 Task: Find connections with filter location Schwalmstadt with filter topic #Healthcarewith filter profile language French with filter current company Remote with filter school B S Abdur rahman University of science and Technology with filter industry Meat Products Manufacturing with filter service category Video Production with filter keywords title Marketing Manager
Action: Mouse moved to (194, 247)
Screenshot: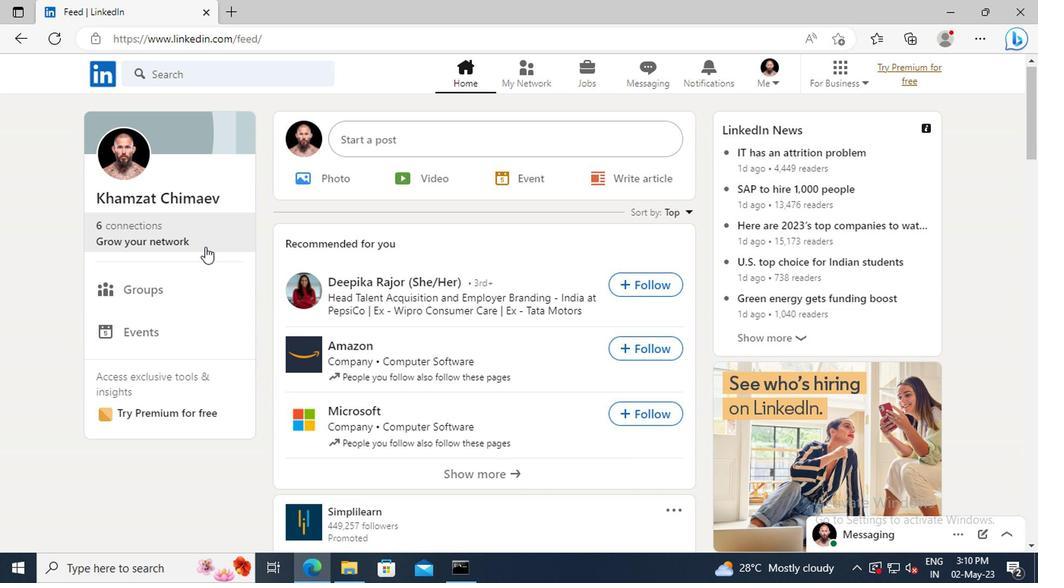 
Action: Mouse pressed left at (194, 247)
Screenshot: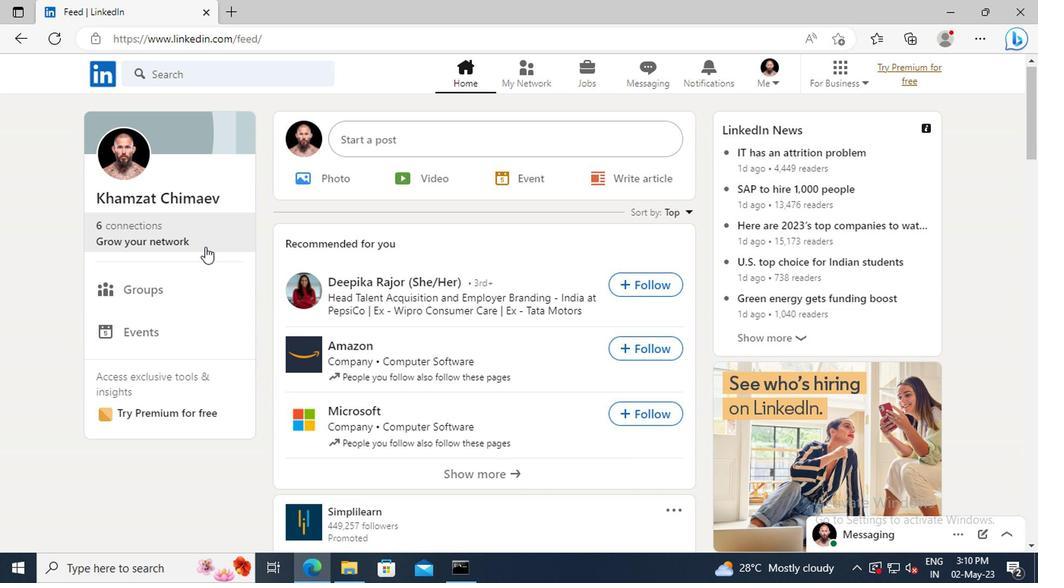 
Action: Mouse moved to (171, 168)
Screenshot: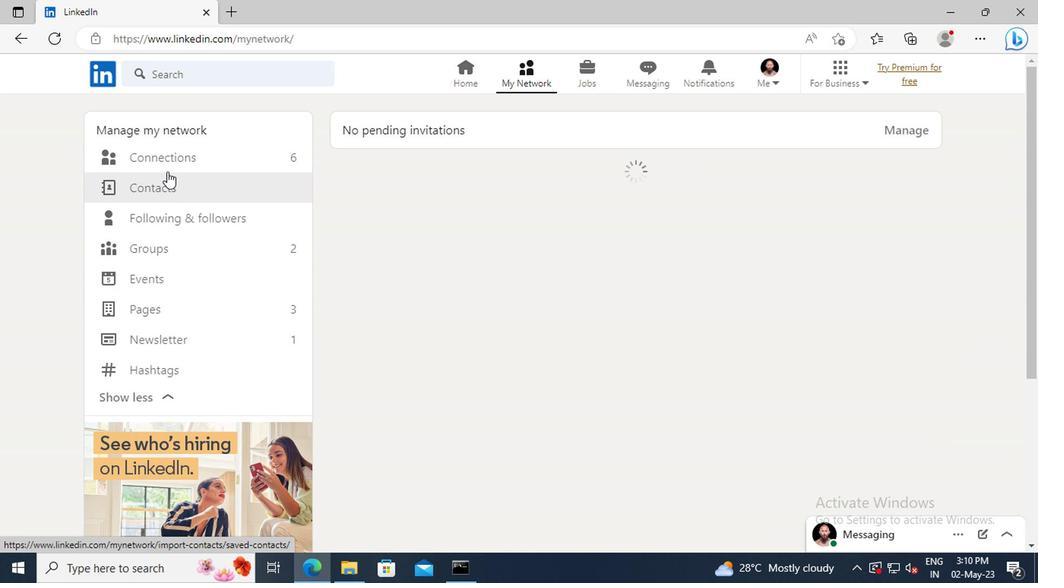 
Action: Mouse pressed left at (171, 168)
Screenshot: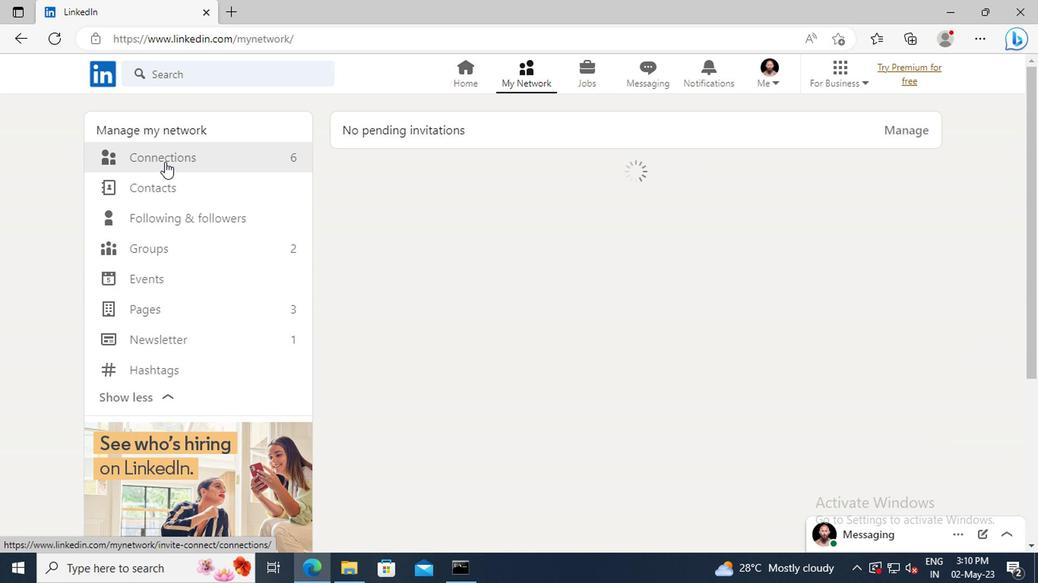 
Action: Mouse moved to (615, 171)
Screenshot: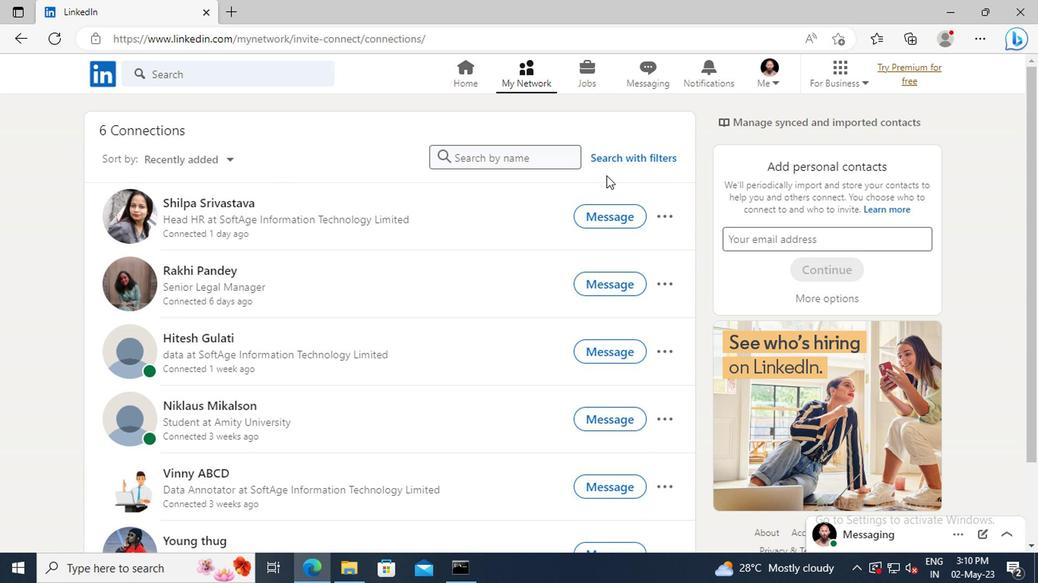 
Action: Mouse pressed left at (615, 171)
Screenshot: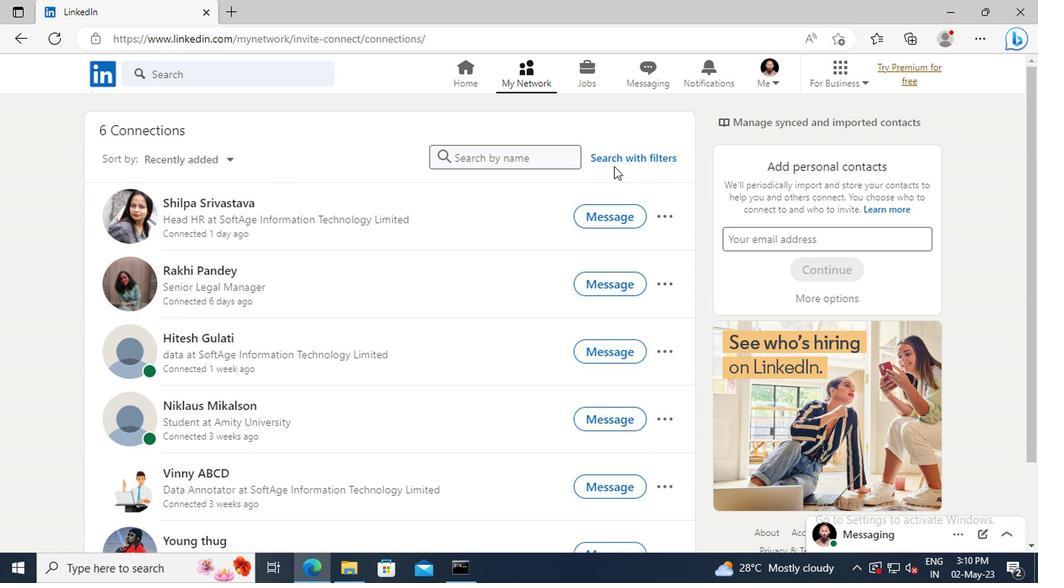
Action: Mouse moved to (576, 128)
Screenshot: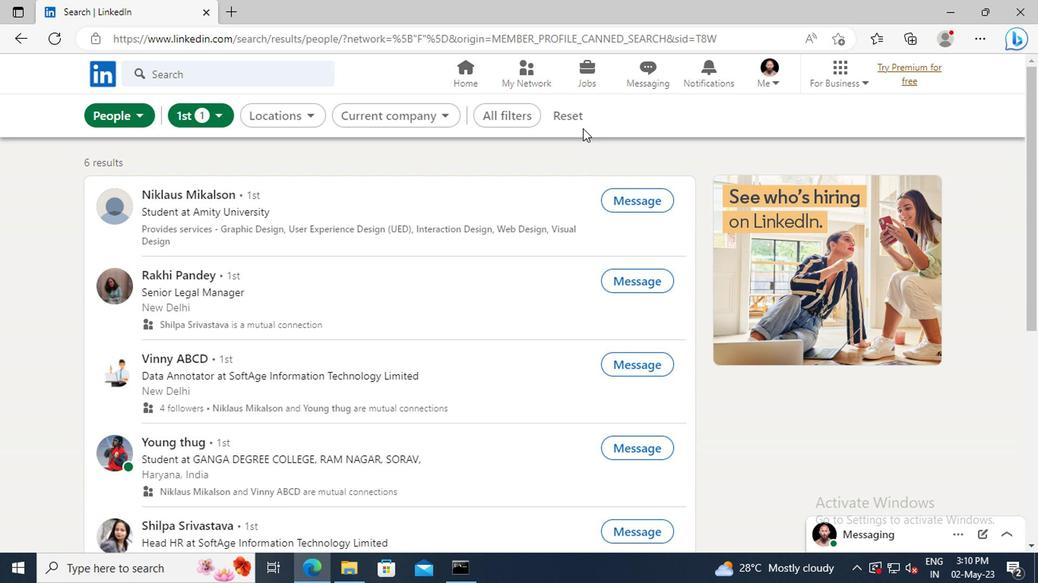 
Action: Mouse pressed left at (576, 128)
Screenshot: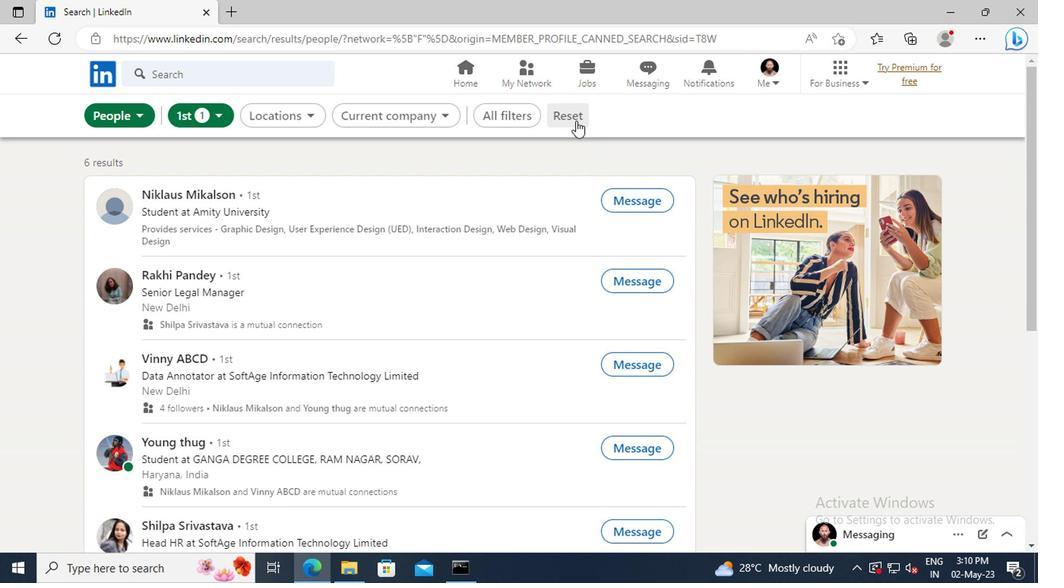 
Action: Mouse moved to (559, 123)
Screenshot: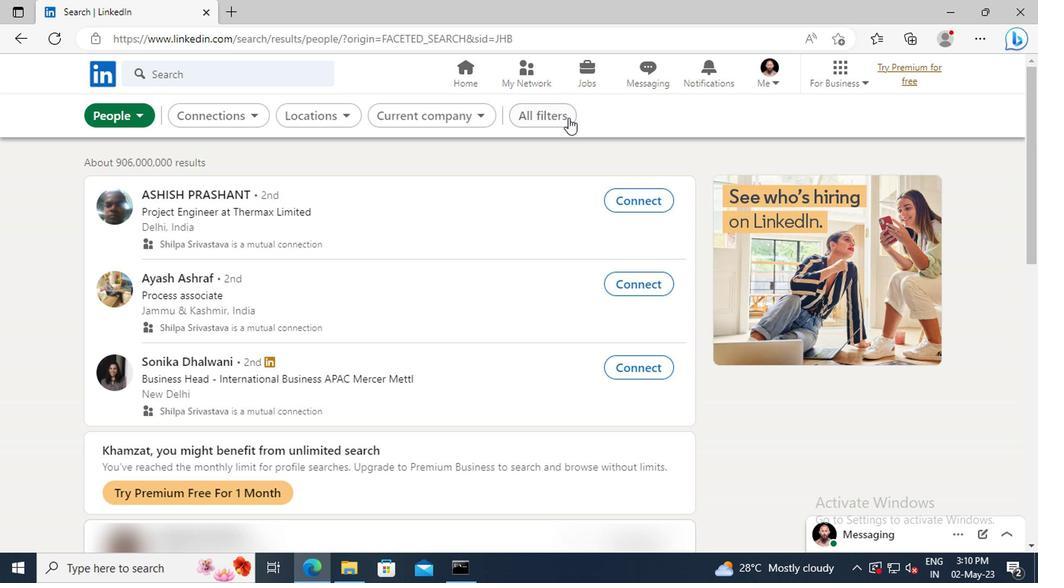 
Action: Mouse pressed left at (559, 123)
Screenshot: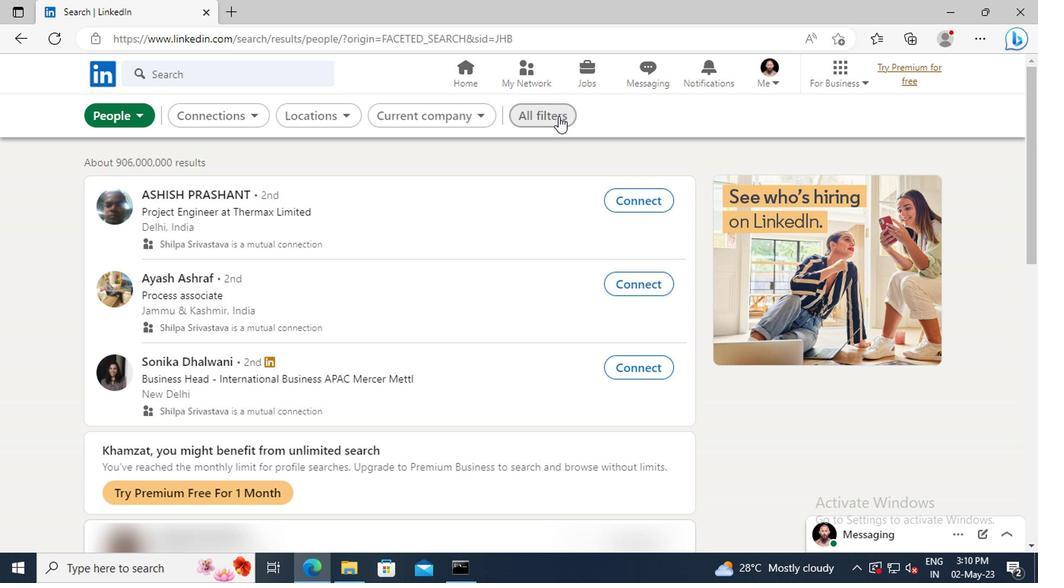 
Action: Mouse moved to (829, 245)
Screenshot: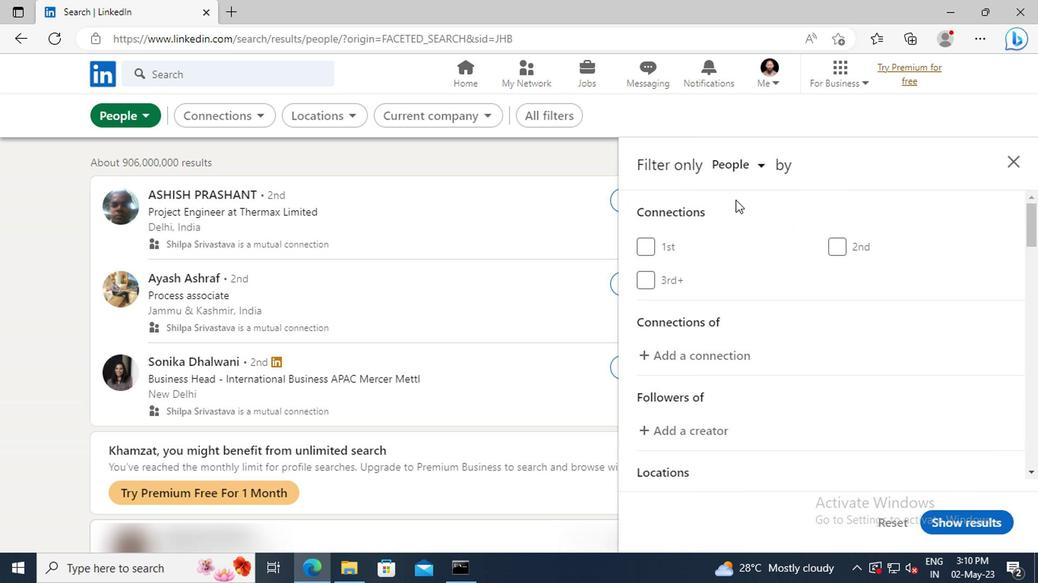 
Action: Mouse scrolled (829, 244) with delta (0, 0)
Screenshot: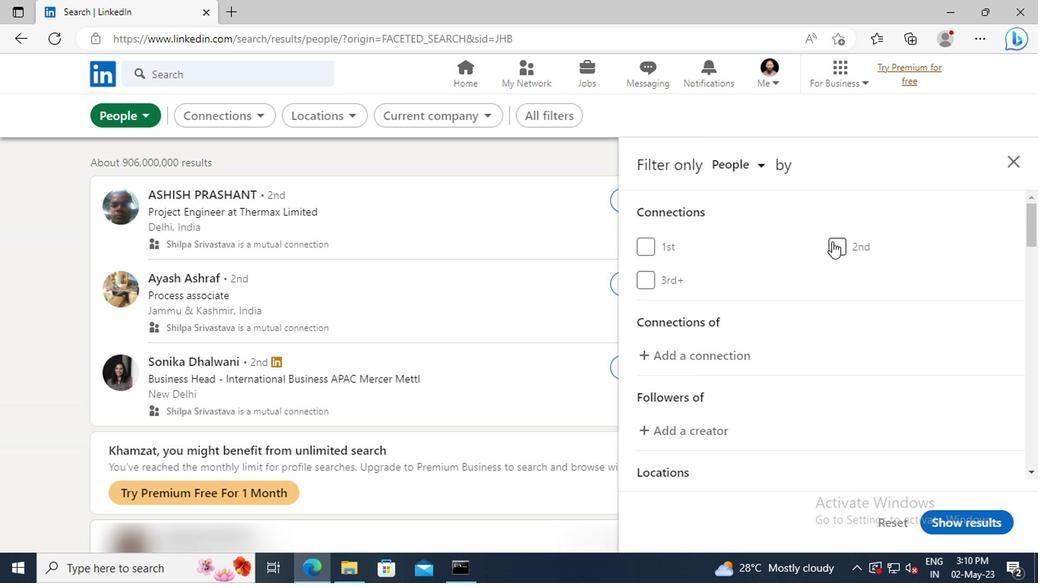 
Action: Mouse scrolled (829, 244) with delta (0, 0)
Screenshot: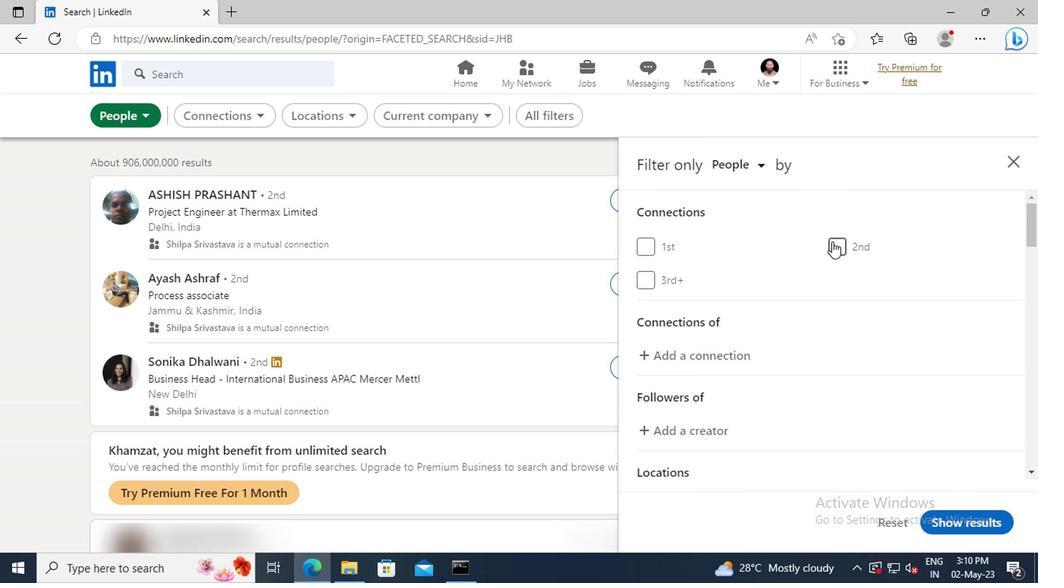 
Action: Mouse scrolled (829, 244) with delta (0, 0)
Screenshot: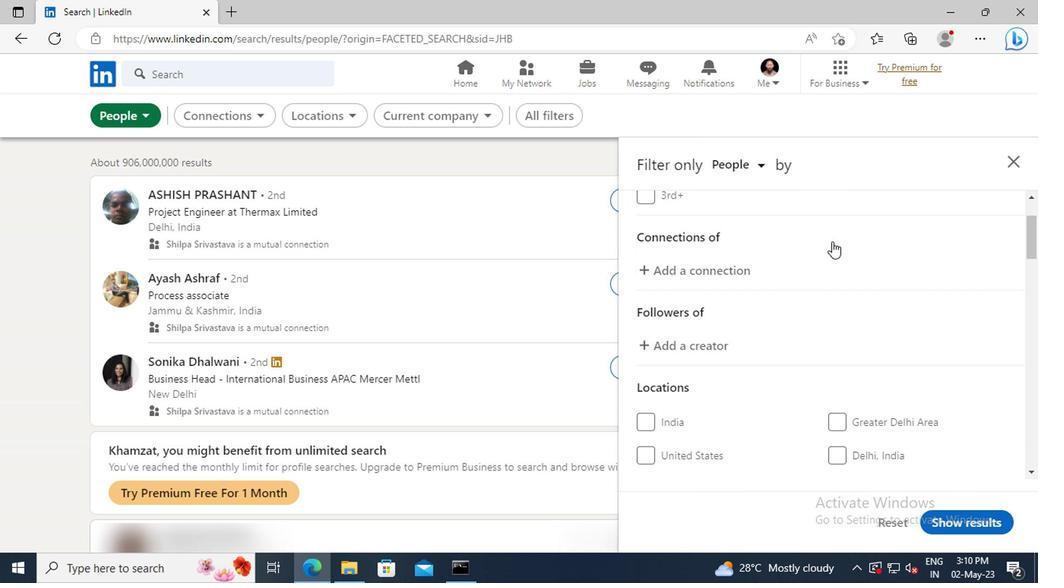 
Action: Mouse scrolled (829, 244) with delta (0, 0)
Screenshot: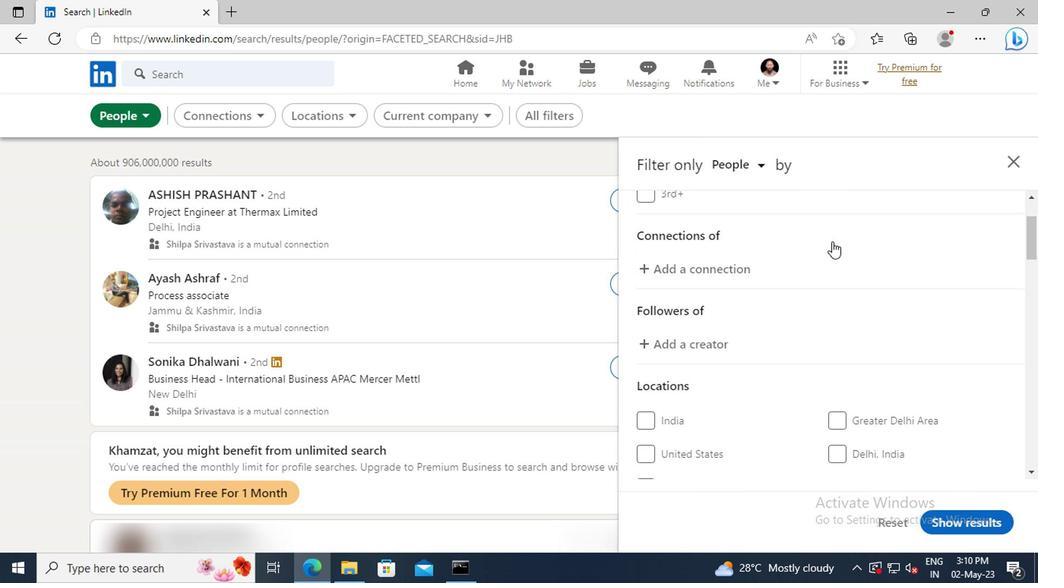 
Action: Mouse scrolled (829, 244) with delta (0, 0)
Screenshot: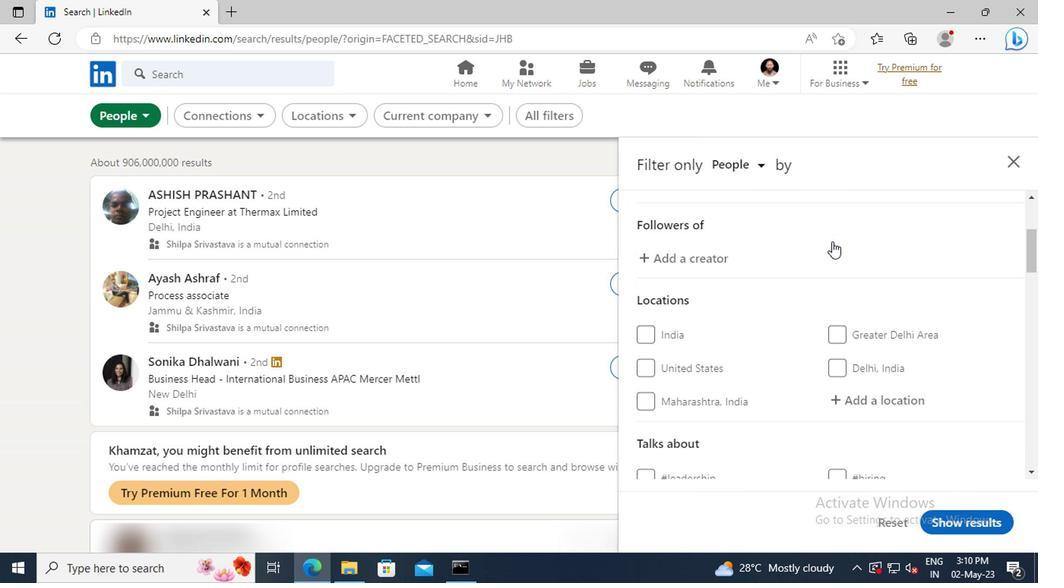 
Action: Mouse moved to (845, 354)
Screenshot: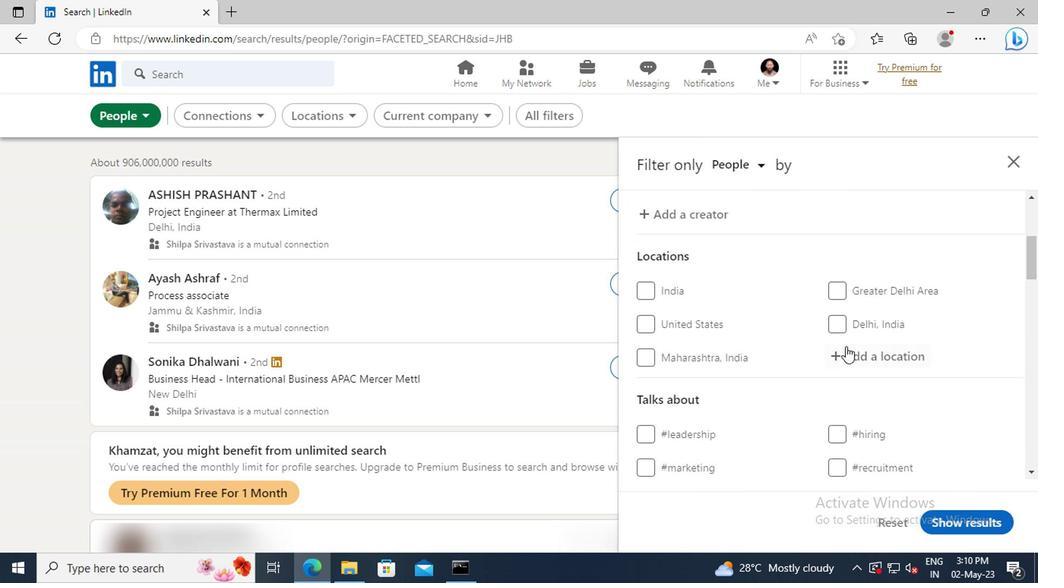 
Action: Mouse pressed left at (845, 354)
Screenshot: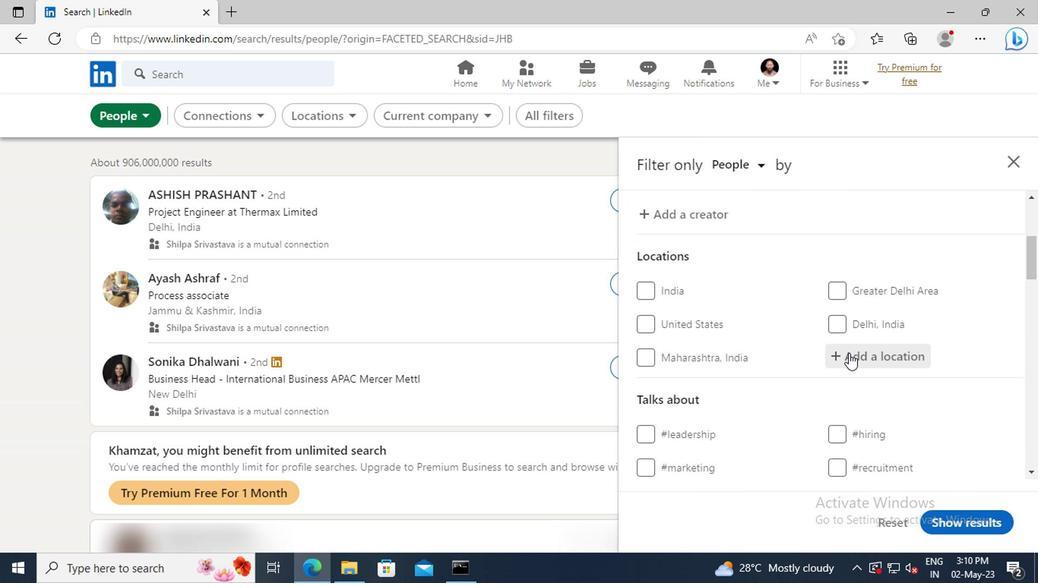 
Action: Key pressed <Key.shift>SCHWALMST
Screenshot: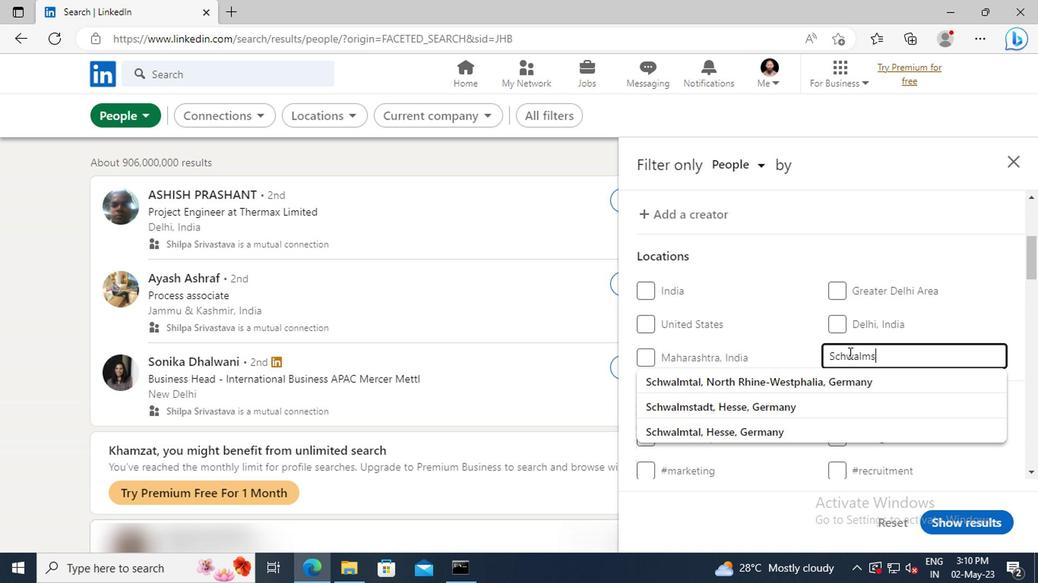 
Action: Mouse moved to (853, 380)
Screenshot: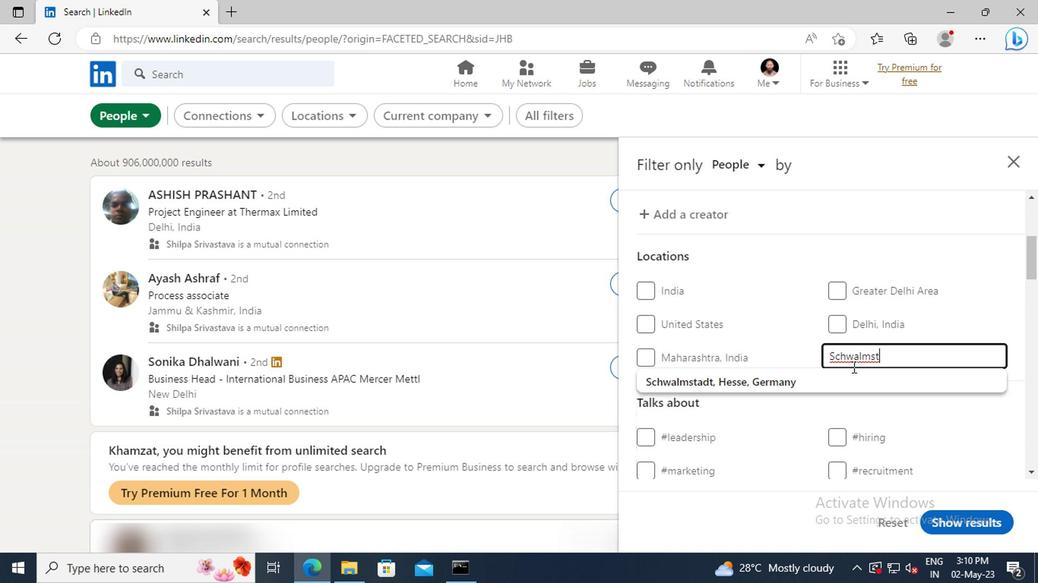 
Action: Mouse pressed left at (853, 380)
Screenshot: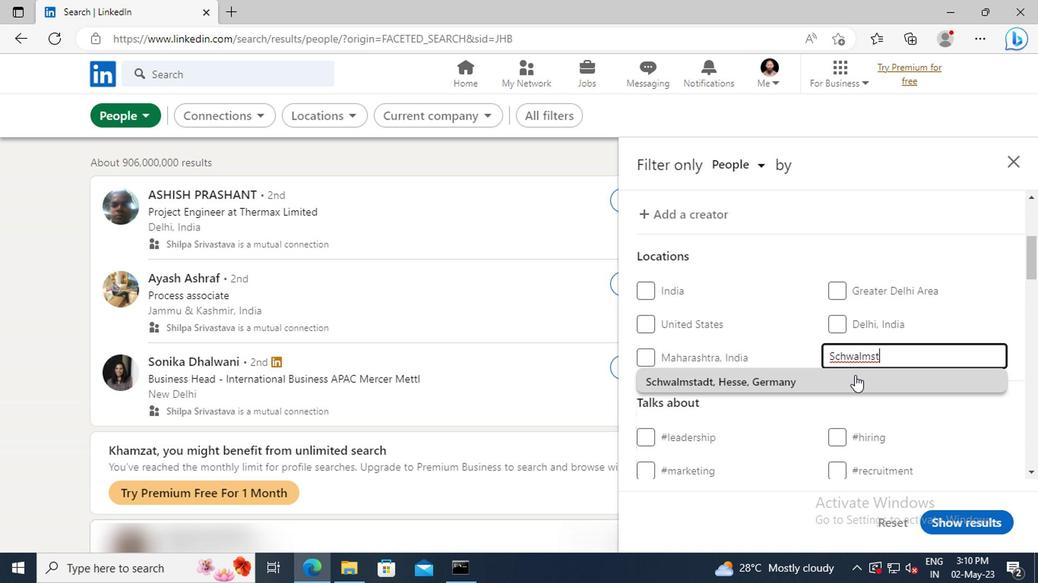 
Action: Mouse scrolled (853, 379) with delta (0, -1)
Screenshot: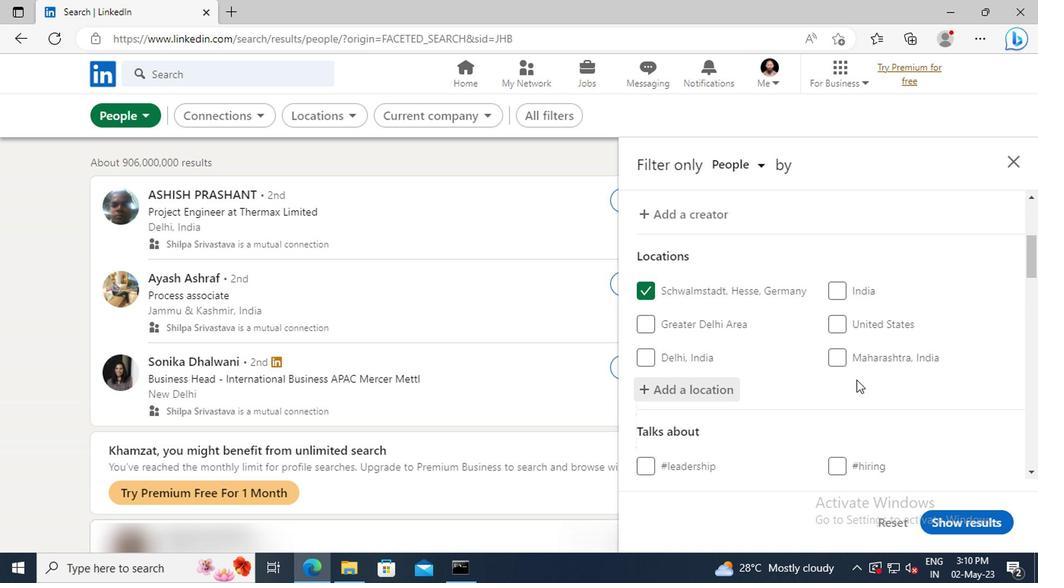 
Action: Mouse scrolled (853, 379) with delta (0, -1)
Screenshot: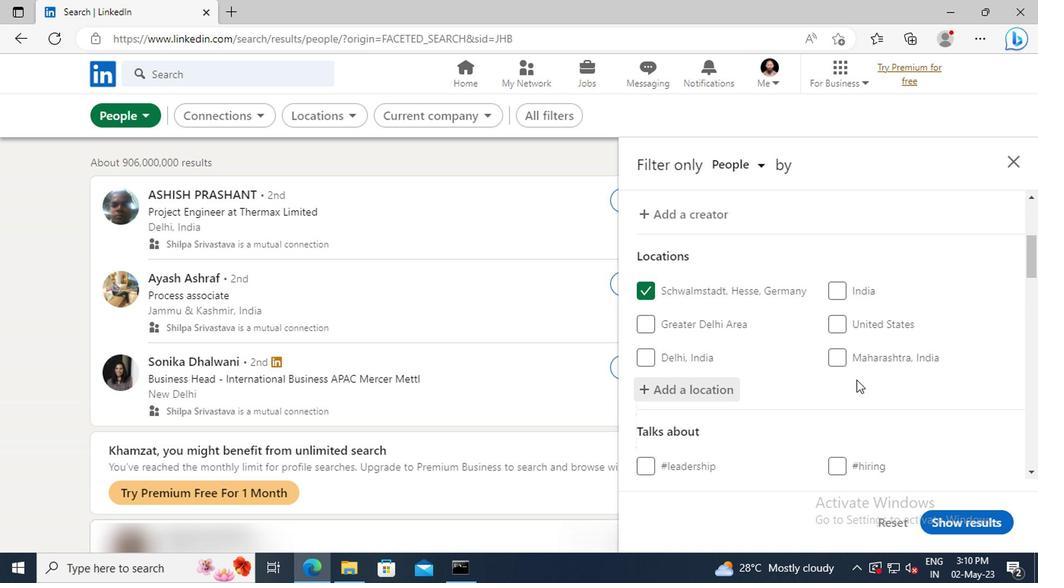 
Action: Mouse moved to (853, 370)
Screenshot: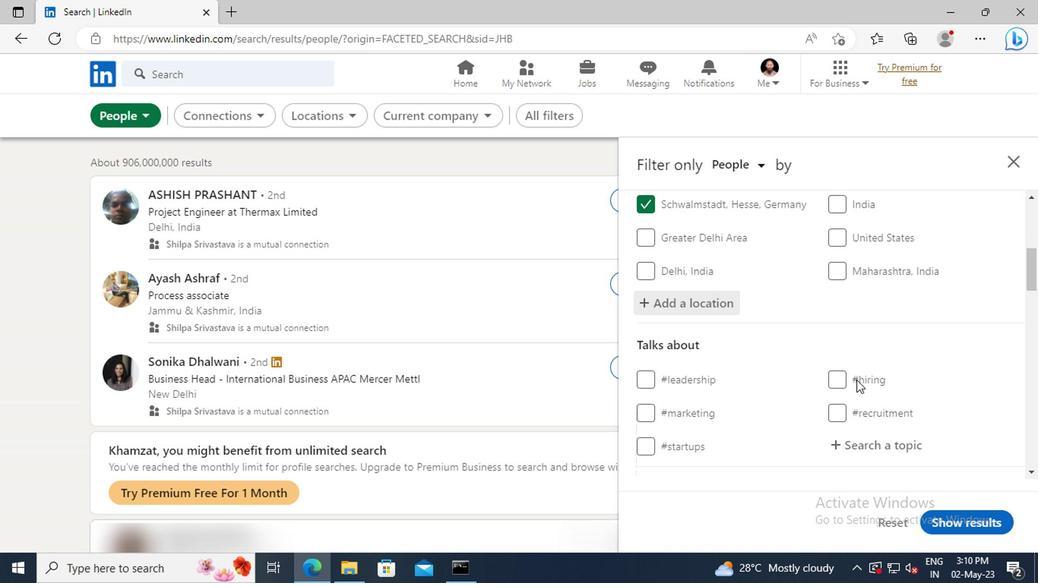 
Action: Mouse scrolled (853, 370) with delta (0, 0)
Screenshot: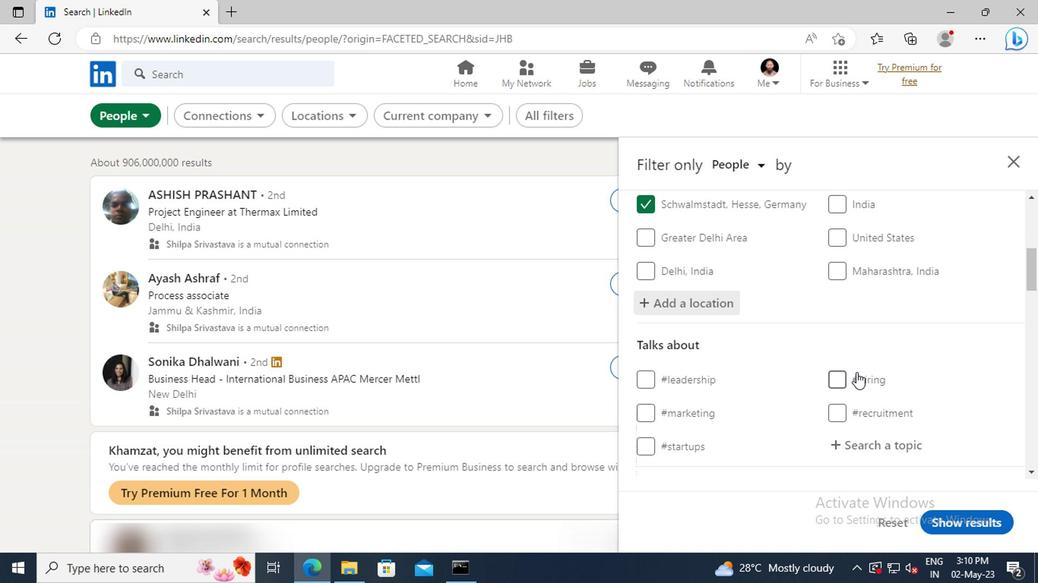 
Action: Mouse scrolled (853, 370) with delta (0, 0)
Screenshot: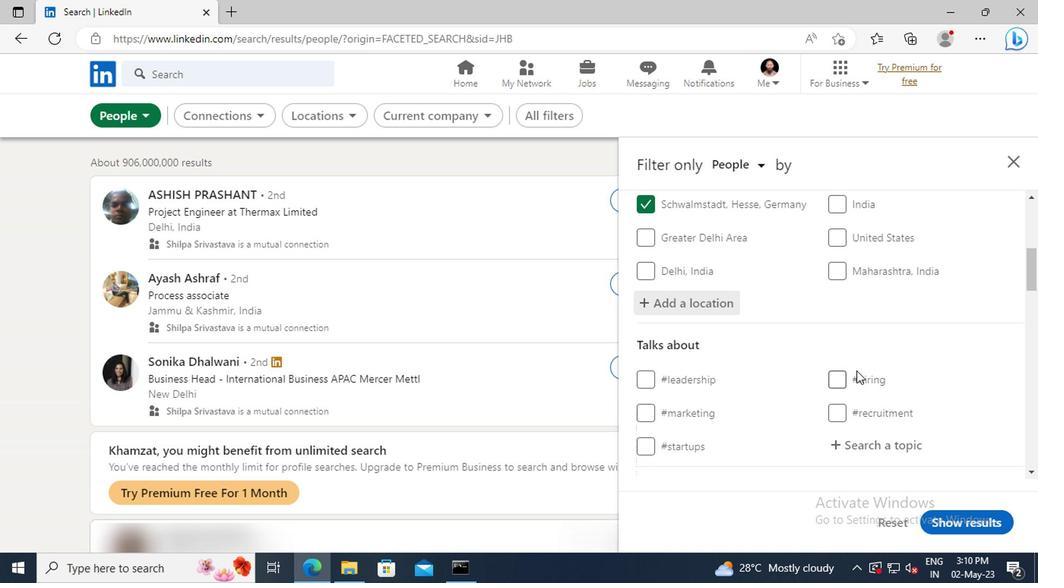 
Action: Mouse moved to (855, 364)
Screenshot: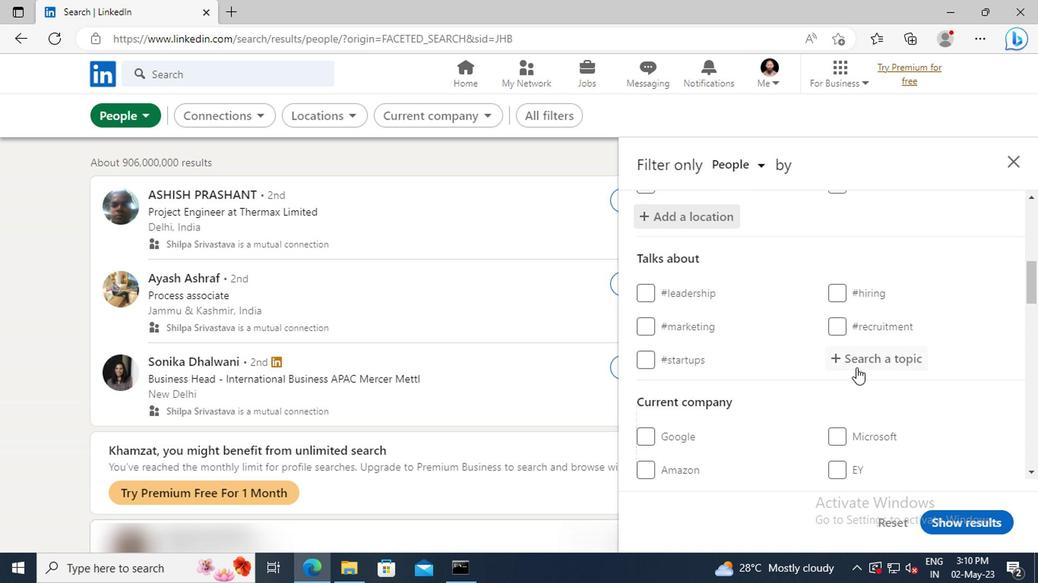 
Action: Mouse pressed left at (855, 364)
Screenshot: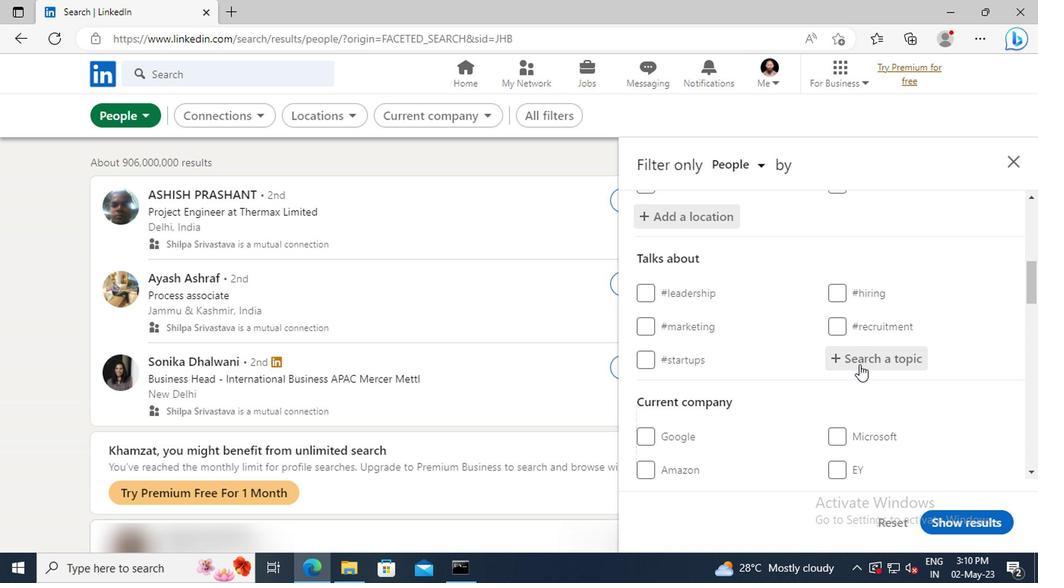 
Action: Key pressed <Key.shift>HEALTHCAR
Screenshot: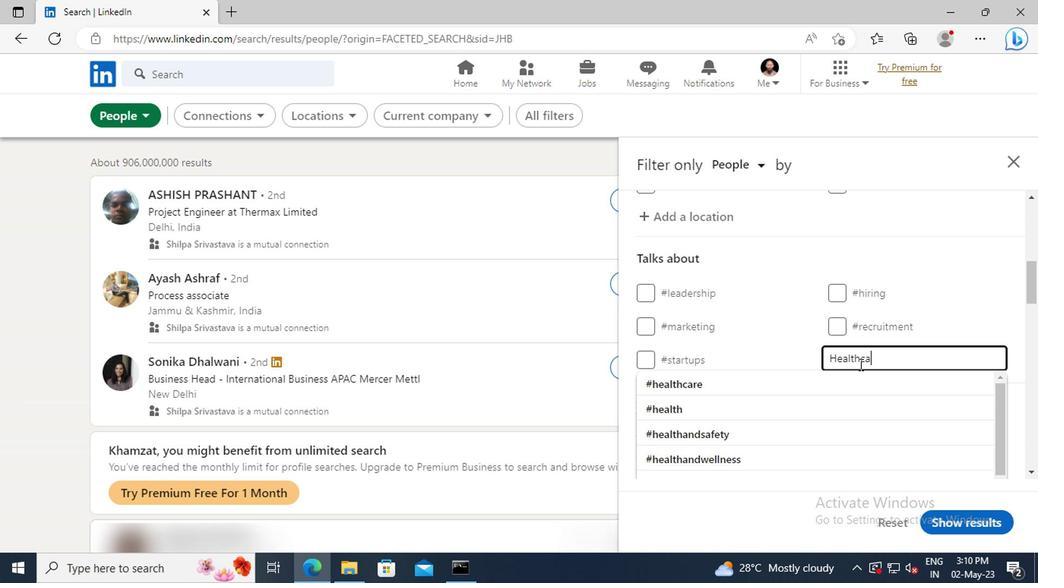 
Action: Mouse moved to (859, 377)
Screenshot: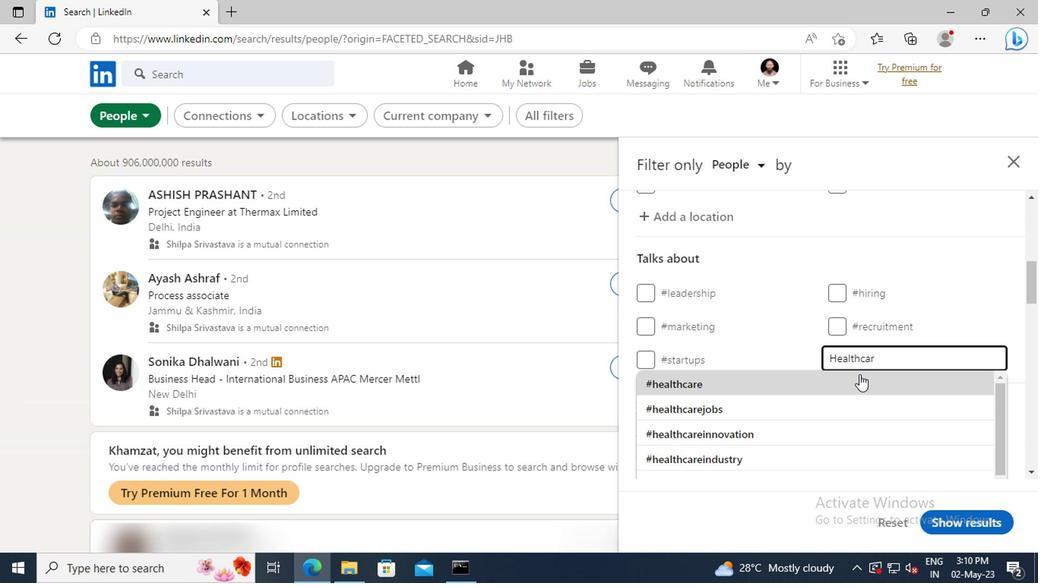 
Action: Mouse pressed left at (859, 377)
Screenshot: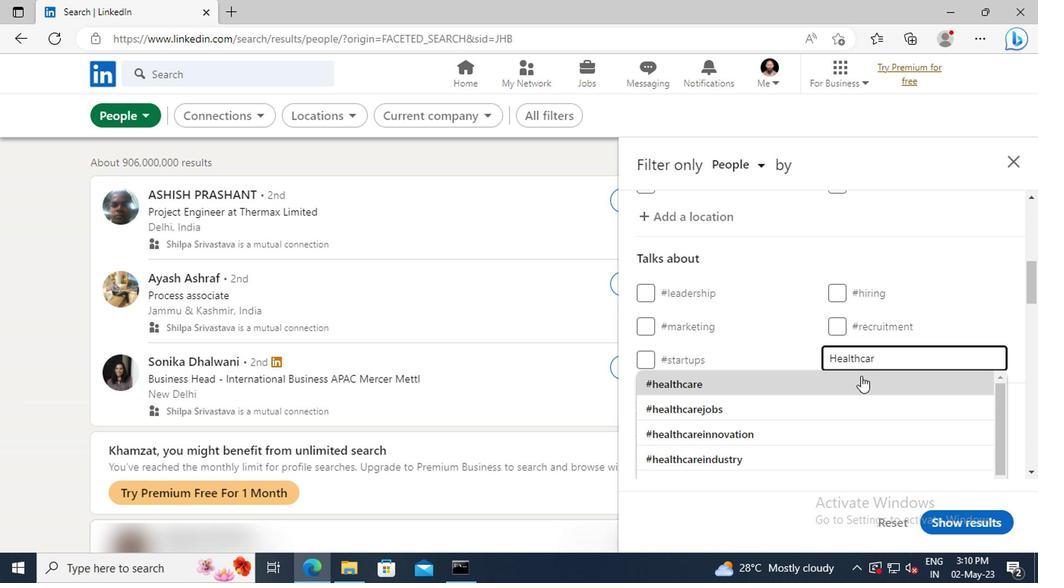 
Action: Mouse scrolled (859, 376) with delta (0, 0)
Screenshot: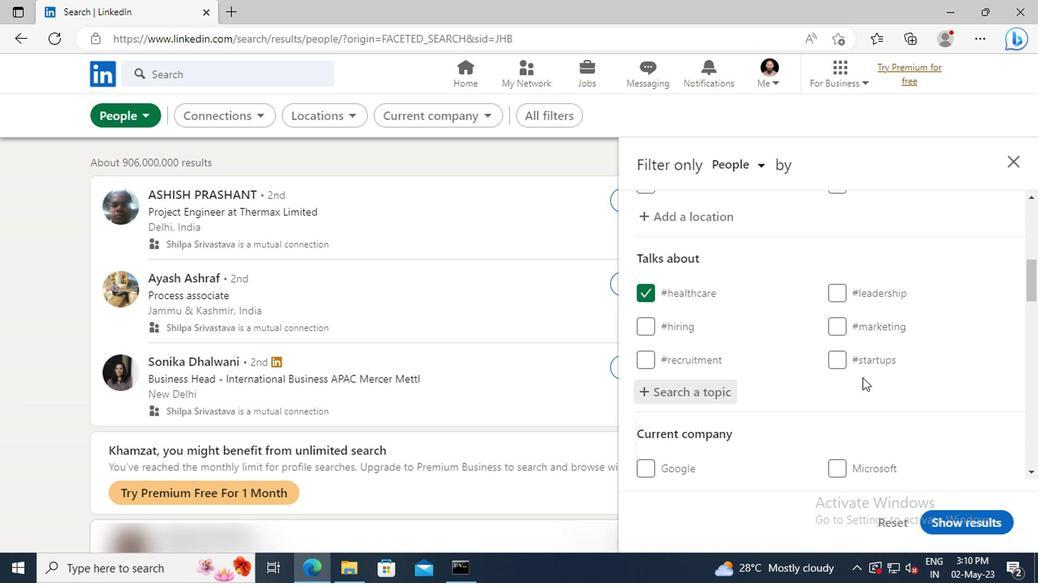 
Action: Mouse scrolled (859, 376) with delta (0, 0)
Screenshot: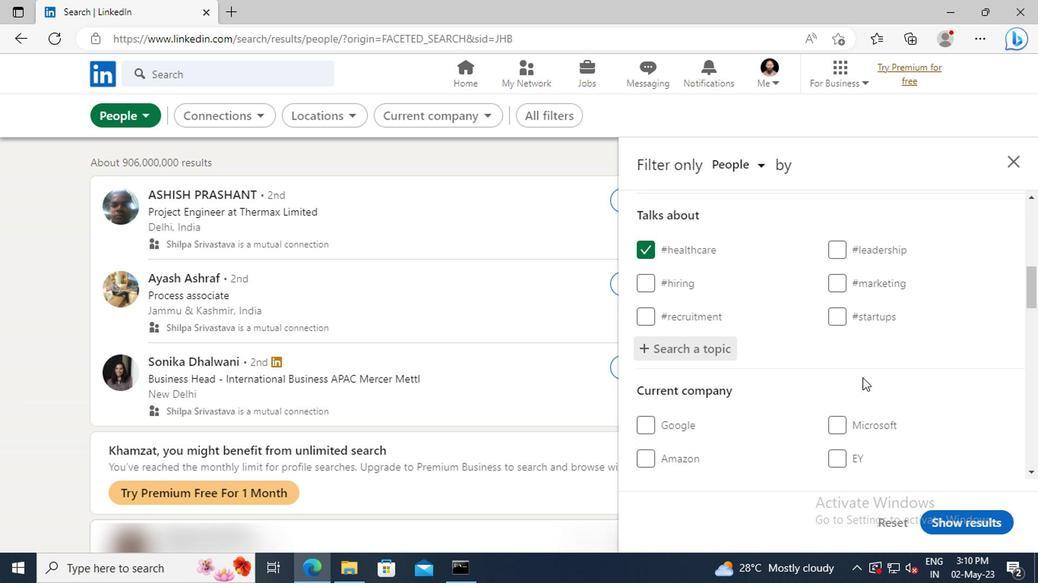 
Action: Mouse scrolled (859, 376) with delta (0, 0)
Screenshot: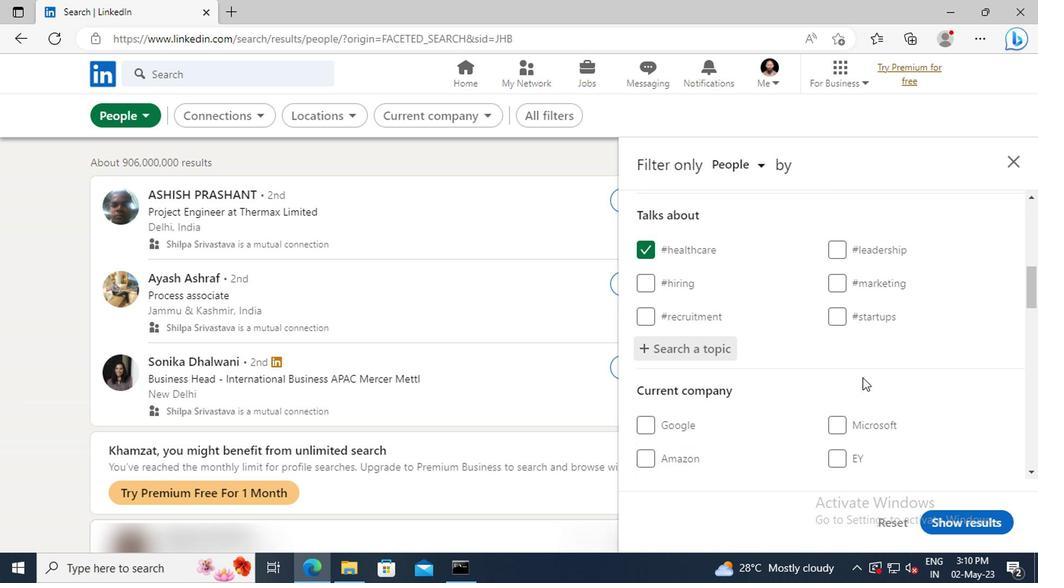 
Action: Mouse scrolled (859, 376) with delta (0, 0)
Screenshot: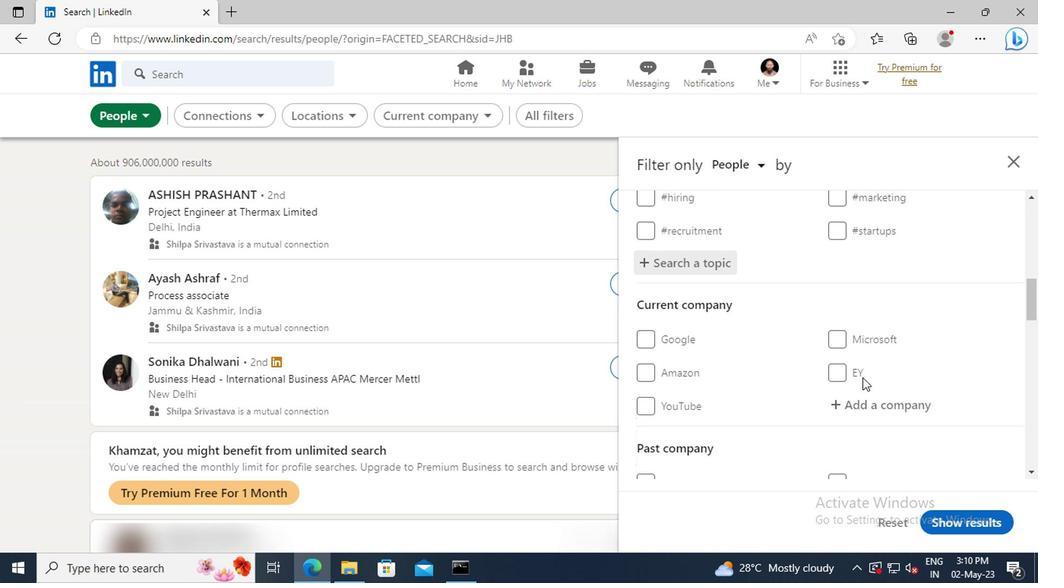 
Action: Mouse scrolled (859, 376) with delta (0, 0)
Screenshot: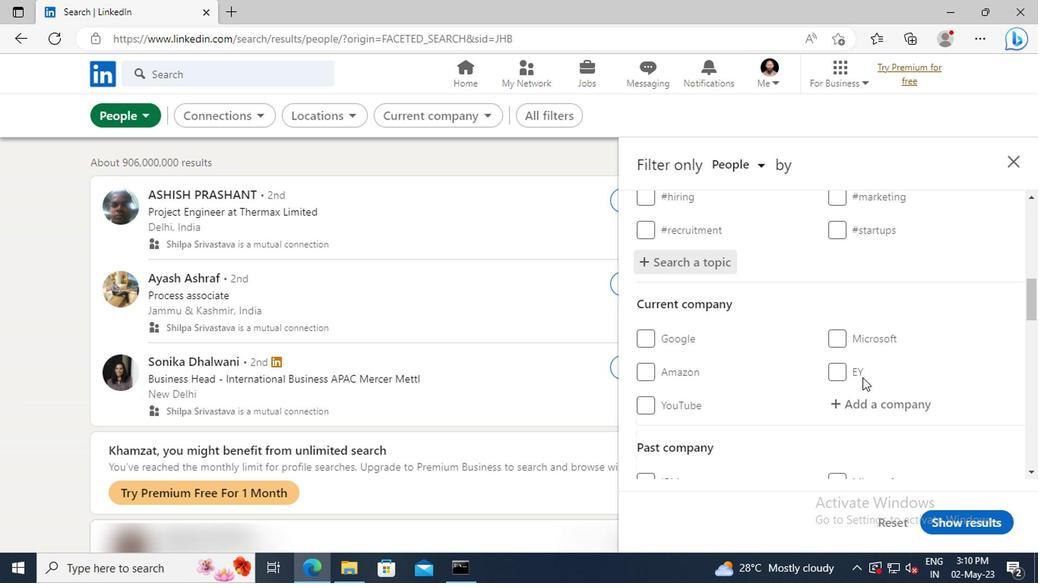 
Action: Mouse scrolled (859, 376) with delta (0, 0)
Screenshot: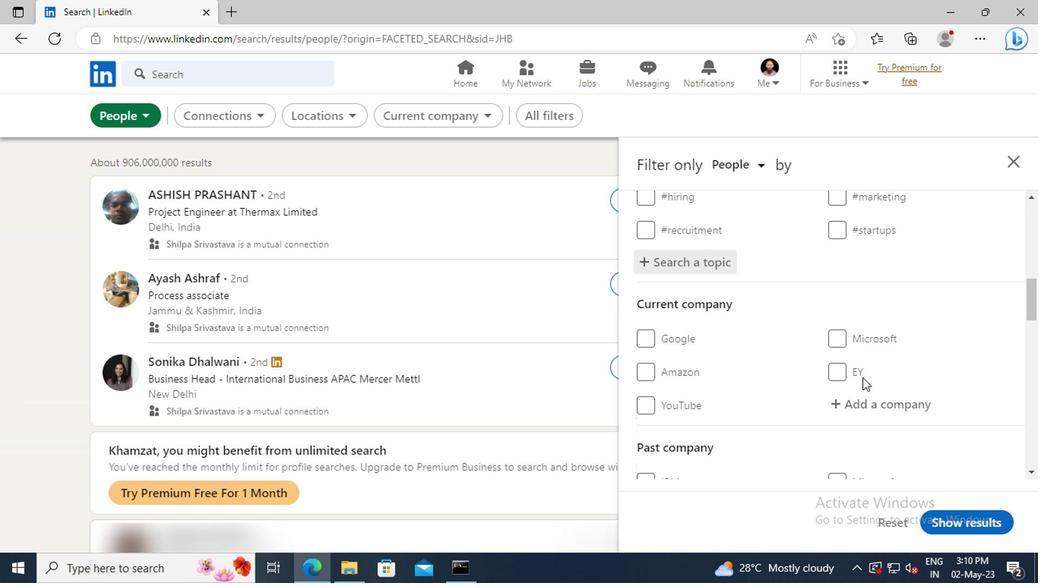 
Action: Mouse scrolled (859, 376) with delta (0, 0)
Screenshot: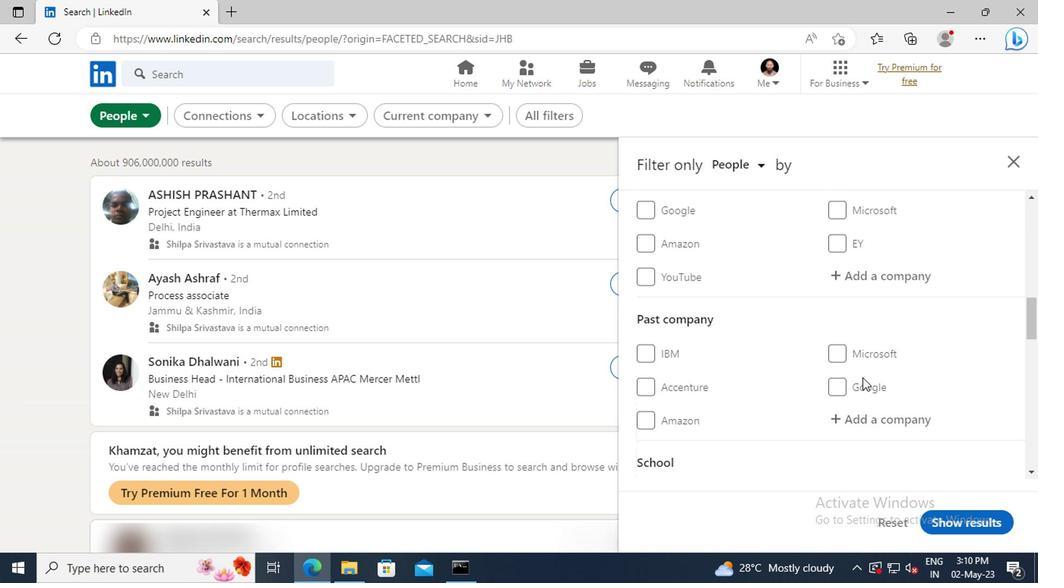 
Action: Mouse scrolled (859, 376) with delta (0, 0)
Screenshot: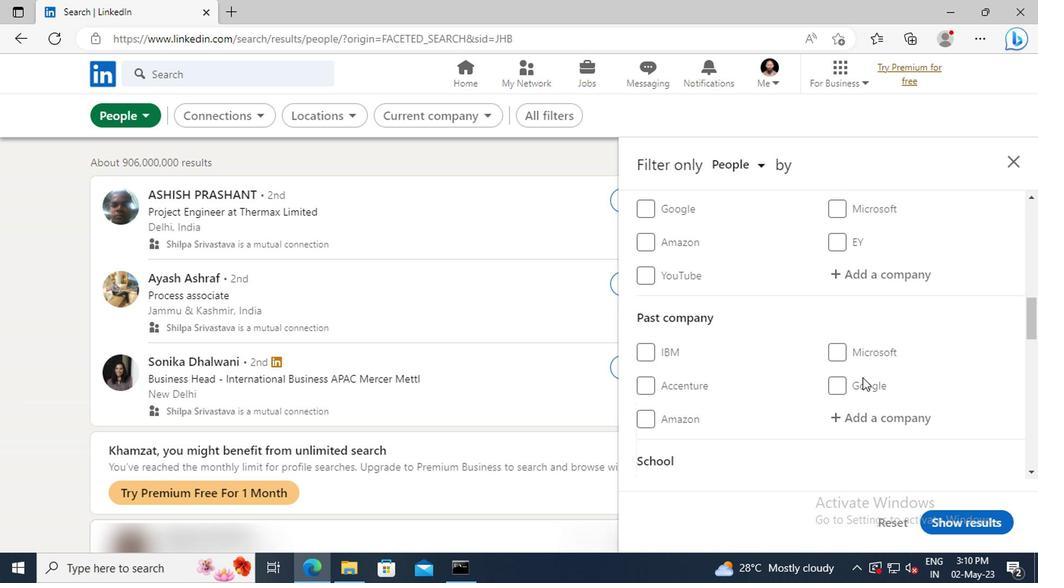 
Action: Mouse scrolled (859, 376) with delta (0, 0)
Screenshot: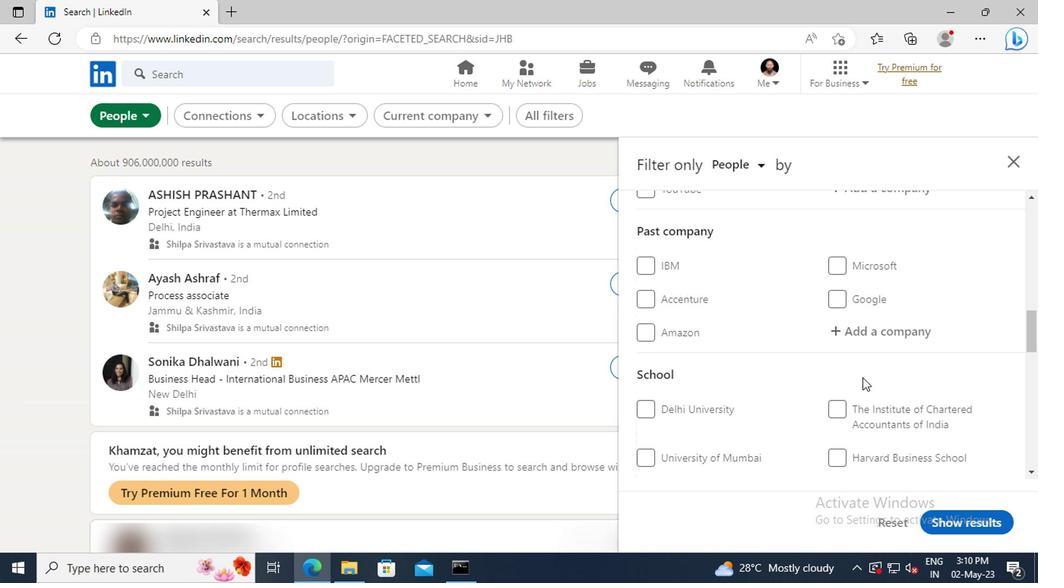 
Action: Mouse scrolled (859, 376) with delta (0, 0)
Screenshot: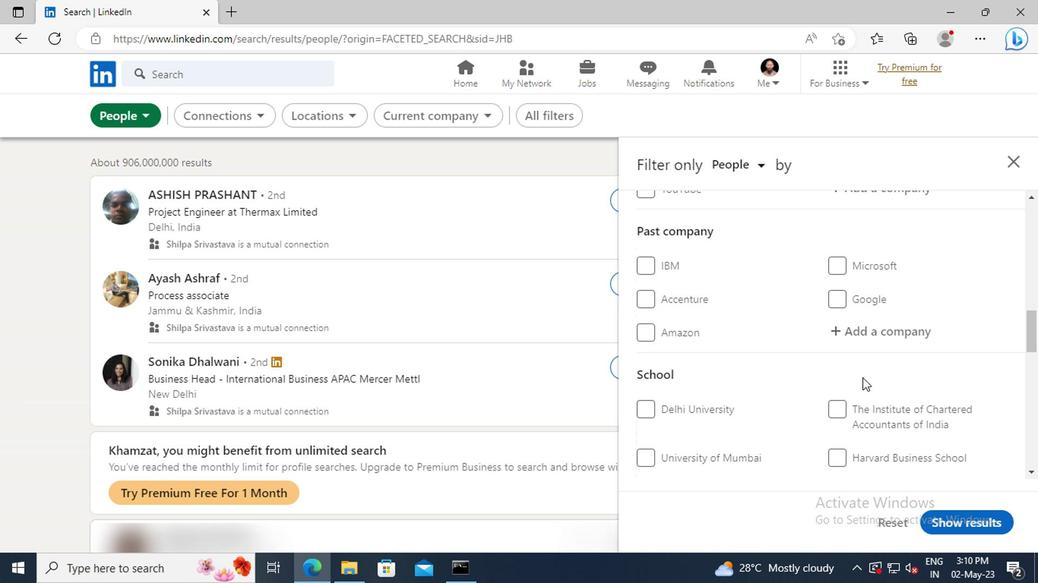 
Action: Mouse scrolled (859, 376) with delta (0, 0)
Screenshot: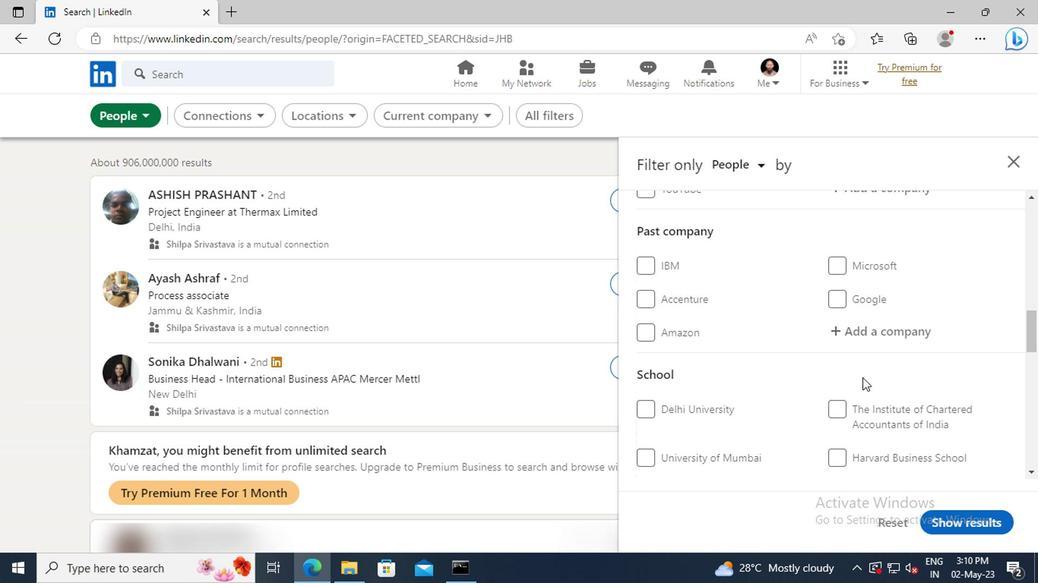 
Action: Mouse scrolled (859, 376) with delta (0, 0)
Screenshot: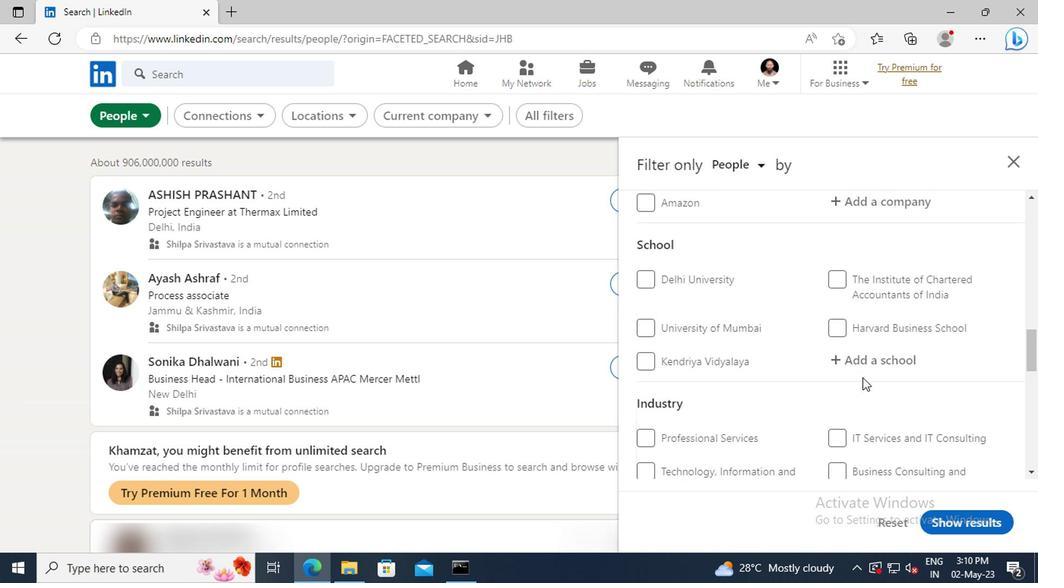 
Action: Mouse scrolled (859, 376) with delta (0, 0)
Screenshot: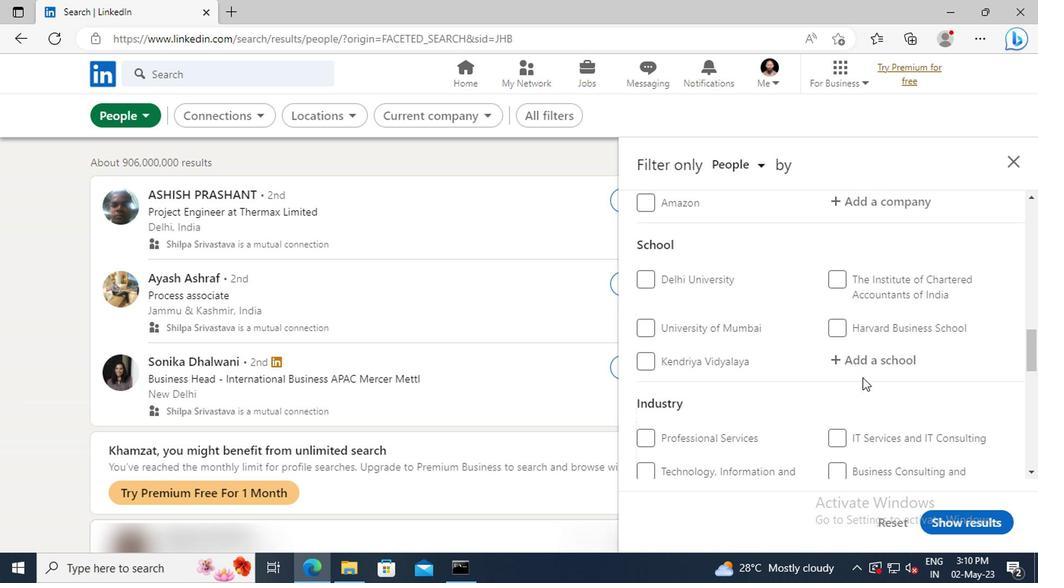
Action: Mouse scrolled (859, 376) with delta (0, 0)
Screenshot: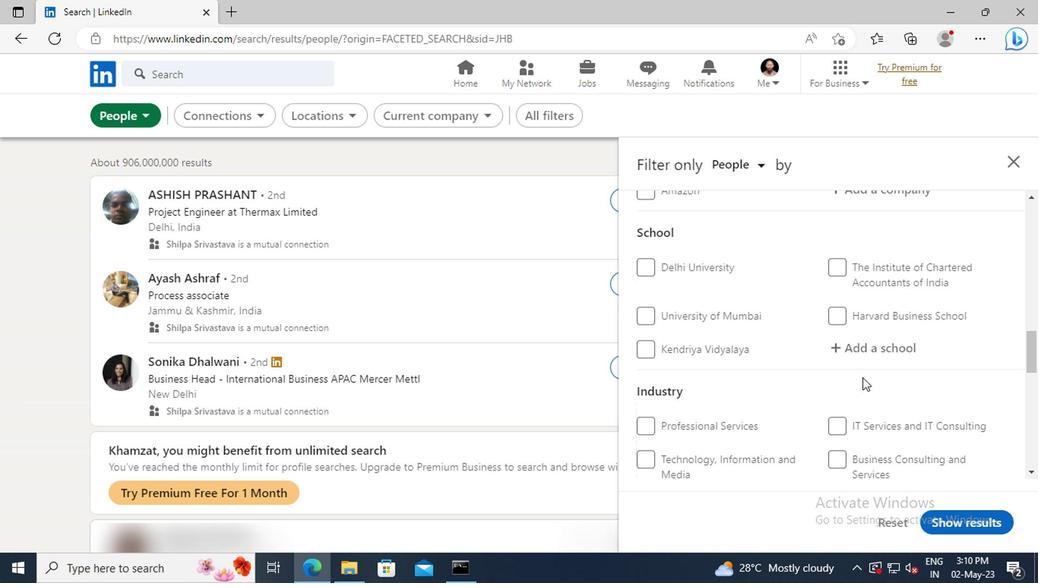 
Action: Mouse scrolled (859, 376) with delta (0, 0)
Screenshot: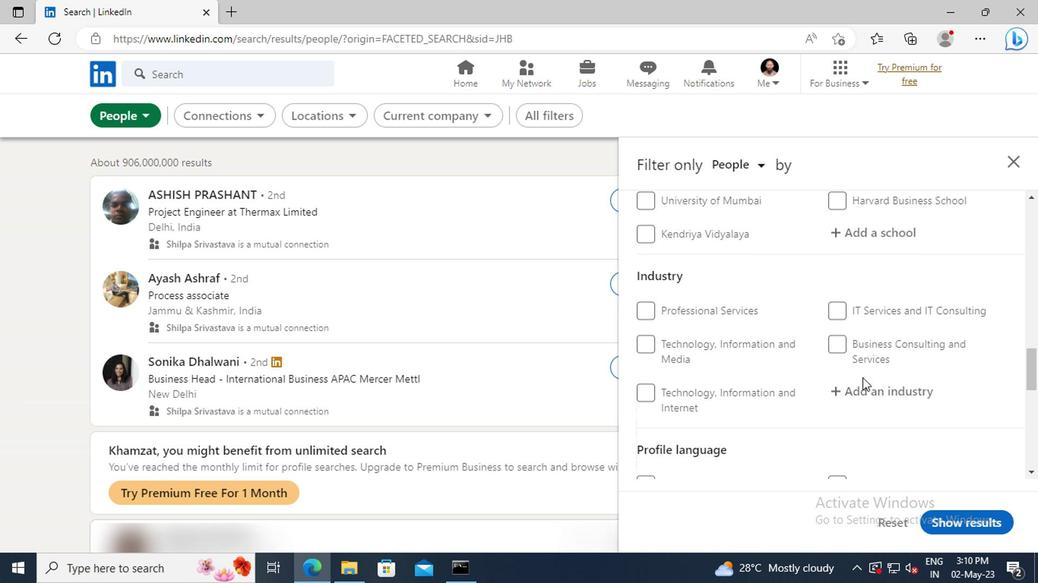 
Action: Mouse scrolled (859, 376) with delta (0, 0)
Screenshot: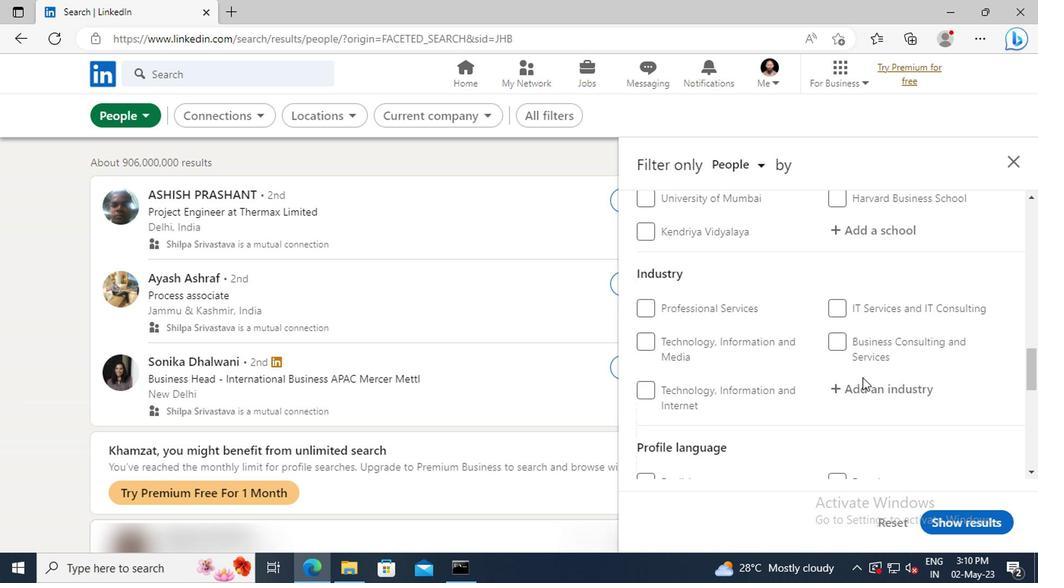 
Action: Mouse moved to (839, 397)
Screenshot: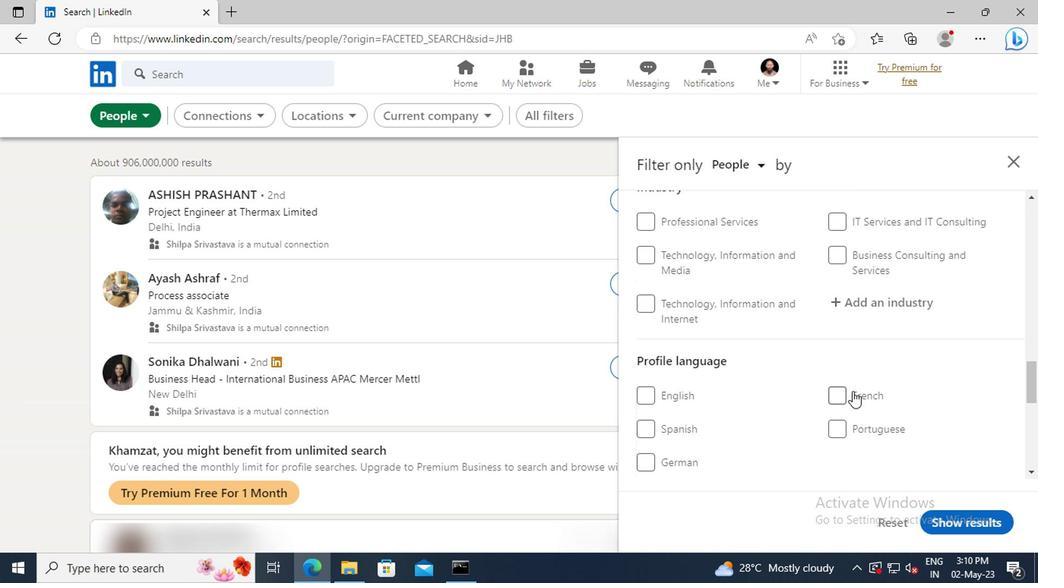 
Action: Mouse pressed left at (839, 397)
Screenshot: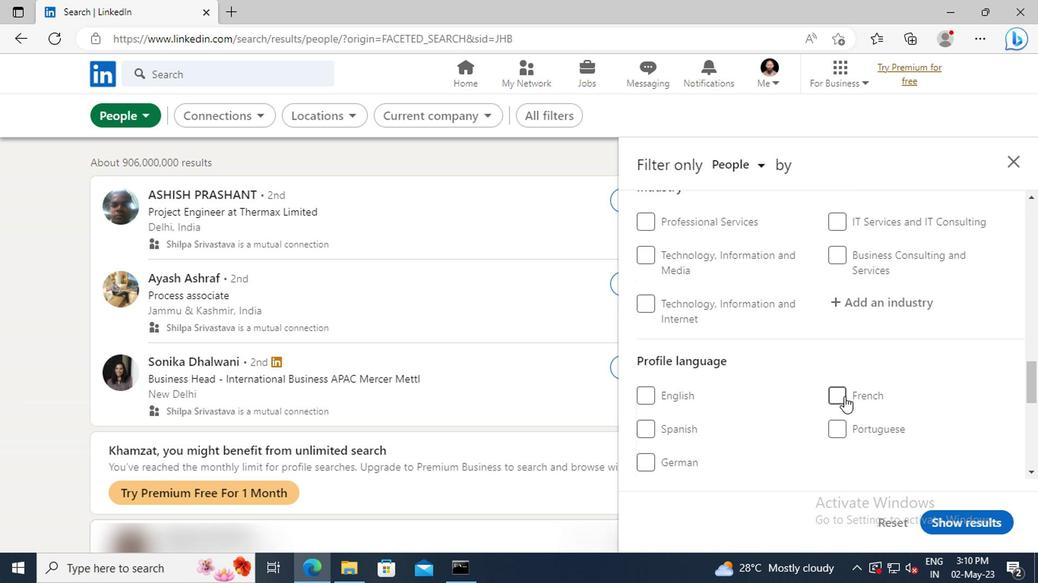 
Action: Mouse moved to (870, 369)
Screenshot: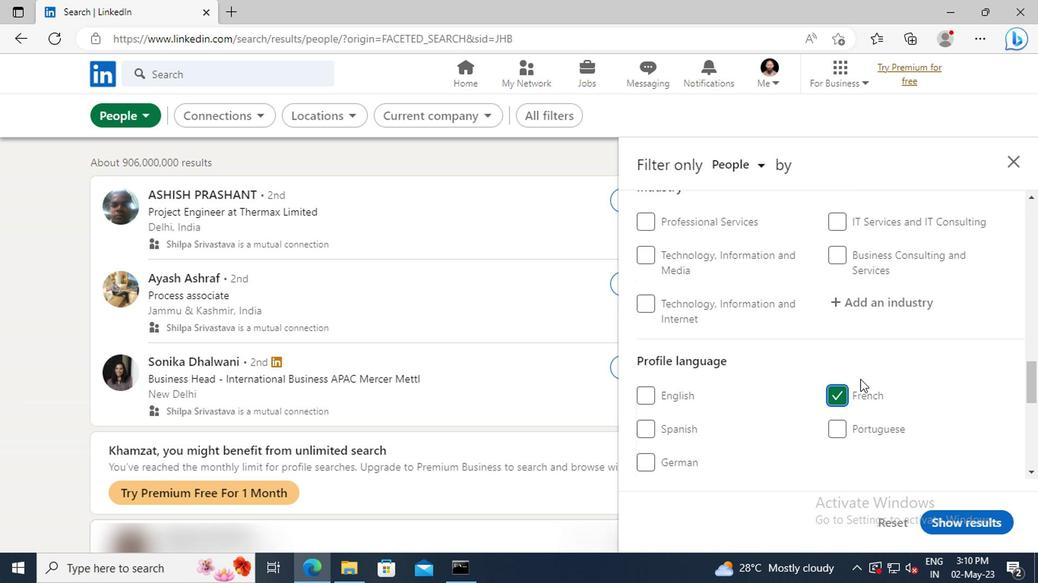 
Action: Mouse scrolled (870, 370) with delta (0, 1)
Screenshot: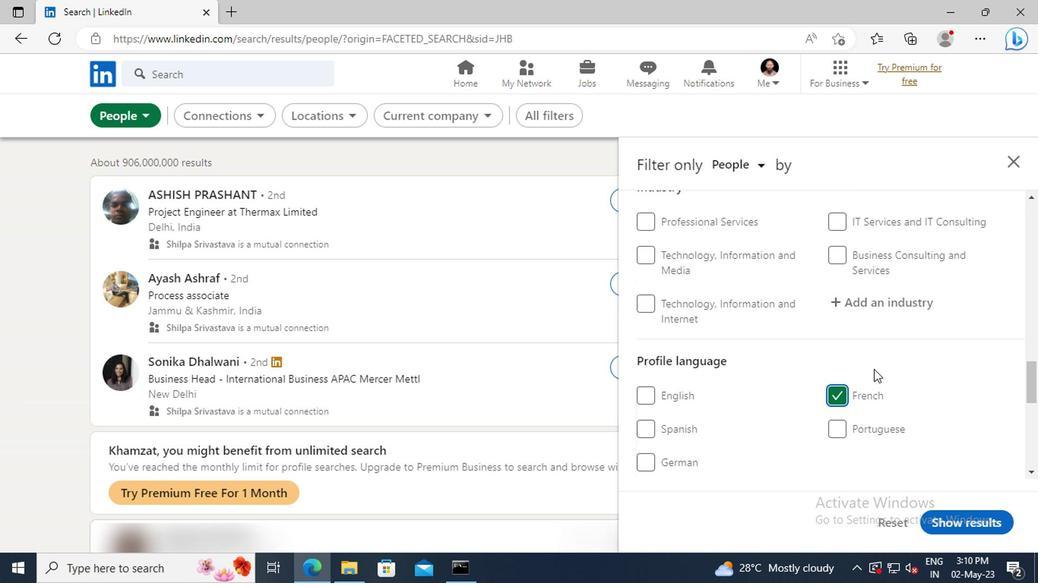 
Action: Mouse scrolled (870, 370) with delta (0, 1)
Screenshot: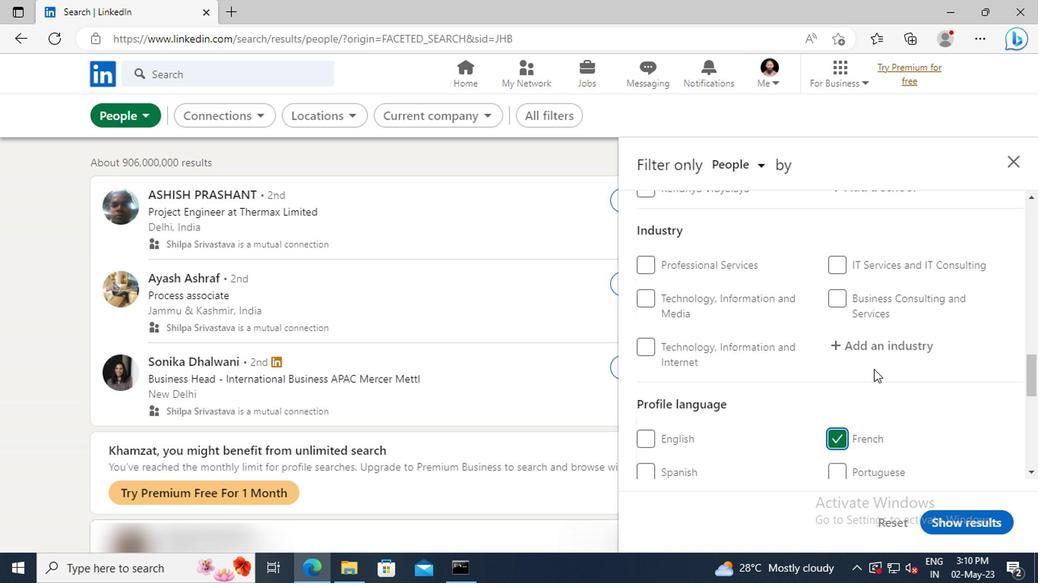
Action: Mouse scrolled (870, 370) with delta (0, 1)
Screenshot: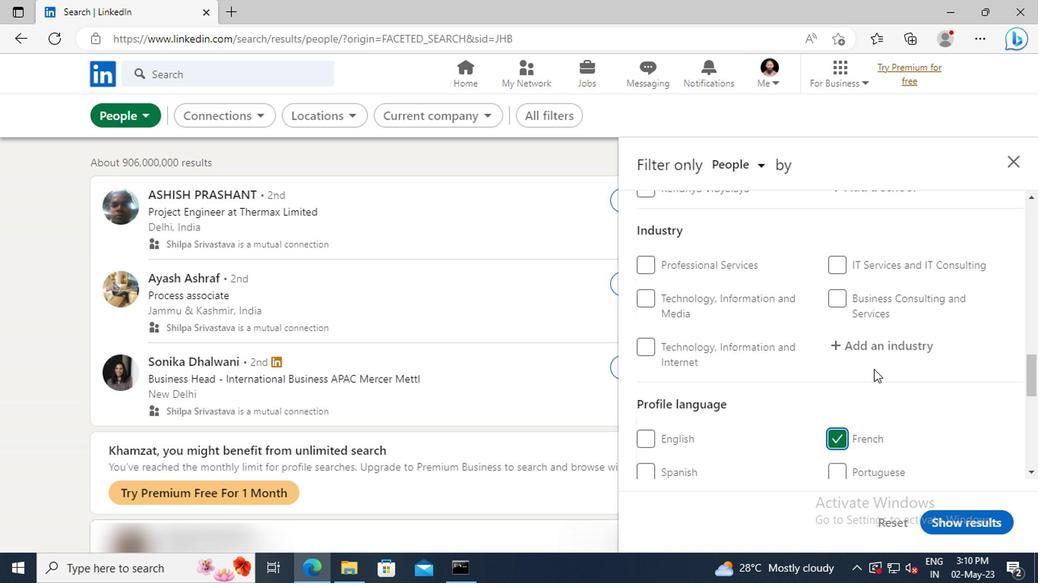 
Action: Mouse scrolled (870, 370) with delta (0, 1)
Screenshot: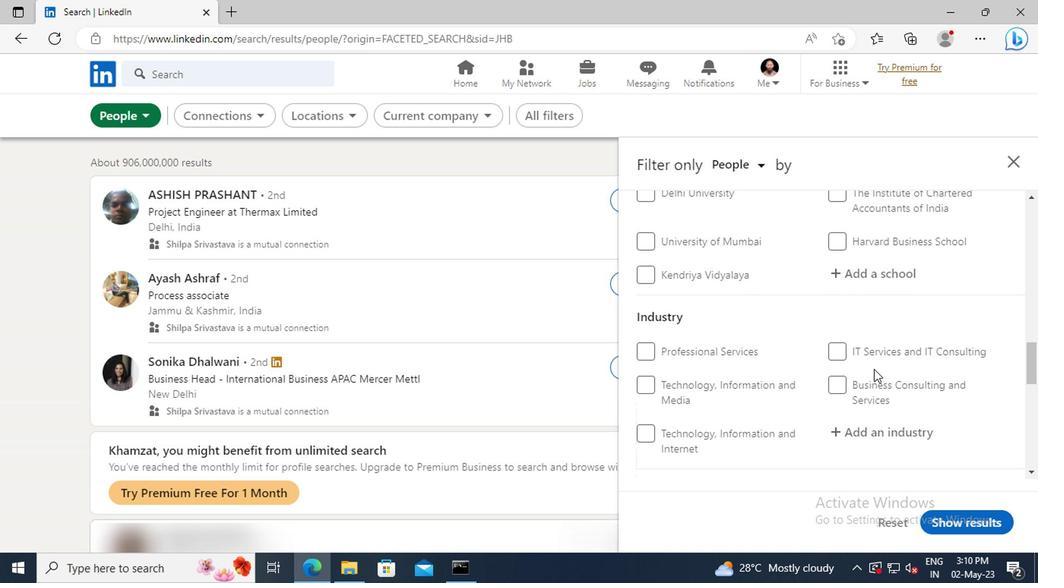 
Action: Mouse scrolled (870, 370) with delta (0, 1)
Screenshot: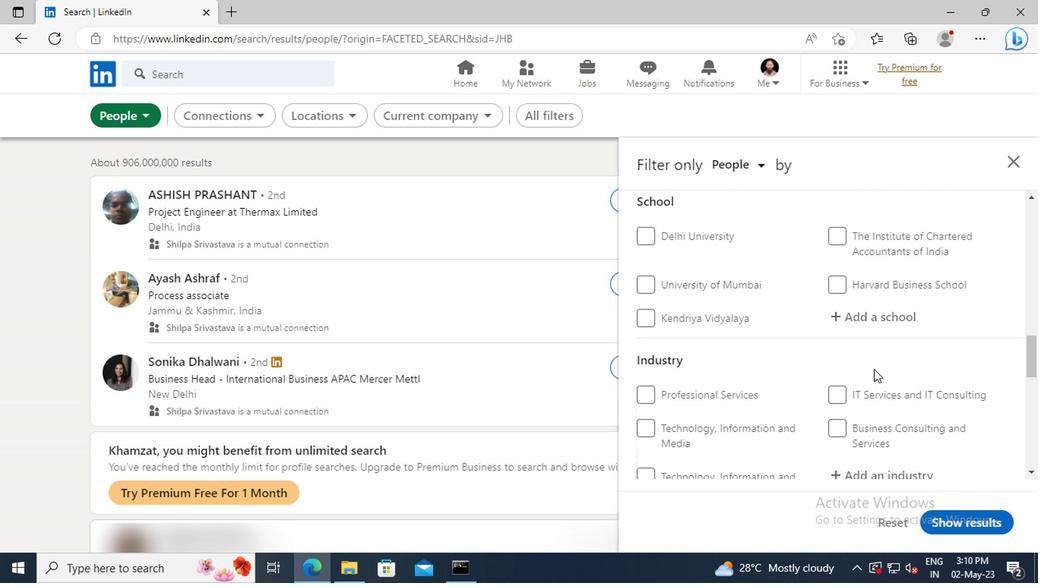 
Action: Mouse scrolled (870, 370) with delta (0, 1)
Screenshot: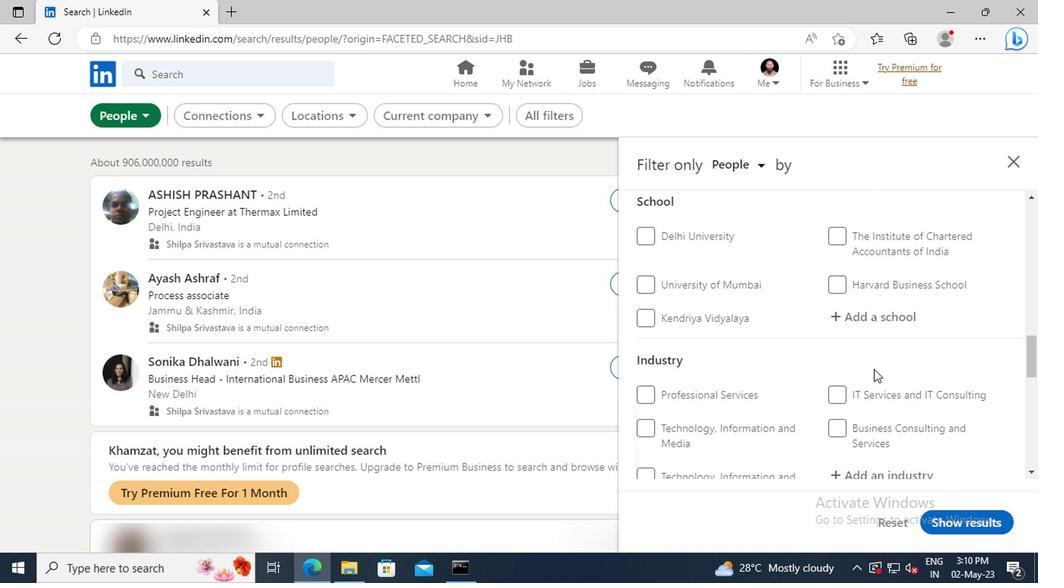 
Action: Mouse scrolled (870, 370) with delta (0, 1)
Screenshot: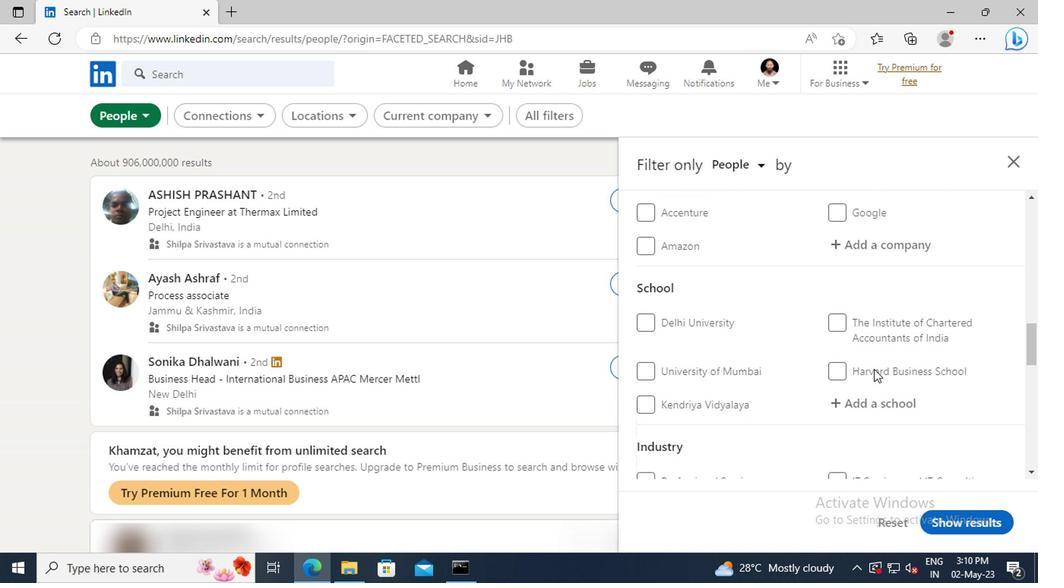 
Action: Mouse scrolled (870, 370) with delta (0, 1)
Screenshot: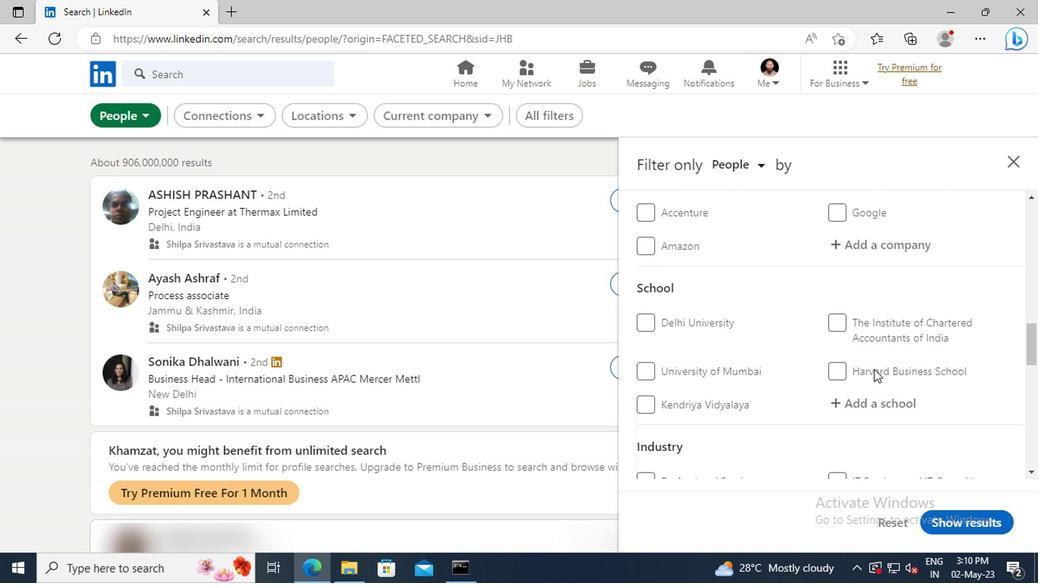 
Action: Mouse scrolled (870, 370) with delta (0, 1)
Screenshot: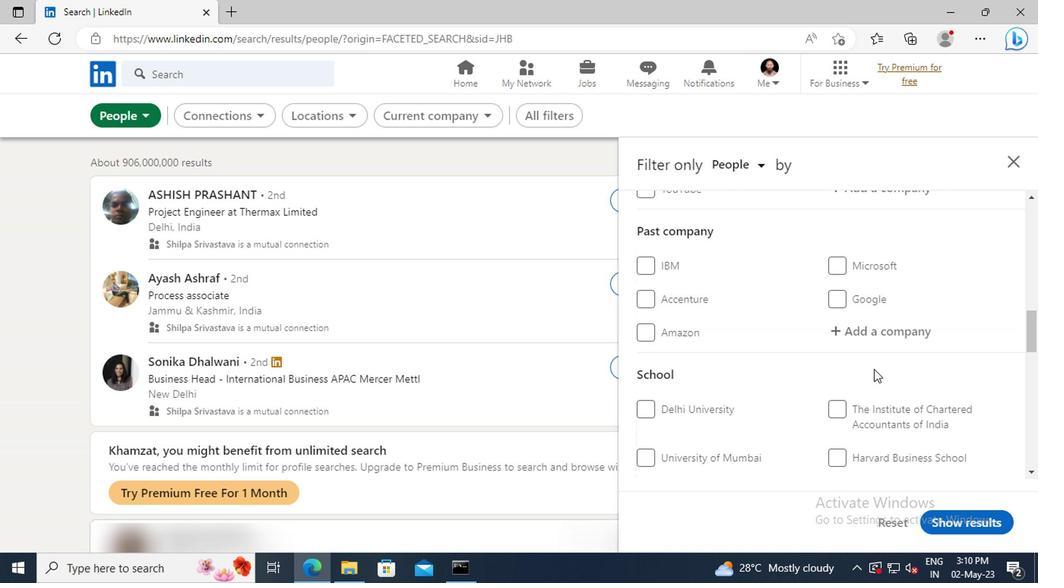
Action: Mouse scrolled (870, 370) with delta (0, 1)
Screenshot: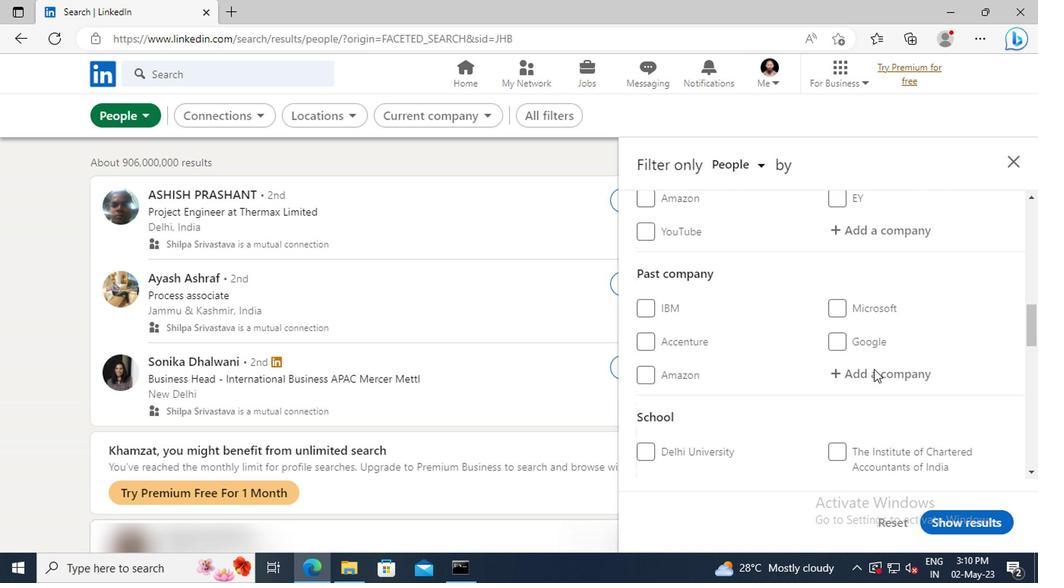 
Action: Mouse scrolled (870, 370) with delta (0, 1)
Screenshot: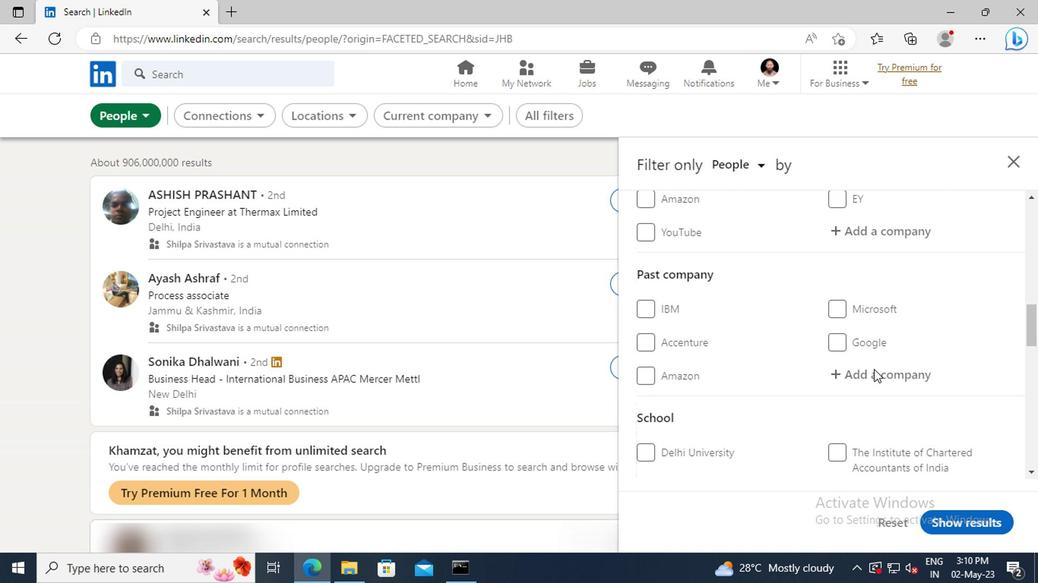 
Action: Mouse moved to (855, 323)
Screenshot: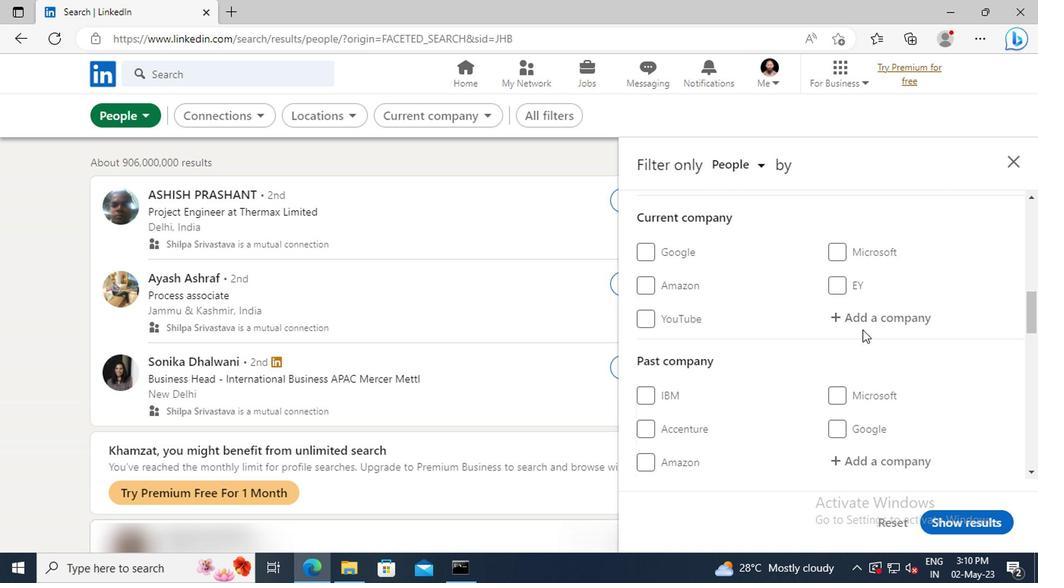 
Action: Mouse pressed left at (855, 323)
Screenshot: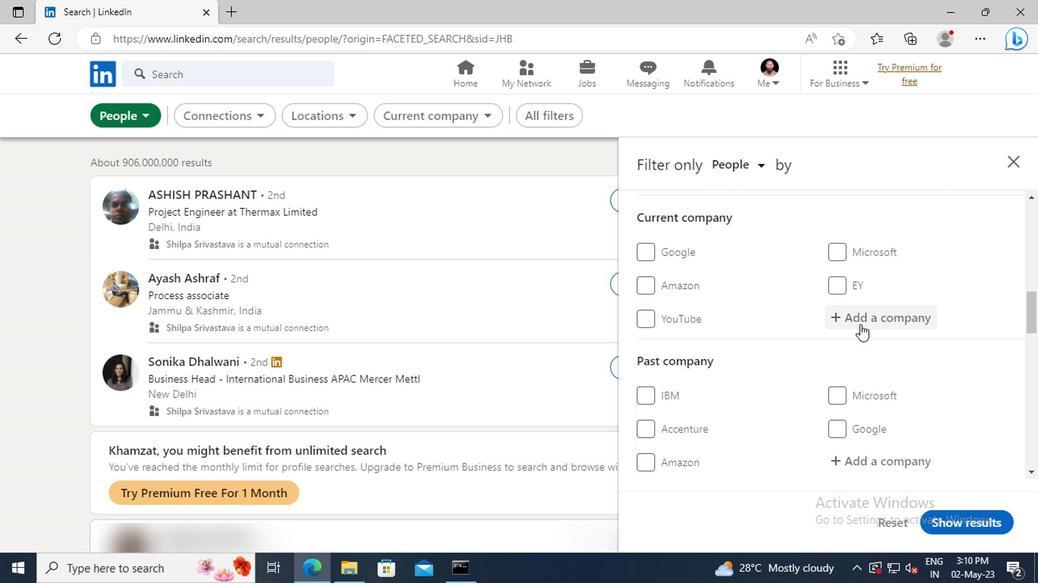 
Action: Key pressed <Key.shift>REMOTE
Screenshot: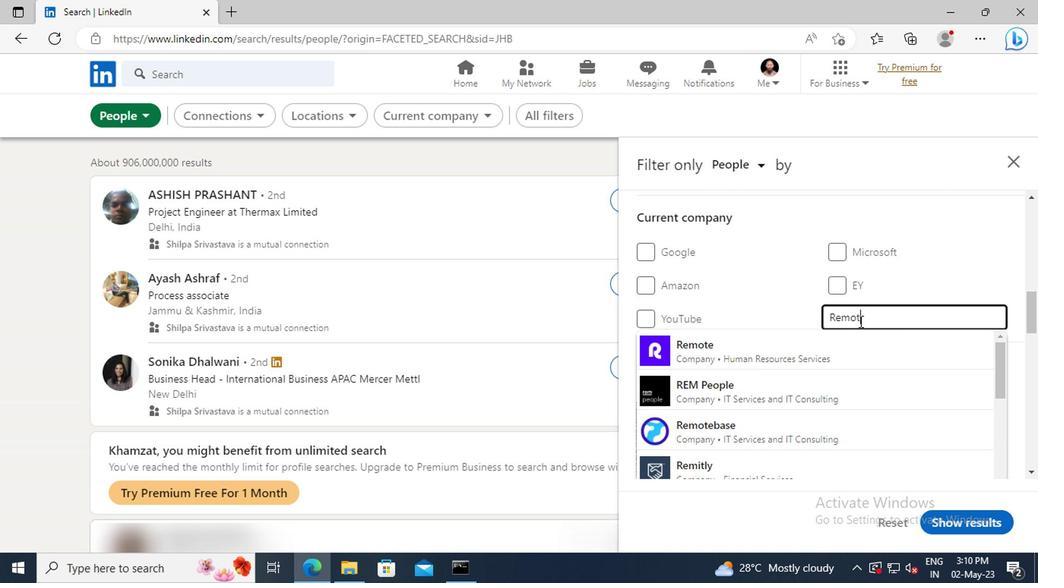 
Action: Mouse moved to (858, 341)
Screenshot: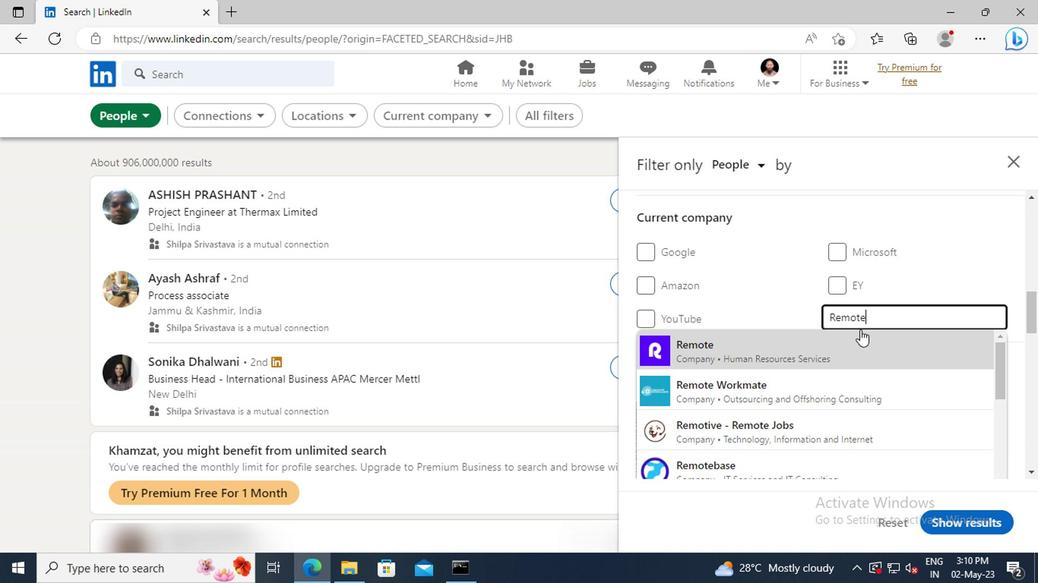 
Action: Mouse pressed left at (858, 341)
Screenshot: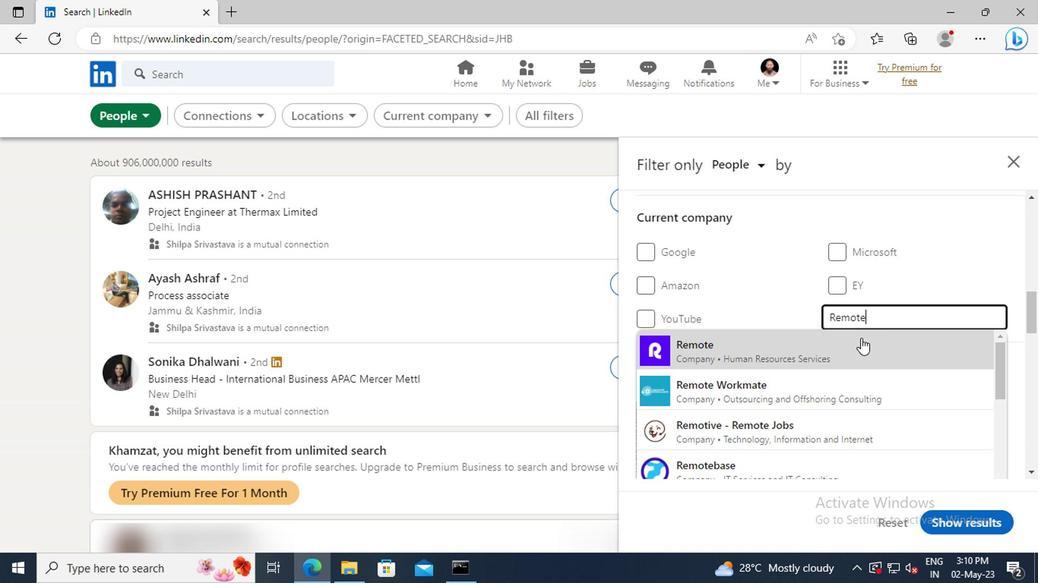 
Action: Mouse scrolled (858, 340) with delta (0, -1)
Screenshot: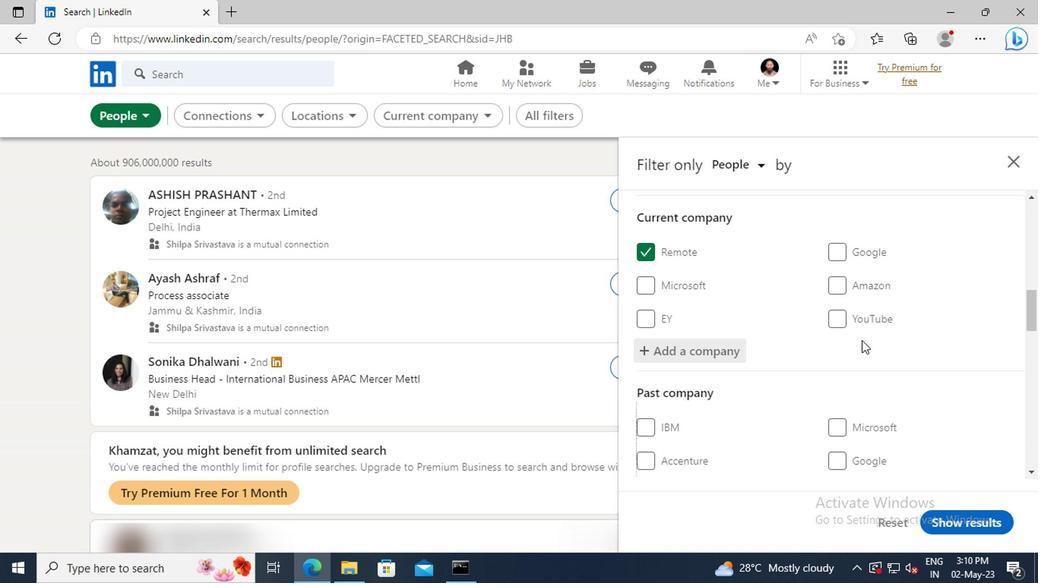 
Action: Mouse scrolled (858, 340) with delta (0, -1)
Screenshot: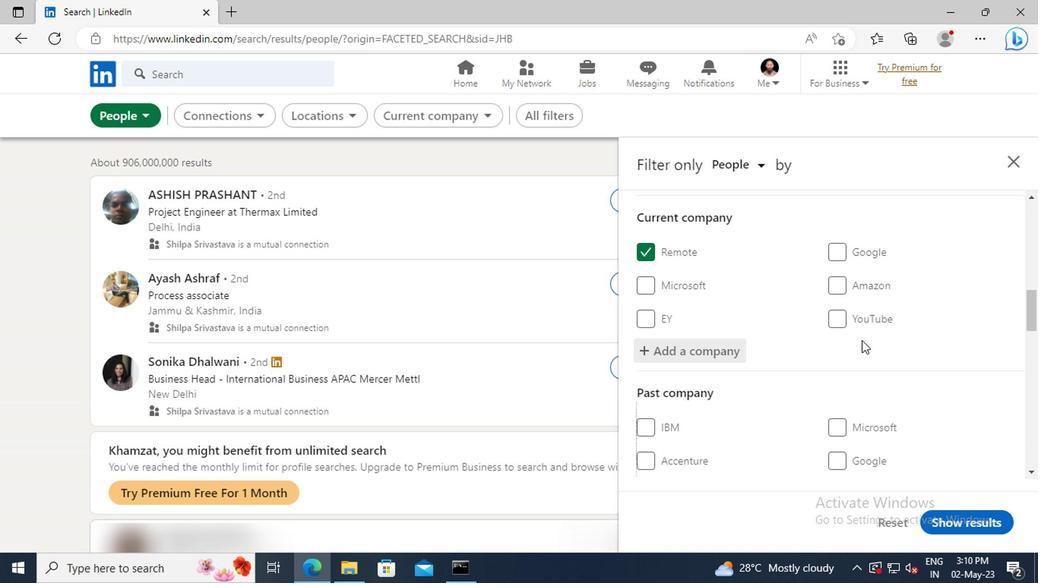 
Action: Mouse scrolled (858, 340) with delta (0, -1)
Screenshot: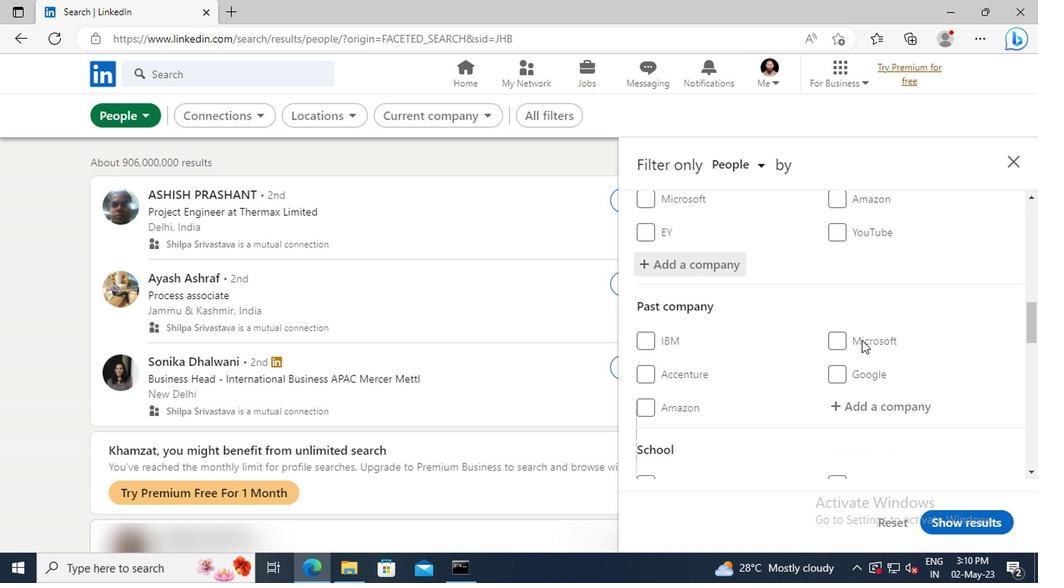 
Action: Mouse scrolled (858, 340) with delta (0, -1)
Screenshot: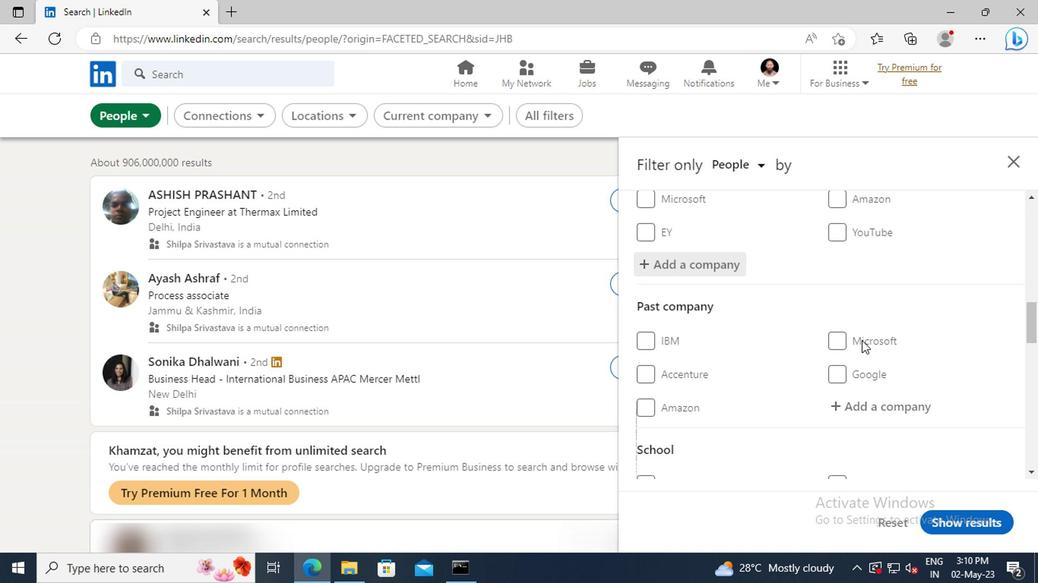 
Action: Mouse scrolled (858, 340) with delta (0, -1)
Screenshot: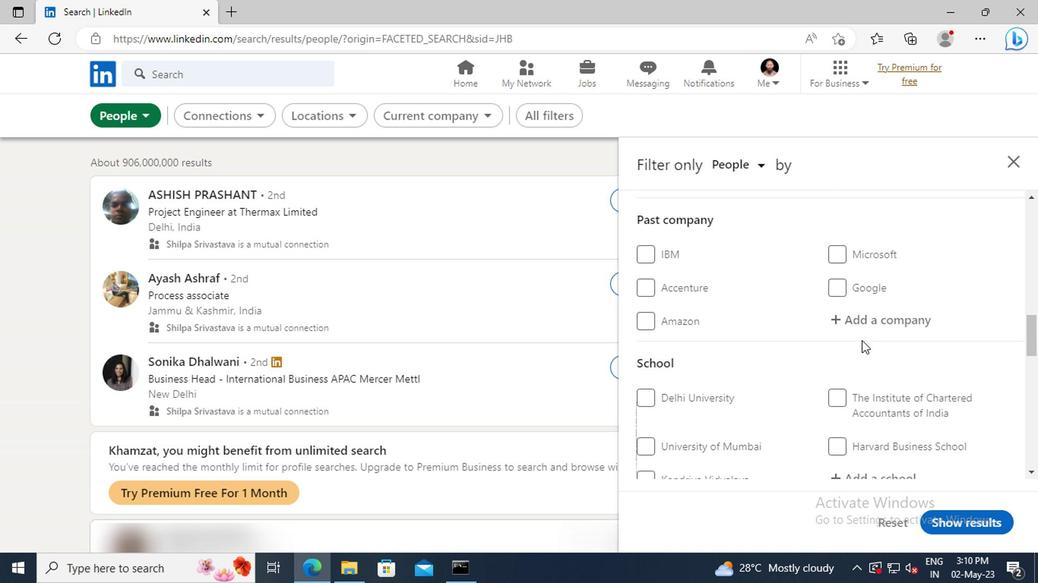 
Action: Mouse scrolled (858, 340) with delta (0, -1)
Screenshot: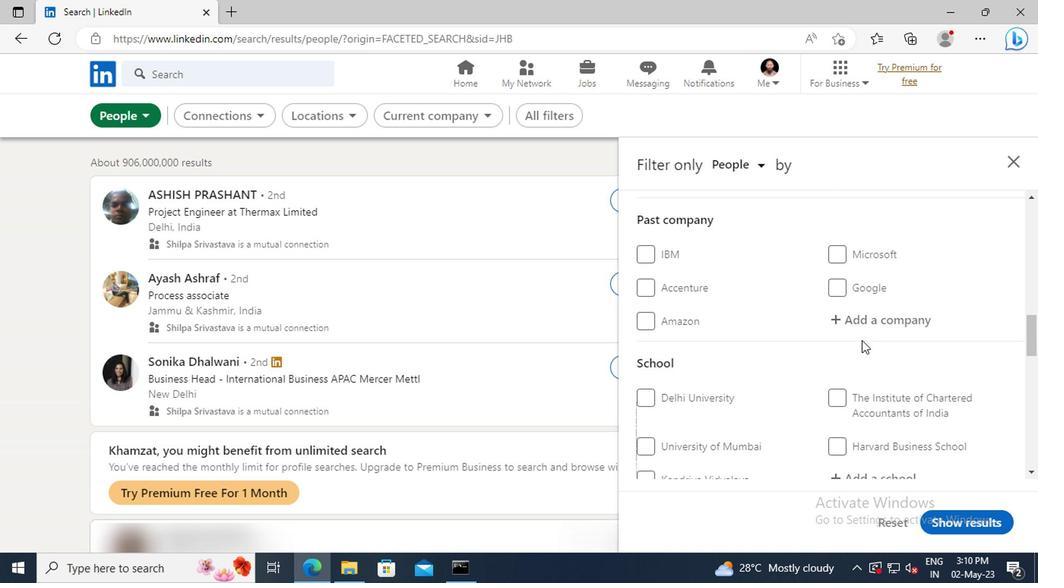 
Action: Mouse scrolled (858, 340) with delta (0, -1)
Screenshot: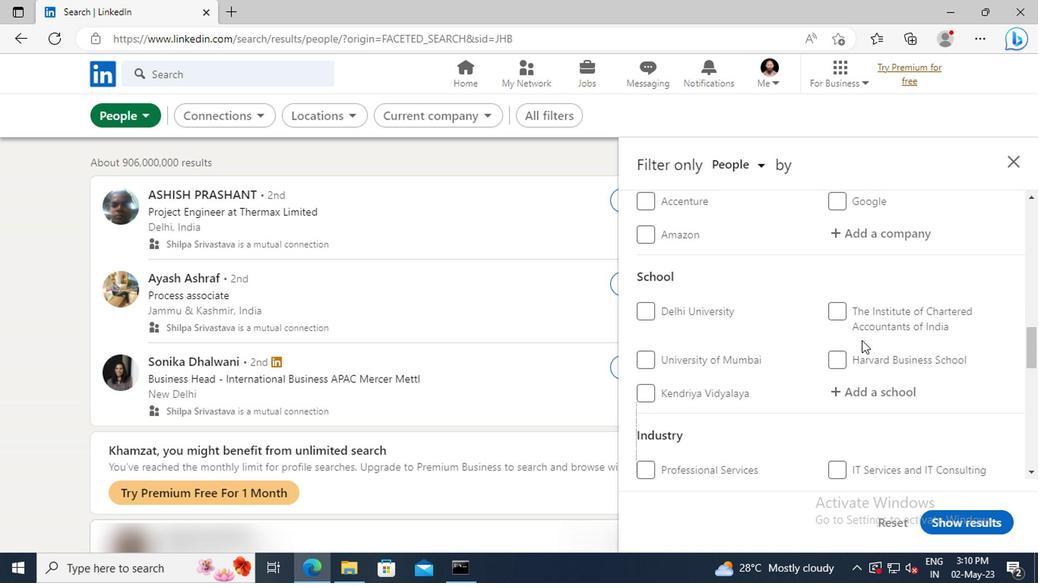 
Action: Mouse moved to (861, 350)
Screenshot: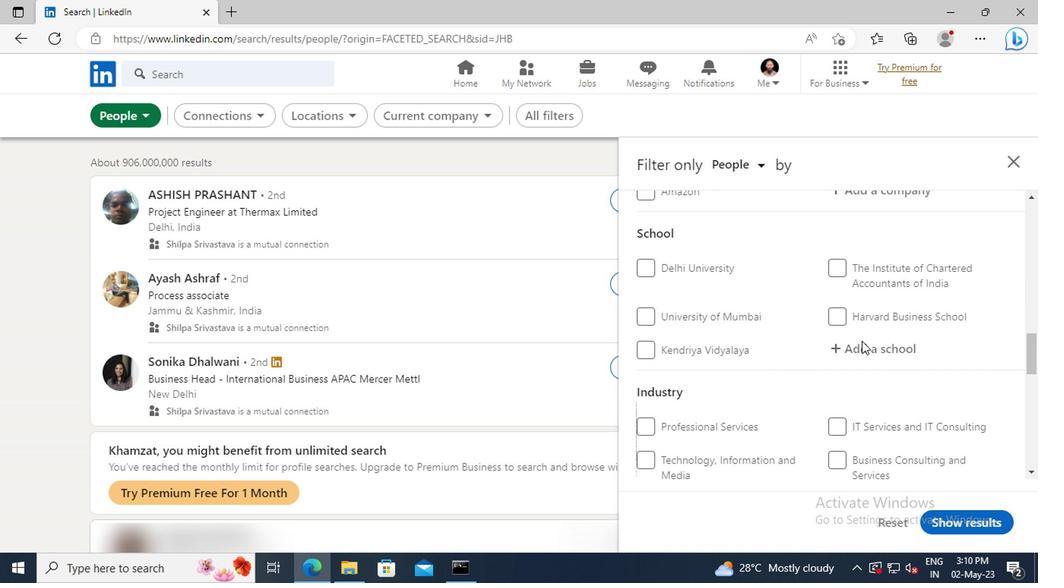 
Action: Mouse pressed left at (861, 350)
Screenshot: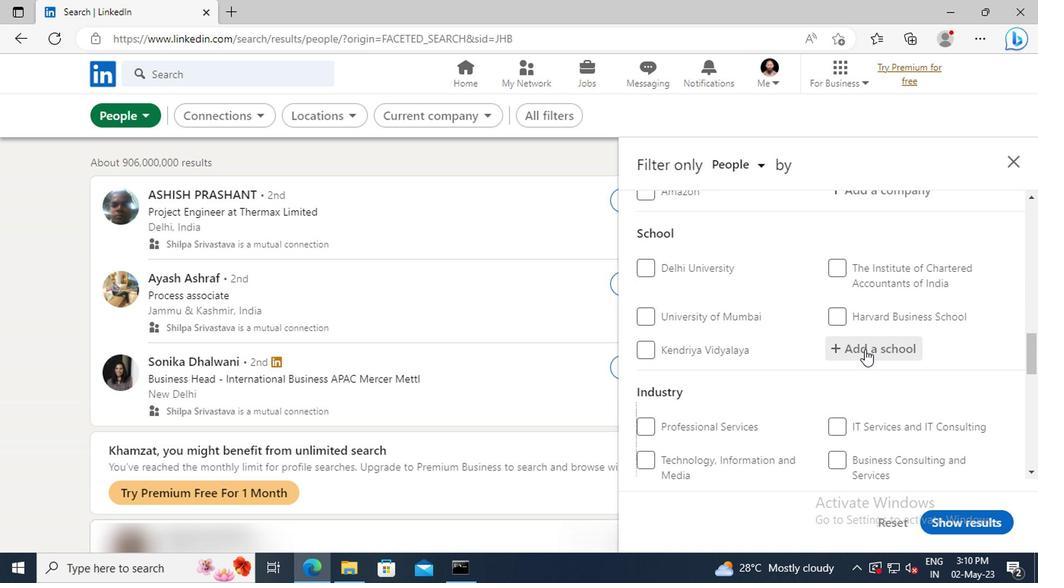 
Action: Key pressed <Key.shift>B<Key.space><Key.shift>S
Screenshot: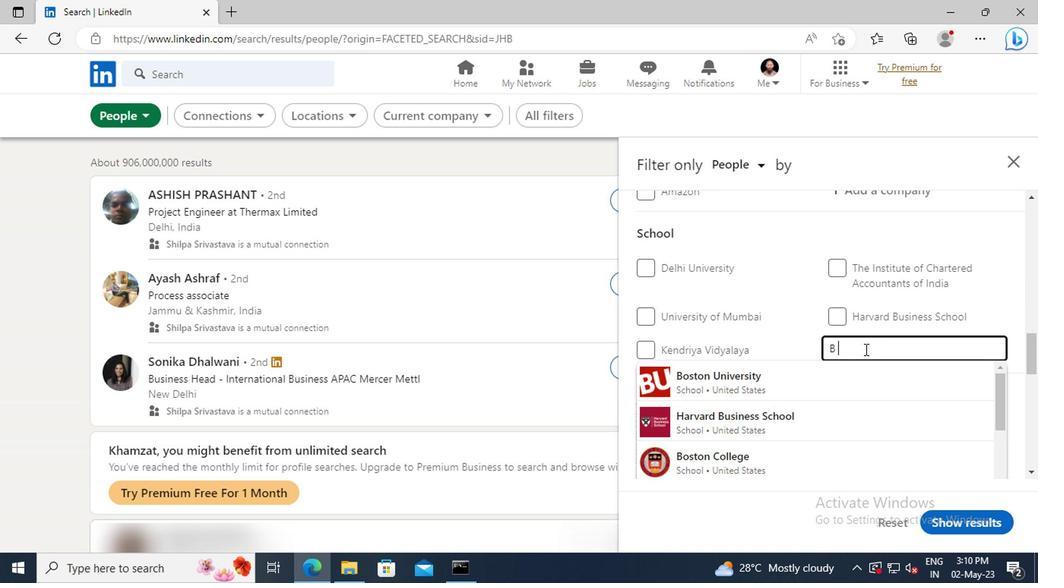 
Action: Mouse moved to (861, 350)
Screenshot: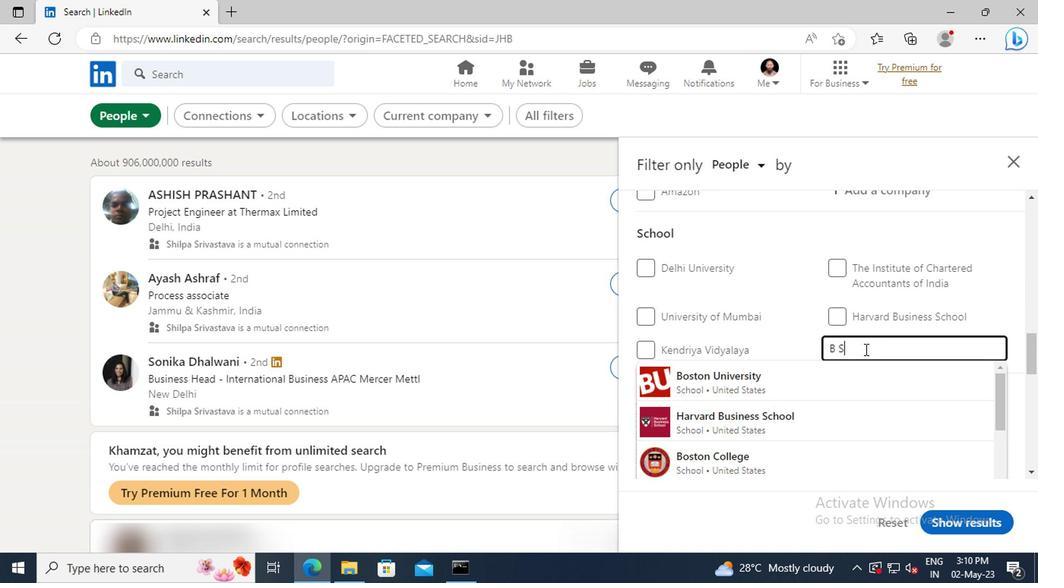 
Action: Key pressed <Key.space><Key.shift>ABDUR
Screenshot: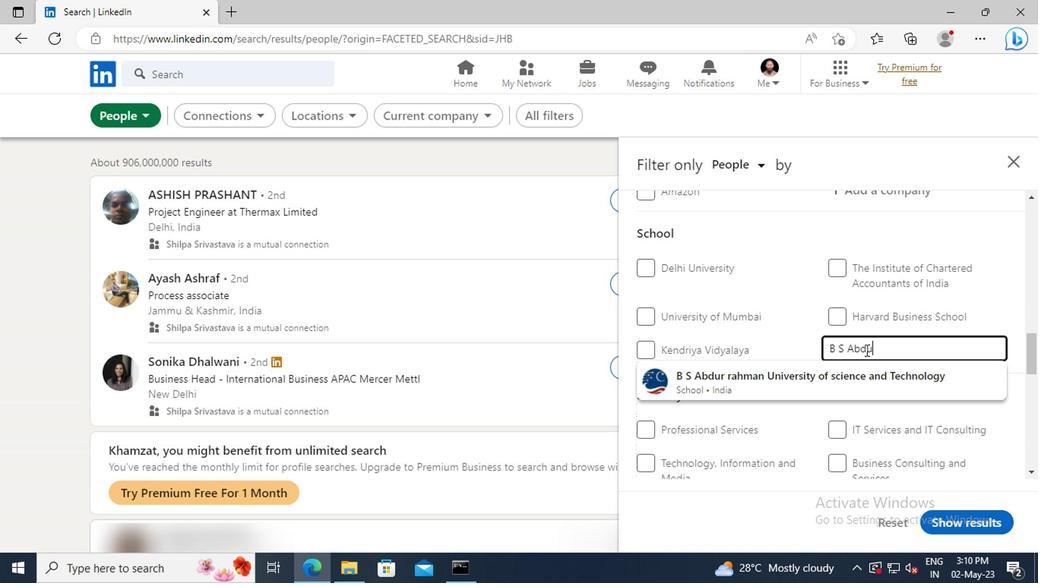 
Action: Mouse moved to (867, 374)
Screenshot: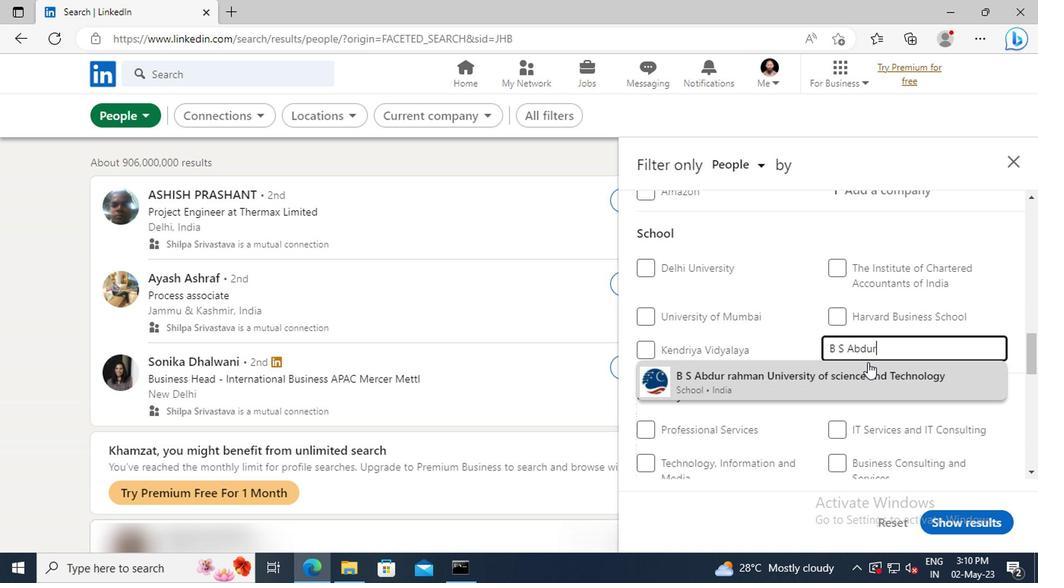 
Action: Mouse pressed left at (867, 374)
Screenshot: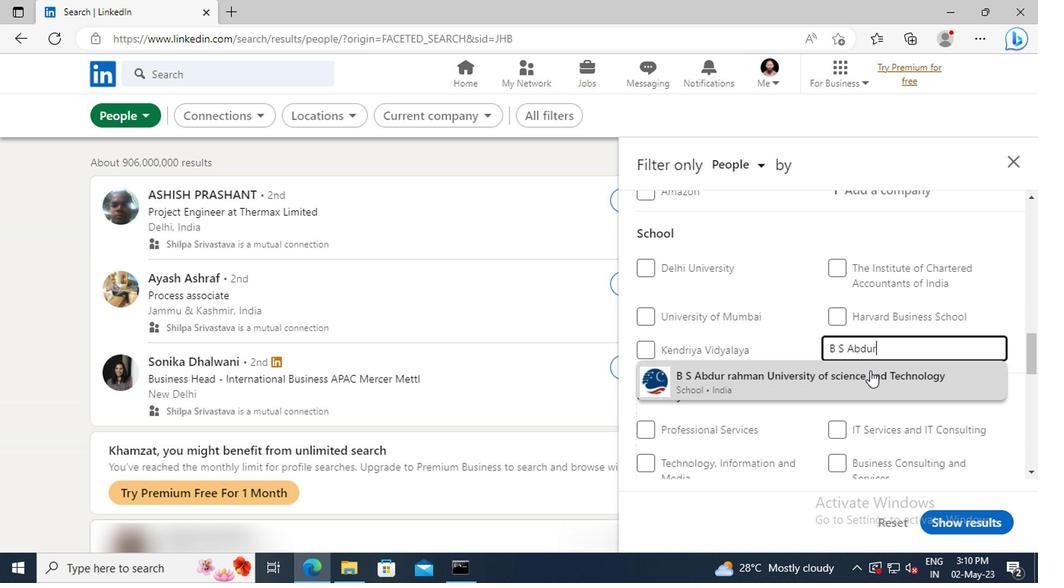 
Action: Mouse scrolled (867, 373) with delta (0, -1)
Screenshot: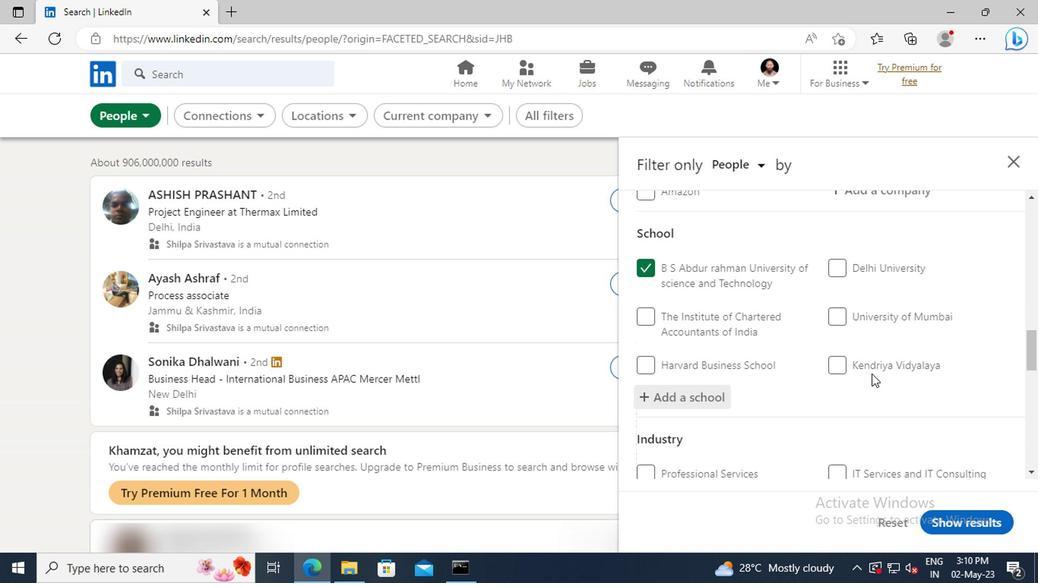 
Action: Mouse scrolled (867, 373) with delta (0, -1)
Screenshot: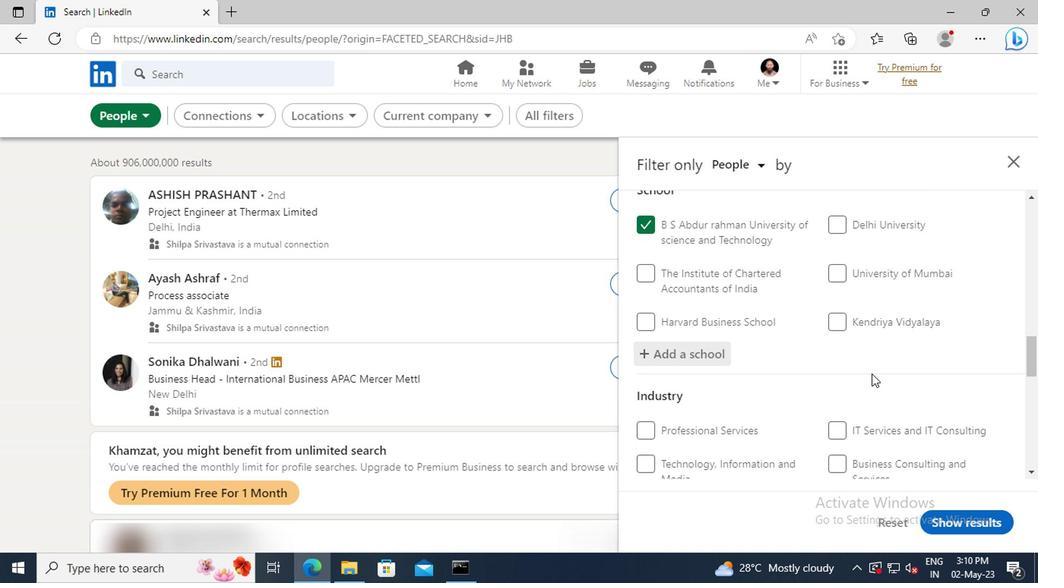 
Action: Mouse scrolled (867, 373) with delta (0, -1)
Screenshot: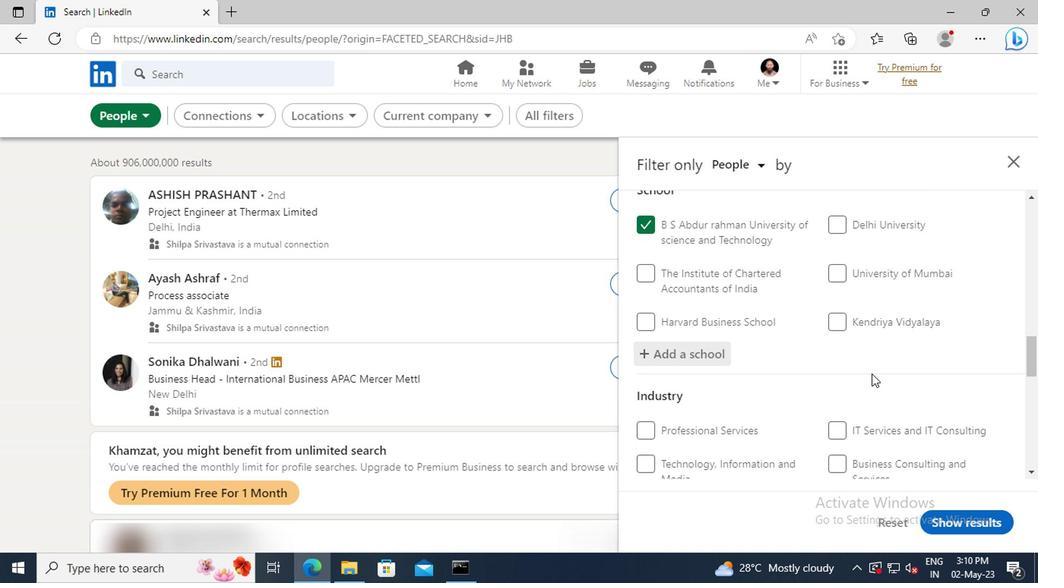 
Action: Mouse moved to (869, 375)
Screenshot: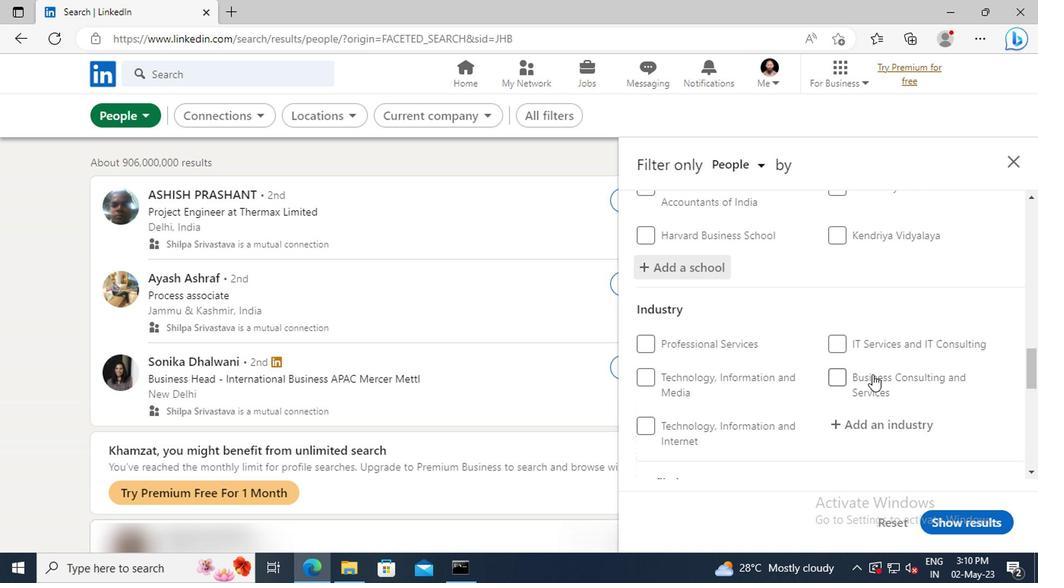 
Action: Mouse scrolled (869, 374) with delta (0, 0)
Screenshot: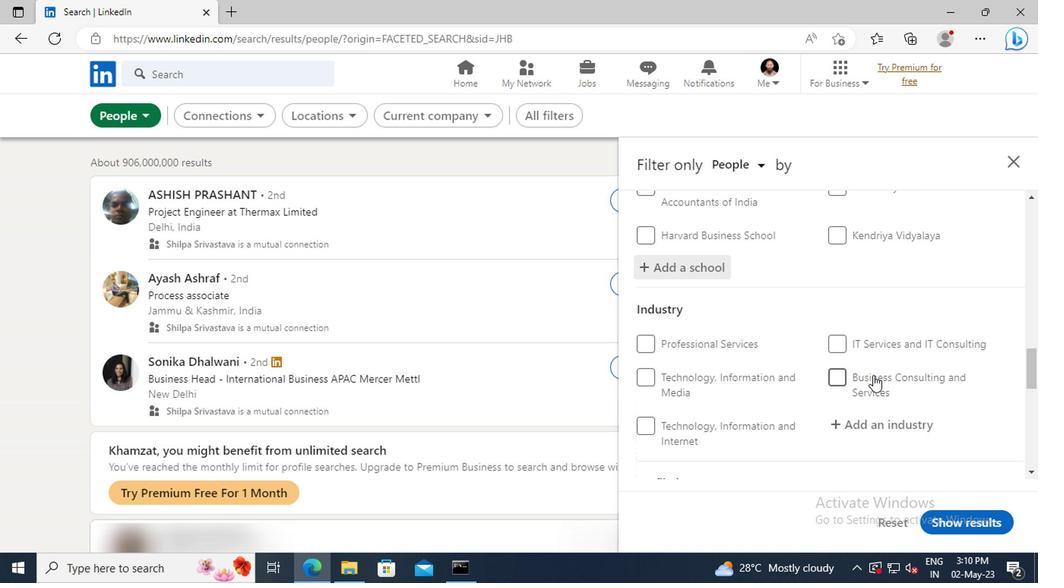 
Action: Mouse moved to (872, 380)
Screenshot: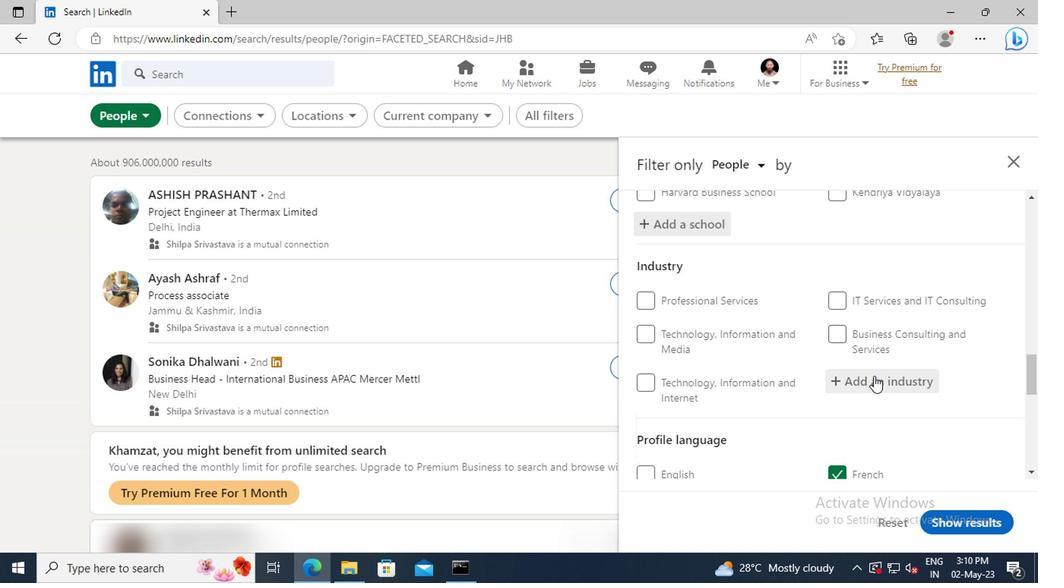 
Action: Mouse pressed left at (872, 380)
Screenshot: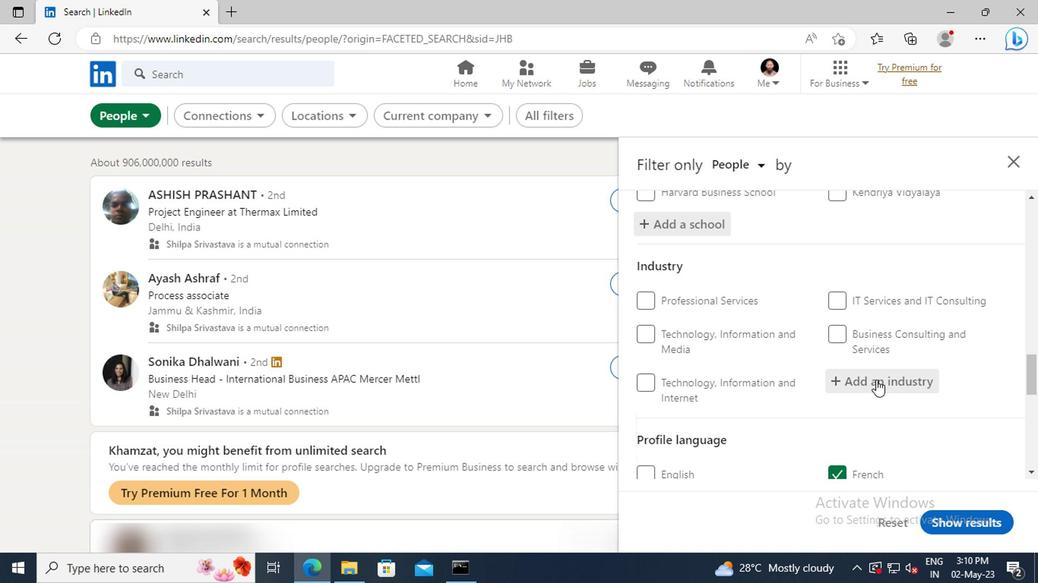 
Action: Key pressed <Key.shift>MEAT<Key.space>
Screenshot: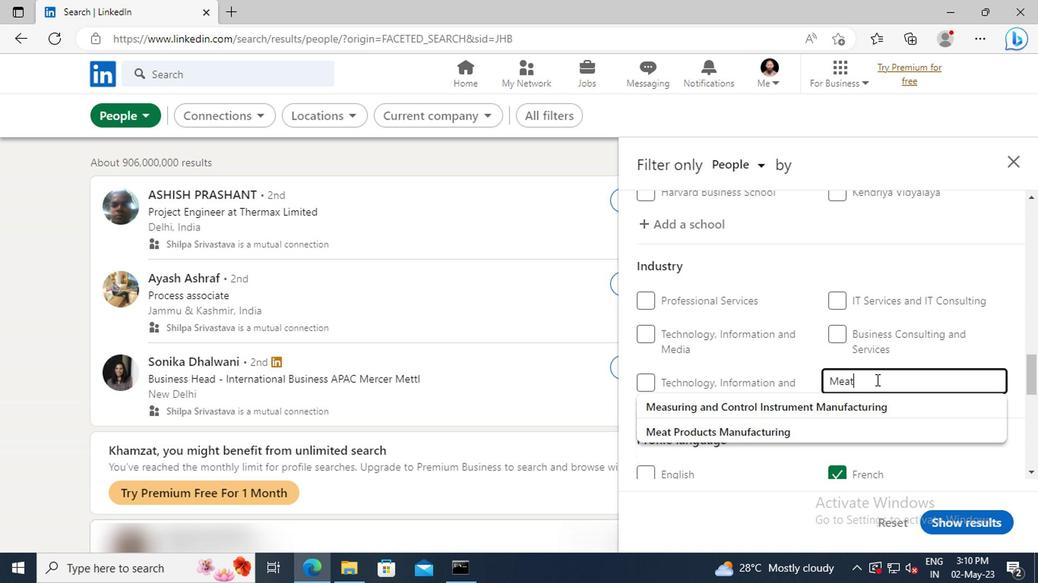 
Action: Mouse moved to (876, 406)
Screenshot: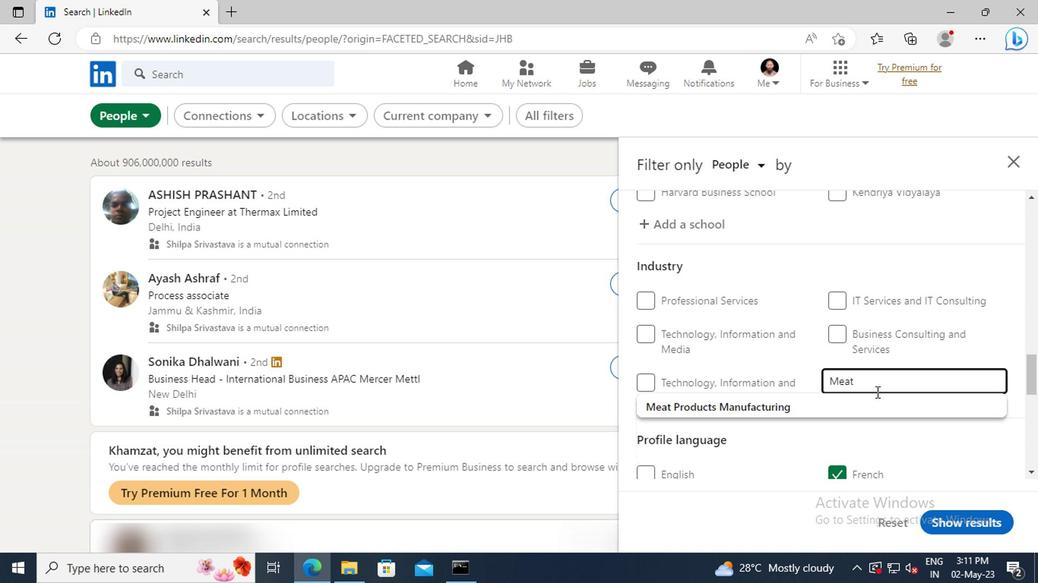 
Action: Mouse pressed left at (876, 406)
Screenshot: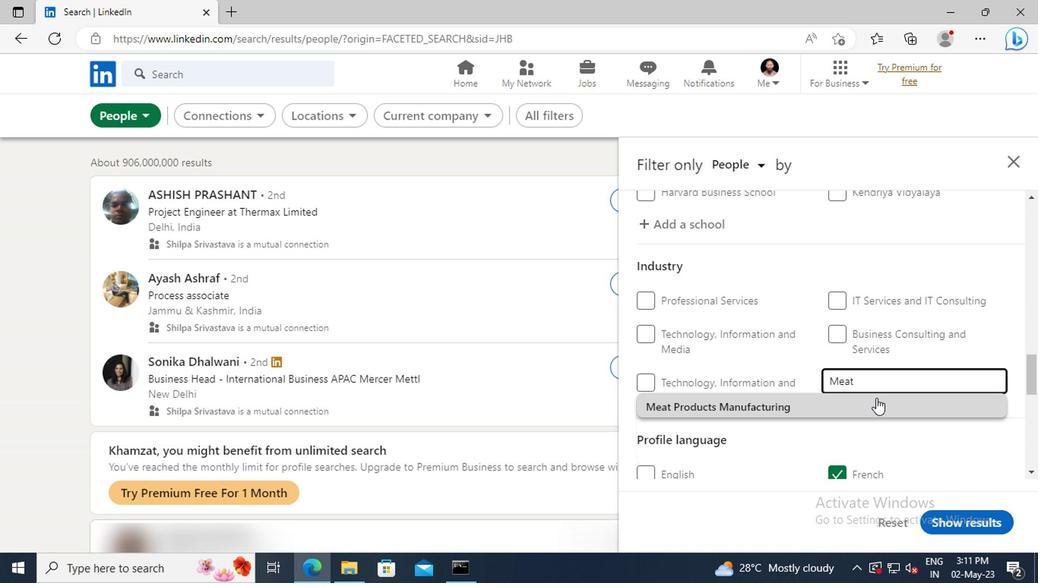 
Action: Mouse scrolled (876, 405) with delta (0, -1)
Screenshot: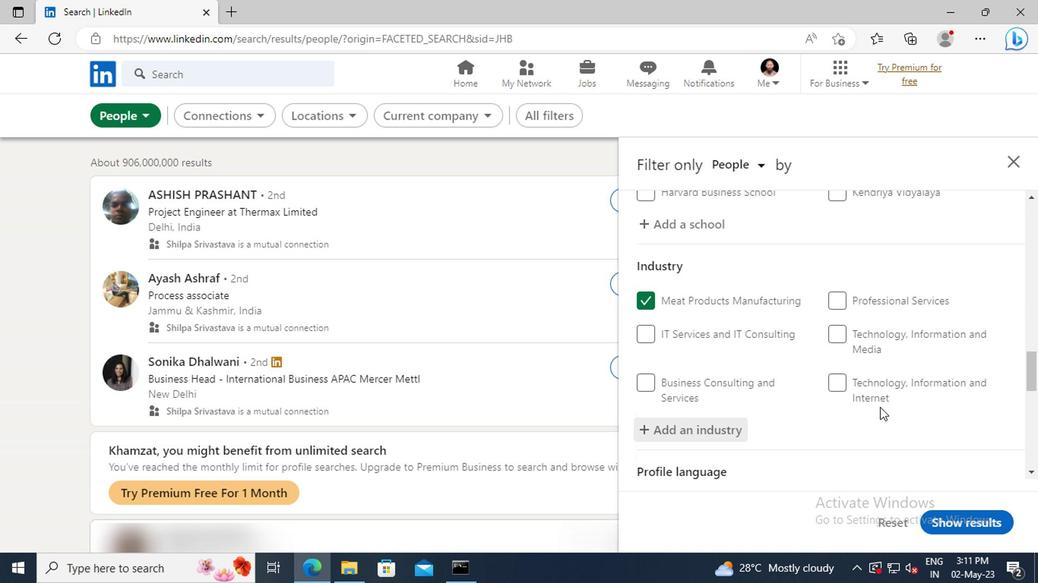 
Action: Mouse scrolled (876, 405) with delta (0, -1)
Screenshot: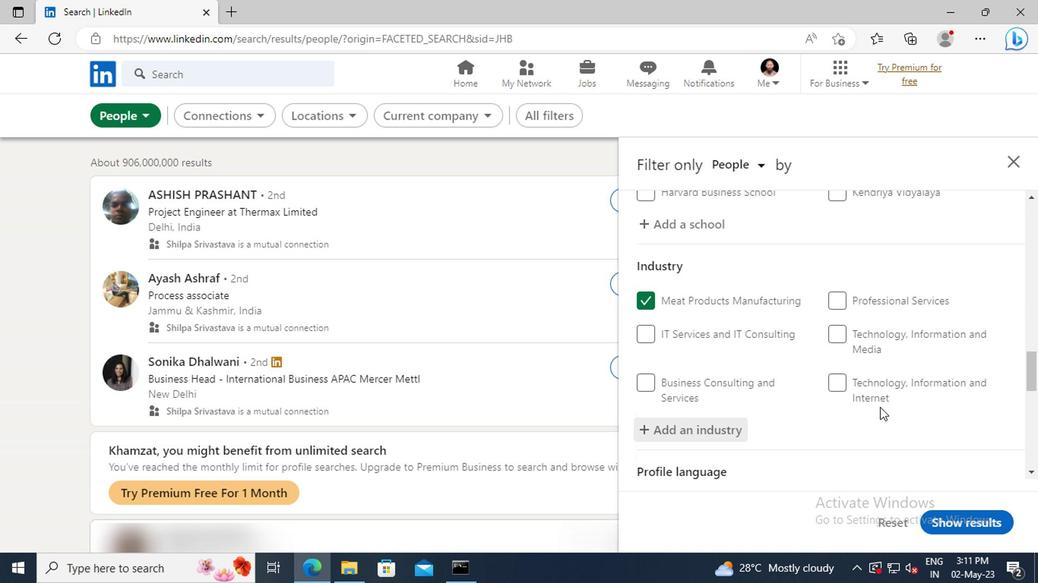 
Action: Mouse moved to (872, 390)
Screenshot: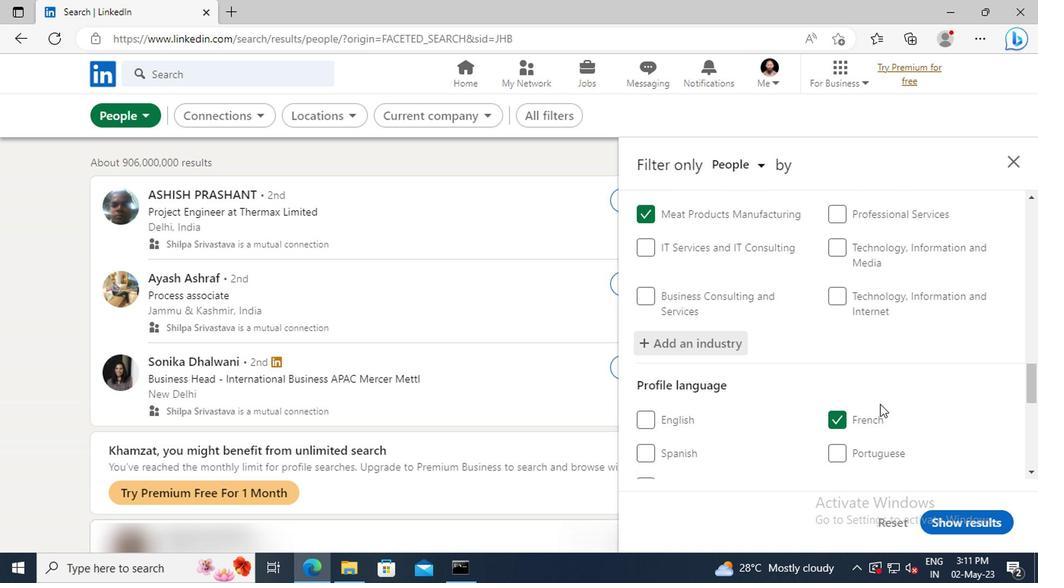 
Action: Mouse scrolled (872, 389) with delta (0, -1)
Screenshot: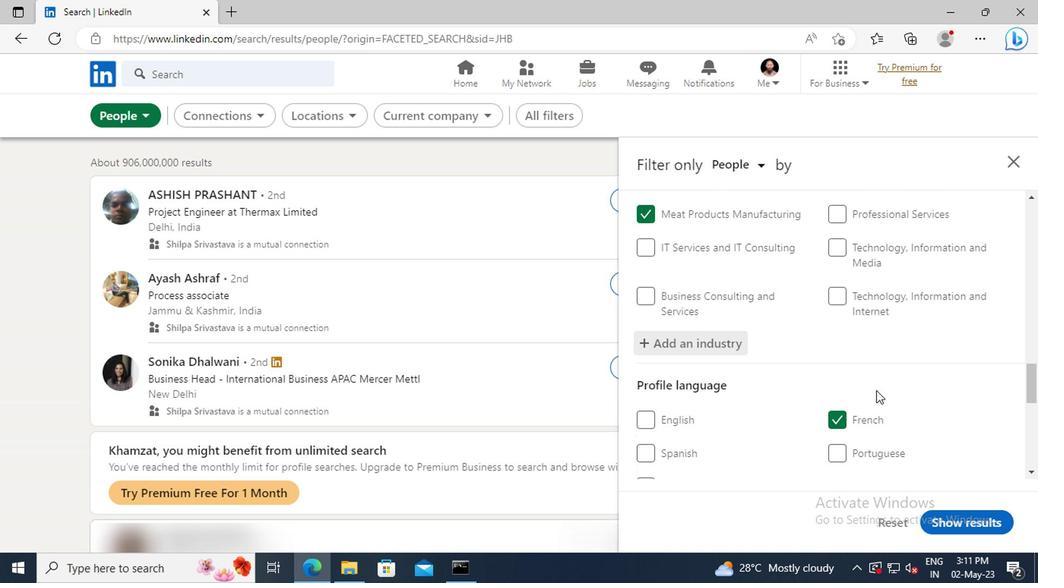 
Action: Mouse scrolled (872, 389) with delta (0, -1)
Screenshot: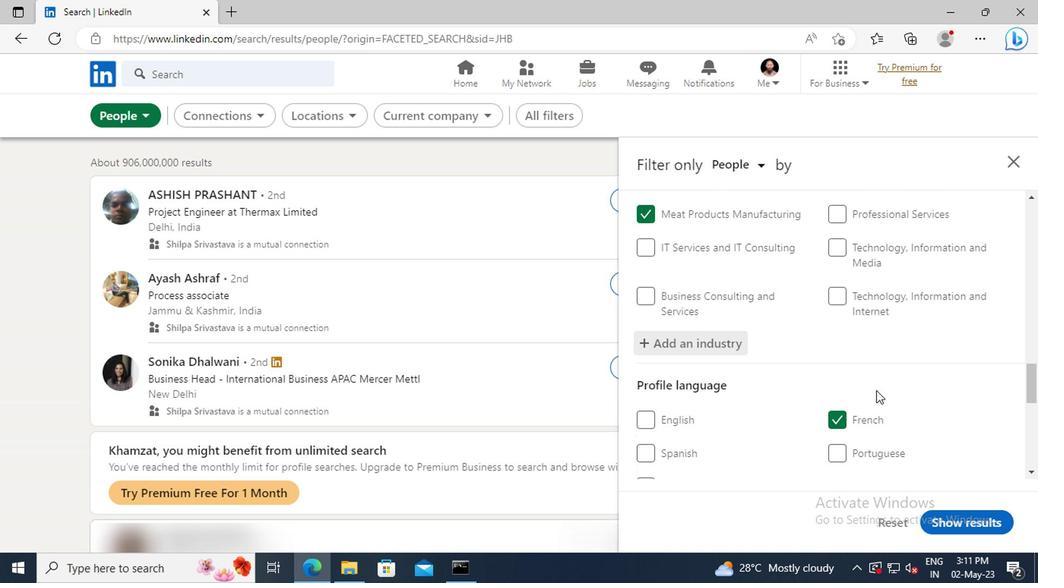 
Action: Mouse moved to (858, 341)
Screenshot: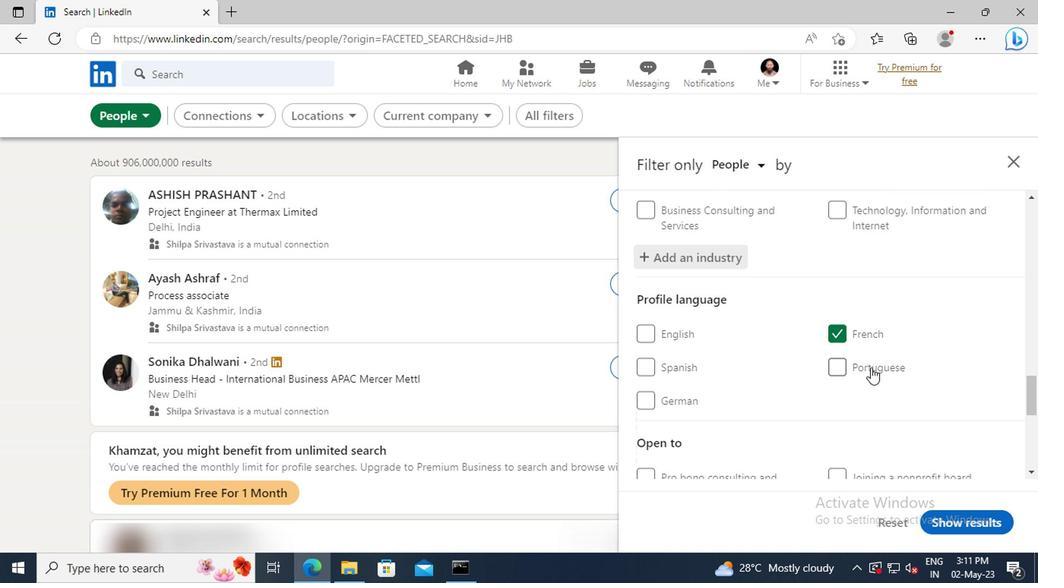
Action: Mouse scrolled (858, 340) with delta (0, -1)
Screenshot: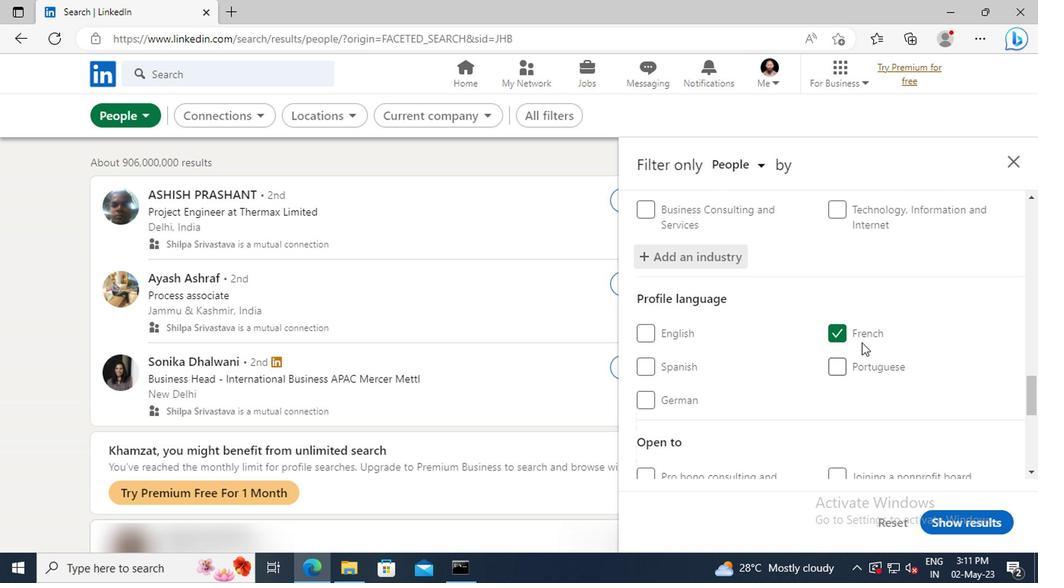 
Action: Mouse scrolled (858, 340) with delta (0, -1)
Screenshot: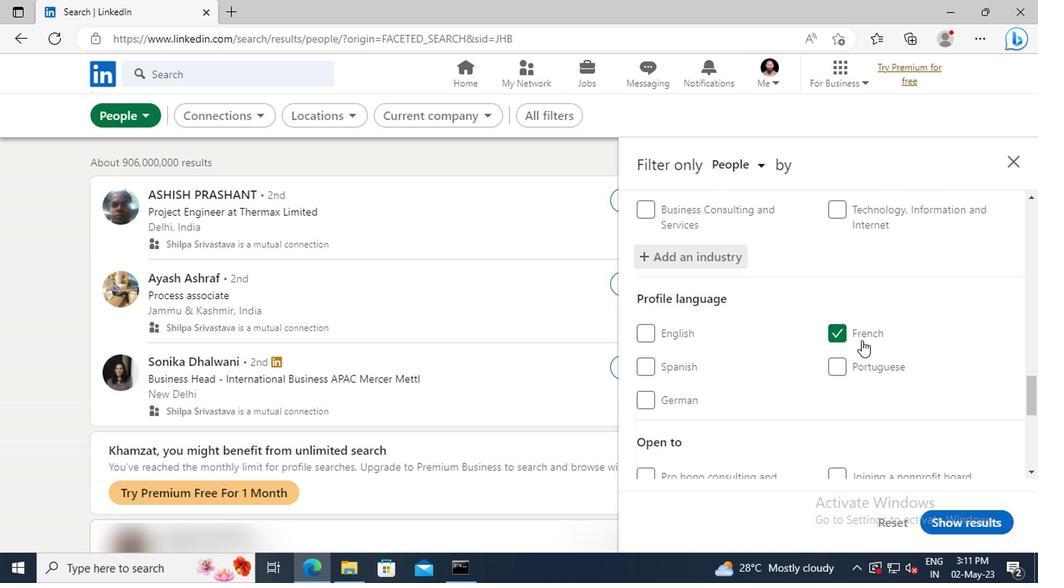 
Action: Mouse moved to (857, 337)
Screenshot: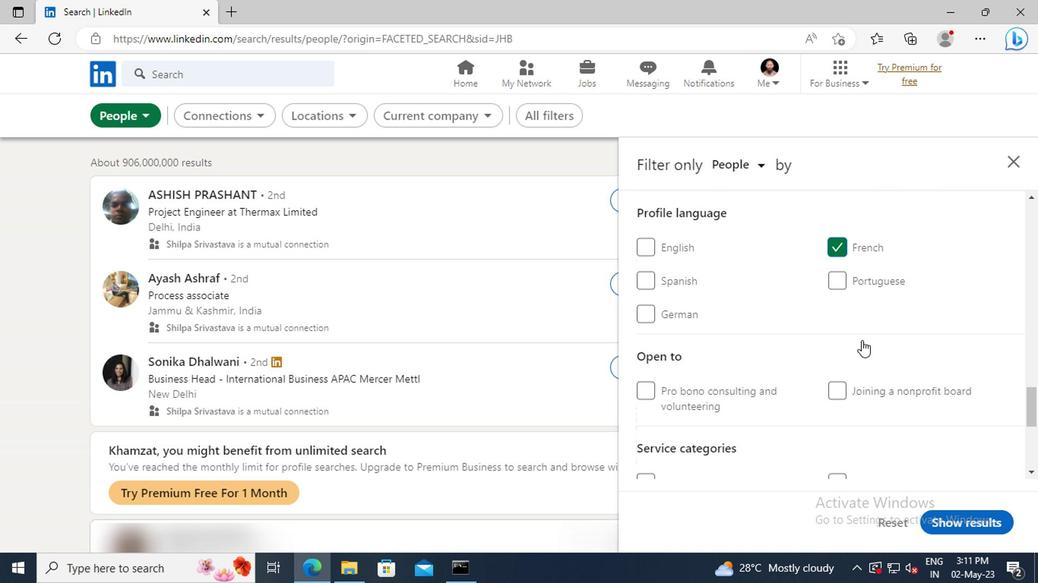 
Action: Mouse scrolled (857, 336) with delta (0, -1)
Screenshot: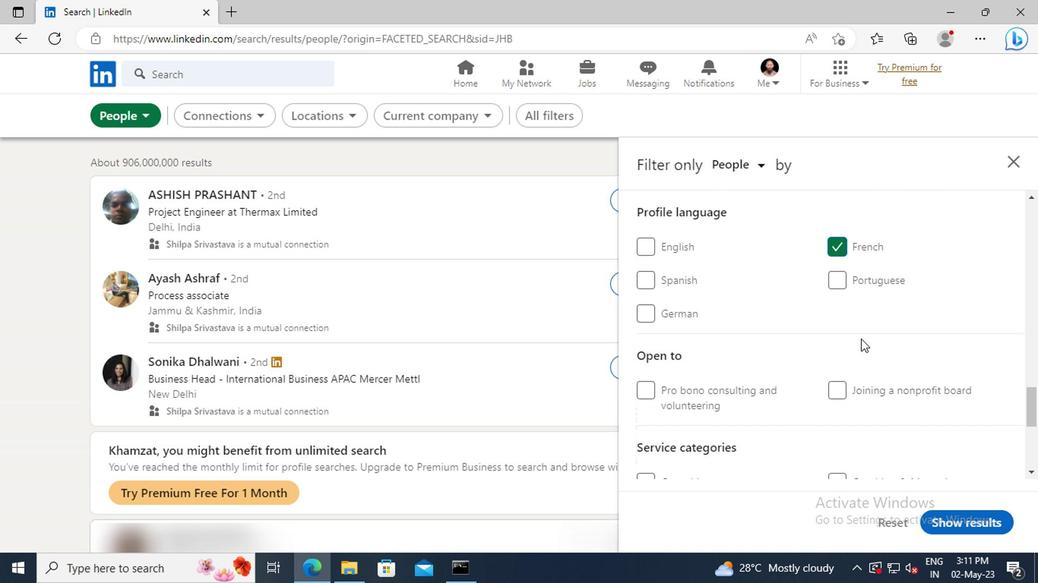 
Action: Mouse scrolled (857, 336) with delta (0, -1)
Screenshot: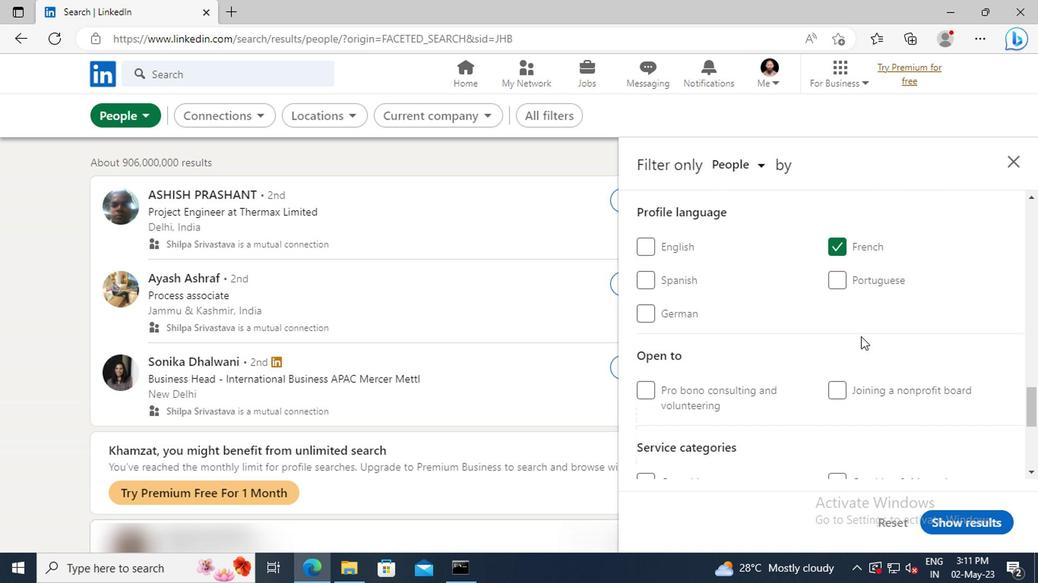 
Action: Mouse scrolled (857, 336) with delta (0, -1)
Screenshot: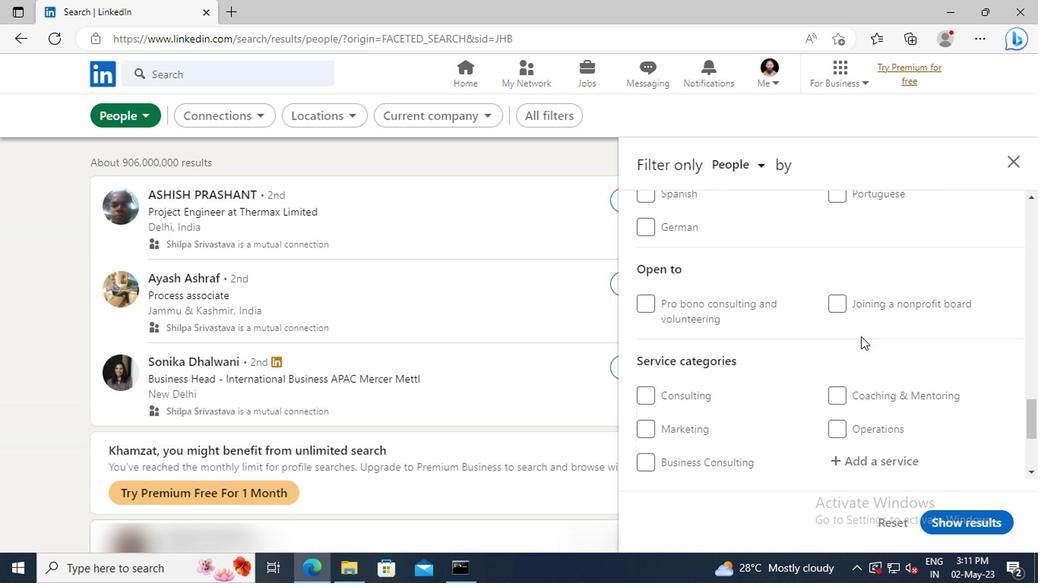 
Action: Mouse scrolled (857, 336) with delta (0, -1)
Screenshot: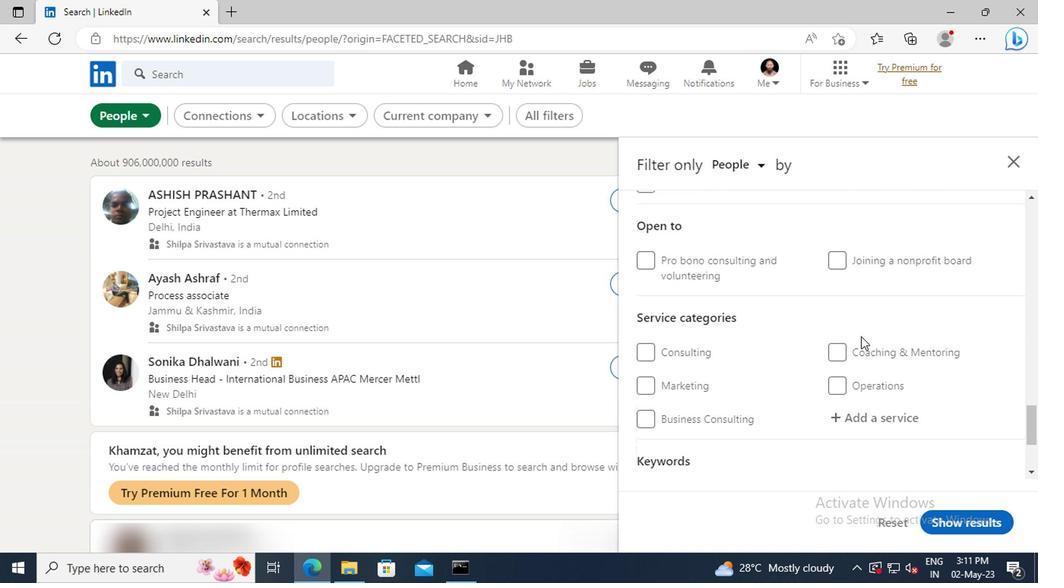 
Action: Mouse moved to (858, 374)
Screenshot: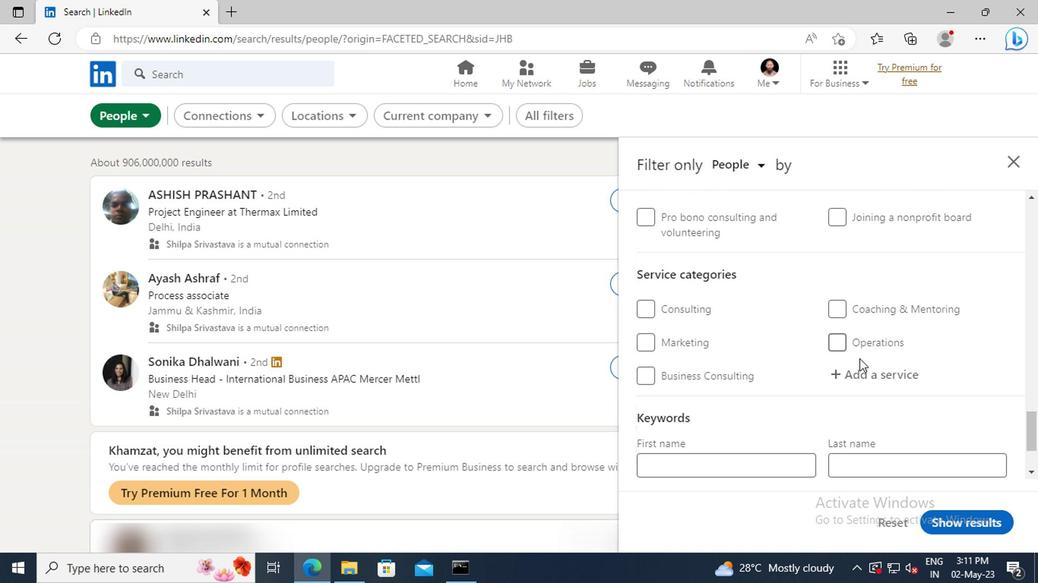 
Action: Mouse pressed left at (858, 374)
Screenshot: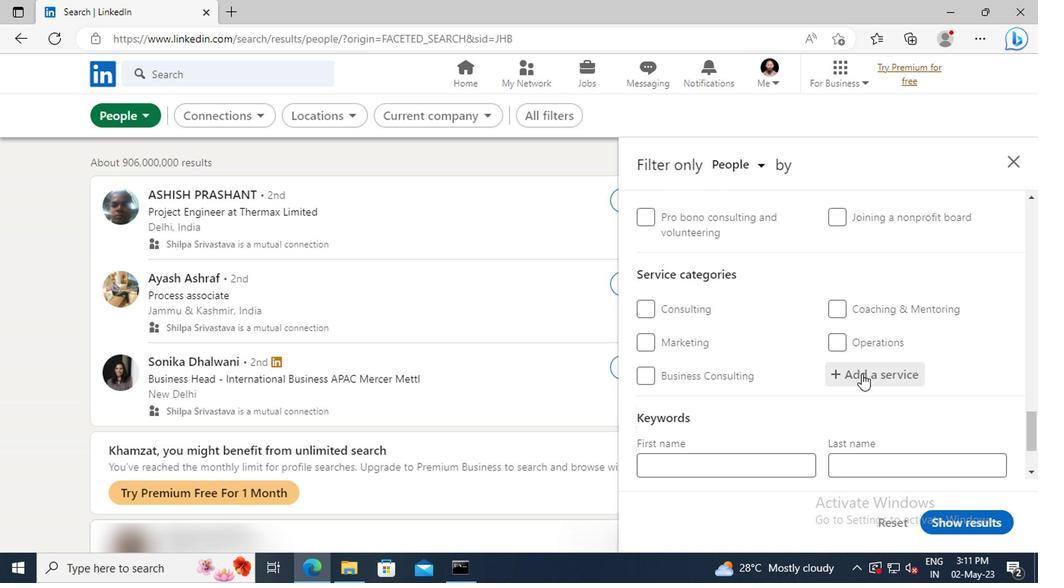 
Action: Key pressed <Key.shift>VIDEO<Key.space><Key.shift>PR
Screenshot: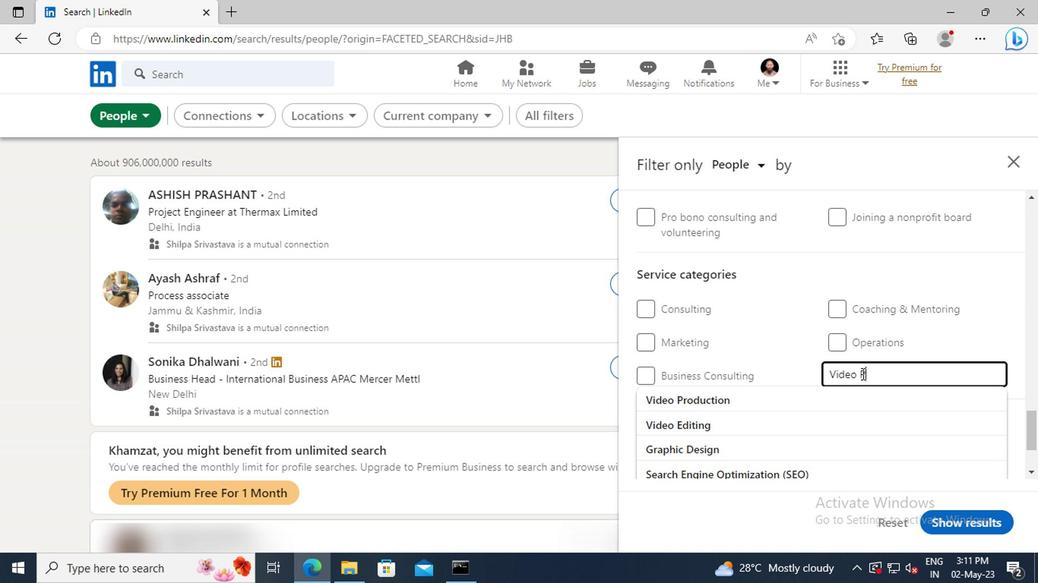 
Action: Mouse moved to (859, 396)
Screenshot: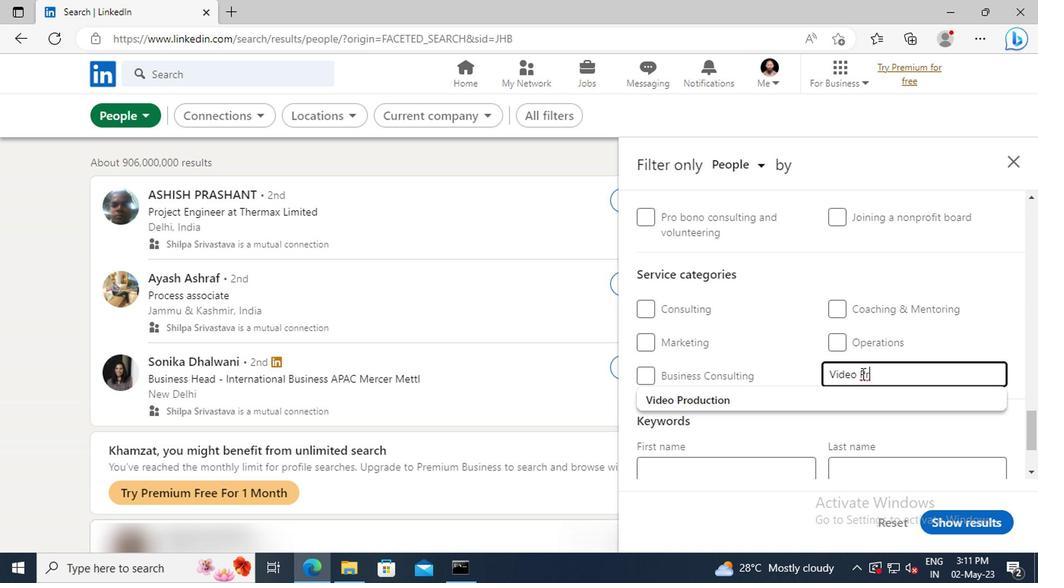 
Action: Mouse pressed left at (859, 396)
Screenshot: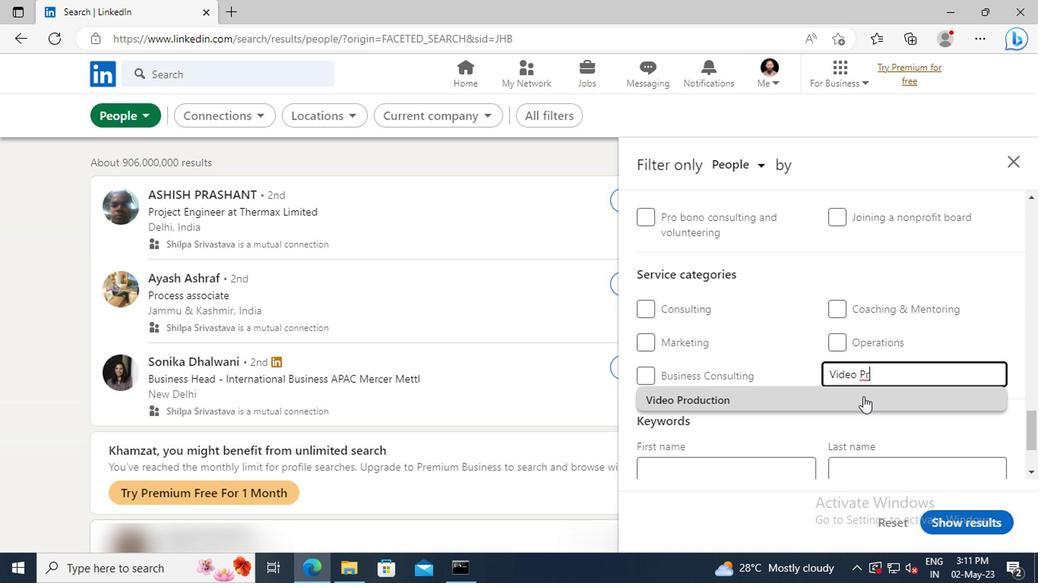 
Action: Mouse scrolled (859, 395) with delta (0, -1)
Screenshot: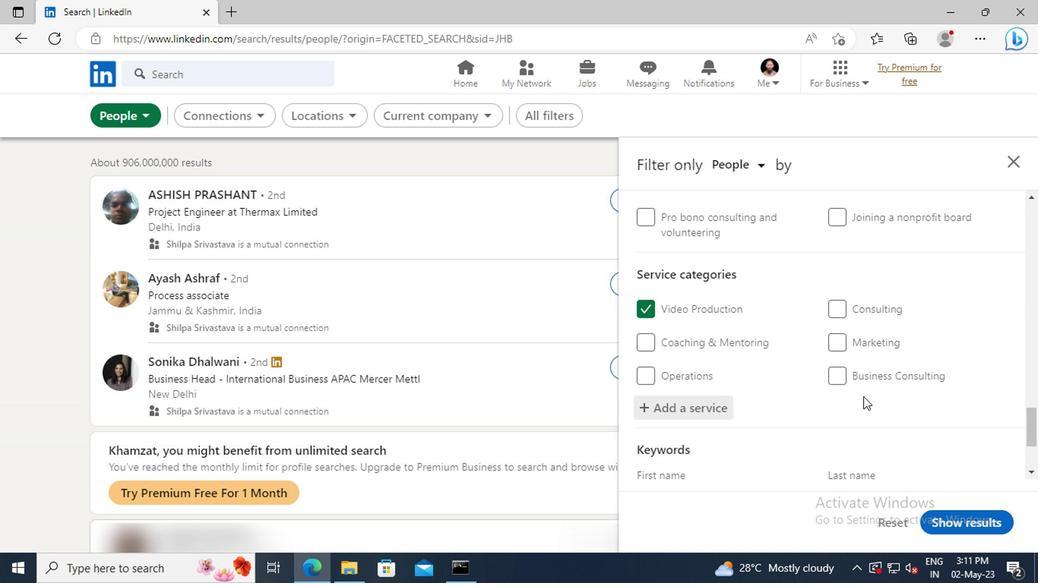 
Action: Mouse scrolled (859, 395) with delta (0, -1)
Screenshot: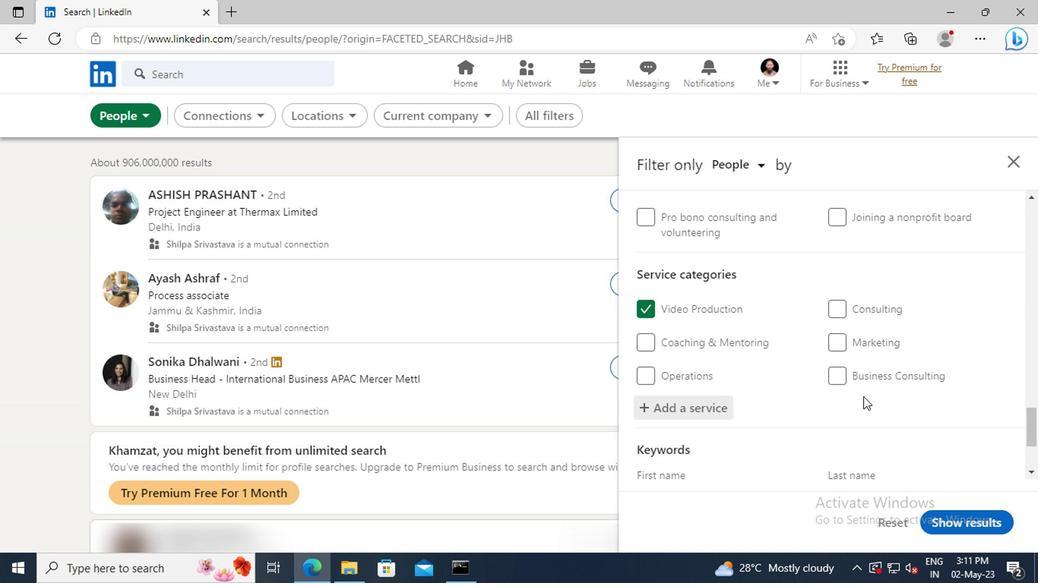 
Action: Mouse scrolled (859, 395) with delta (0, -1)
Screenshot: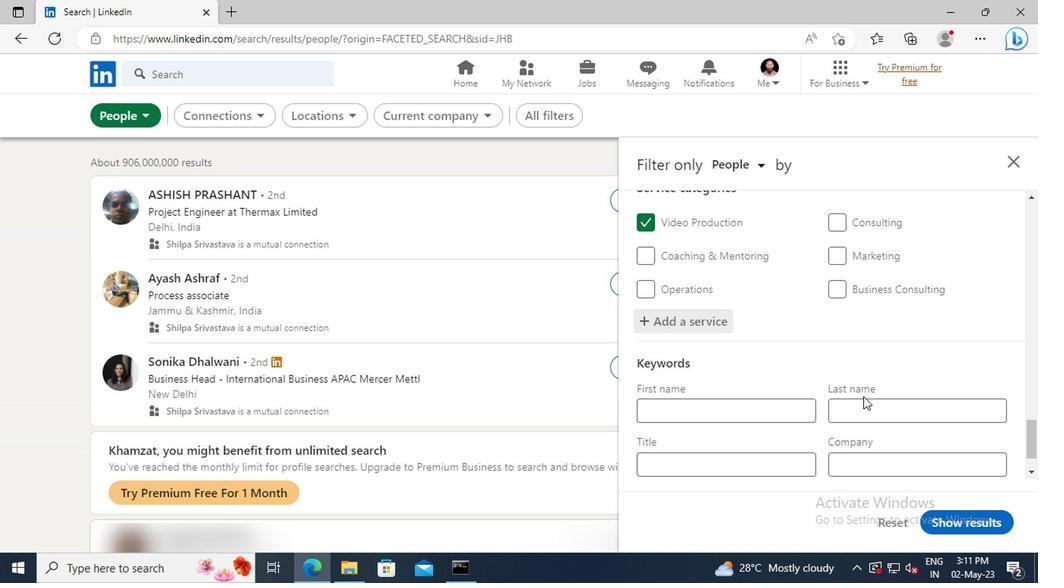 
Action: Mouse scrolled (859, 395) with delta (0, -1)
Screenshot: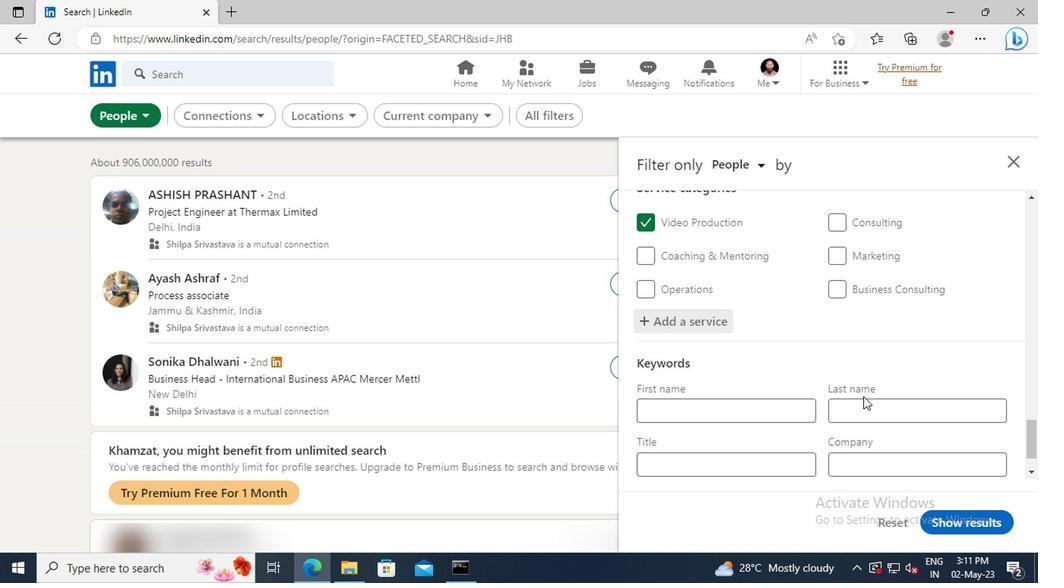 
Action: Mouse scrolled (859, 395) with delta (0, -1)
Screenshot: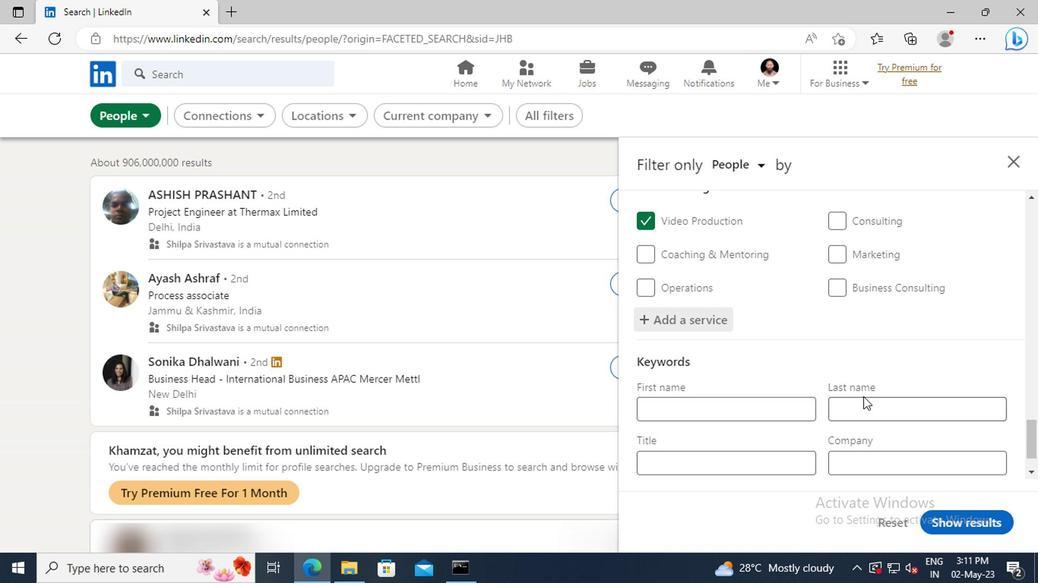 
Action: Mouse moved to (746, 408)
Screenshot: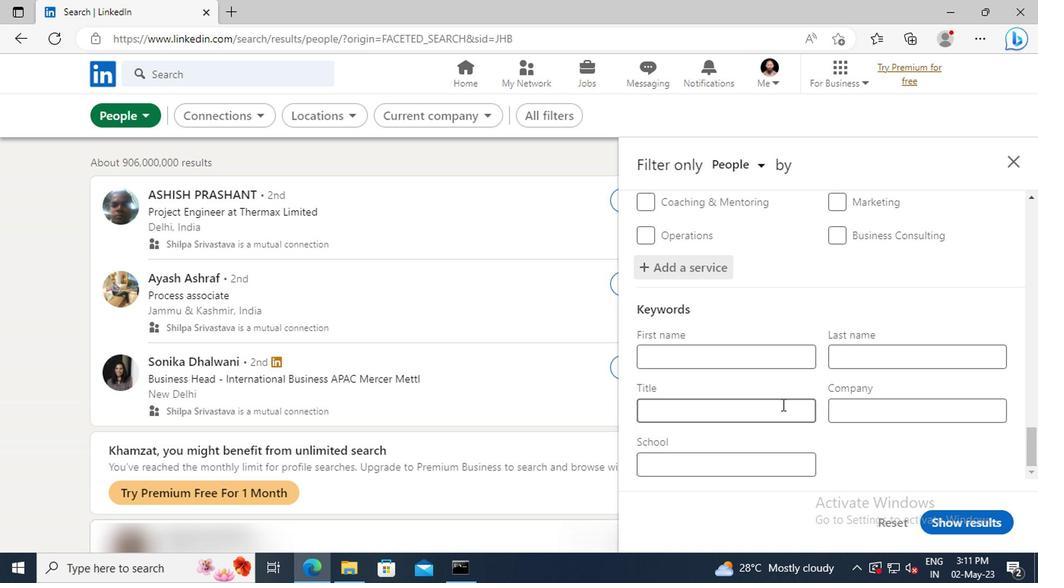 
Action: Mouse pressed left at (746, 408)
Screenshot: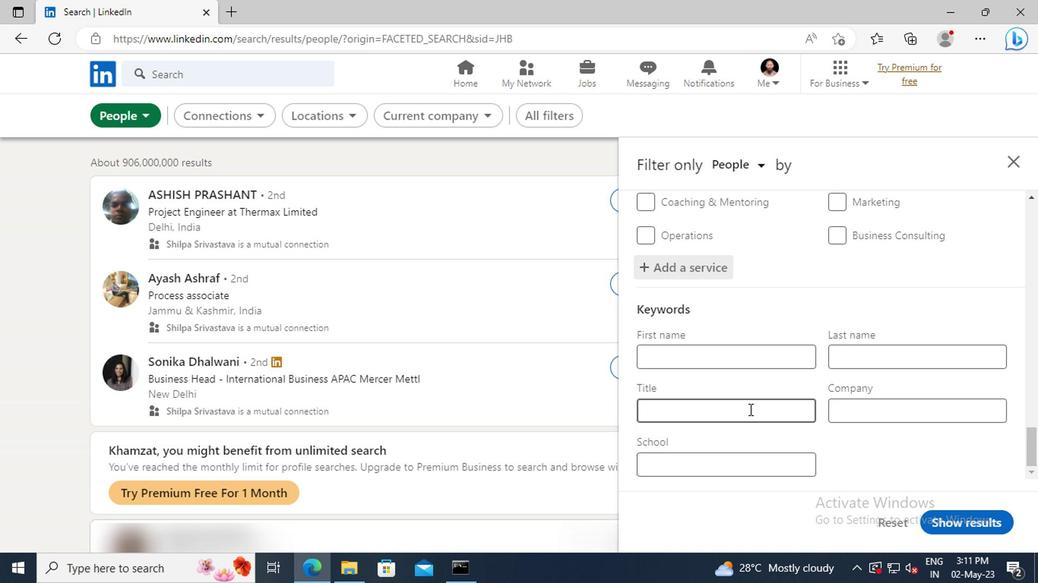 
Action: Key pressed <Key.shift>MARKETING<Key.space><Key.shift>MANAGER<Key.enter>
Screenshot: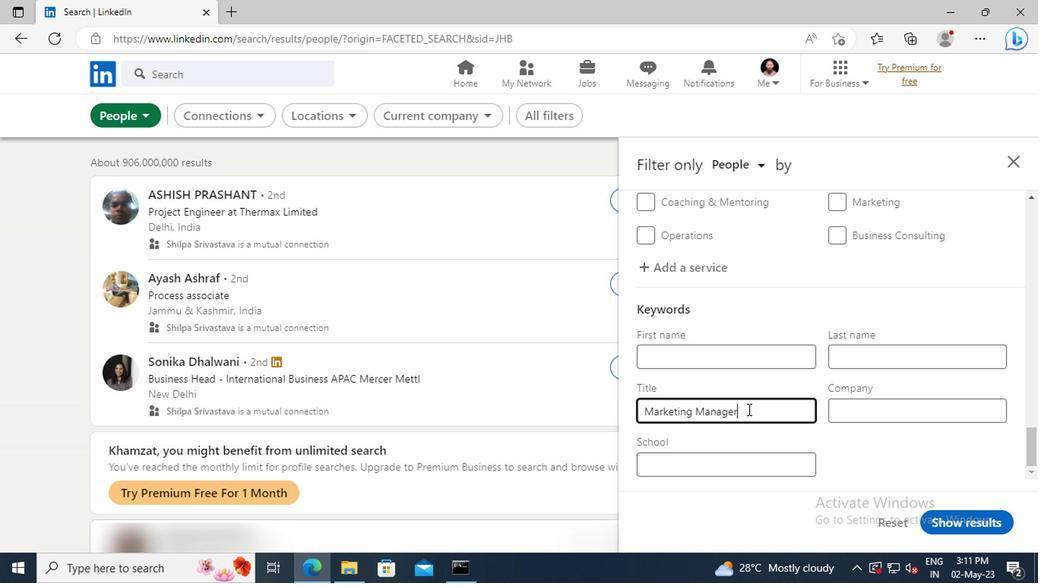 
Action: Mouse moved to (944, 513)
Screenshot: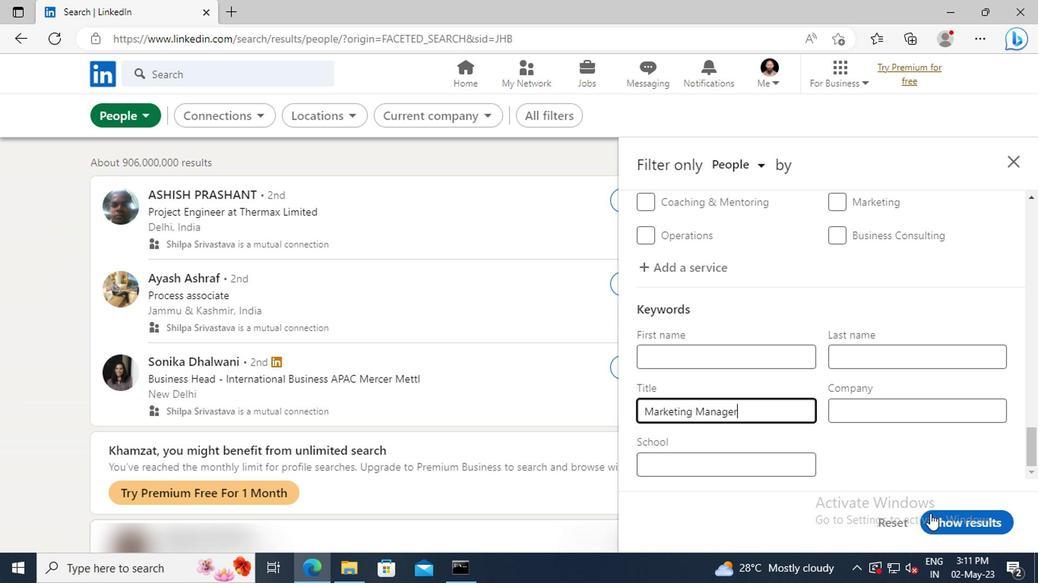 
Action: Mouse pressed left at (944, 513)
Screenshot: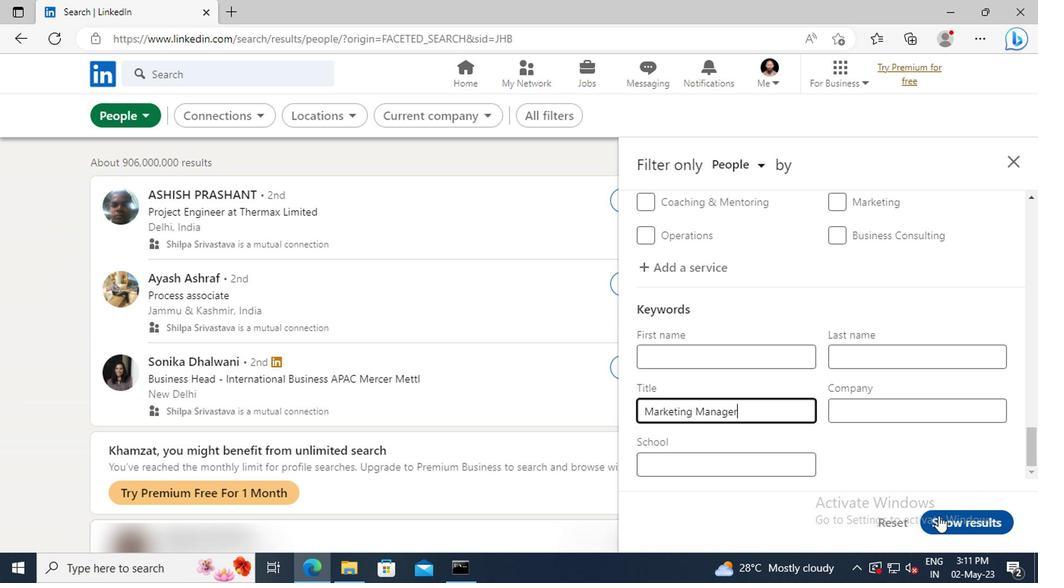 
